 Task: Create a due date automation trigger when advanced on, on the monday of the week a card is due add fields with custom field "Resume" set to a number lower than 1 and lower or equal to 10 at 11:00 AM.
Action: Mouse moved to (1017, 302)
Screenshot: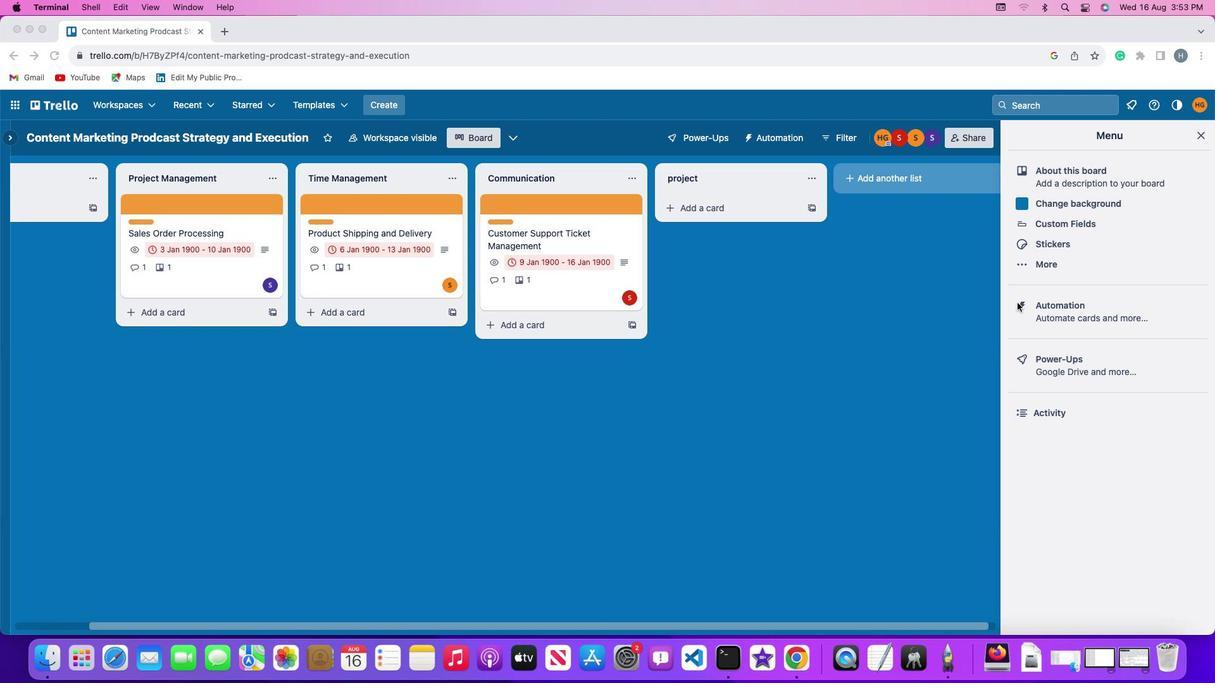 
Action: Mouse pressed left at (1017, 302)
Screenshot: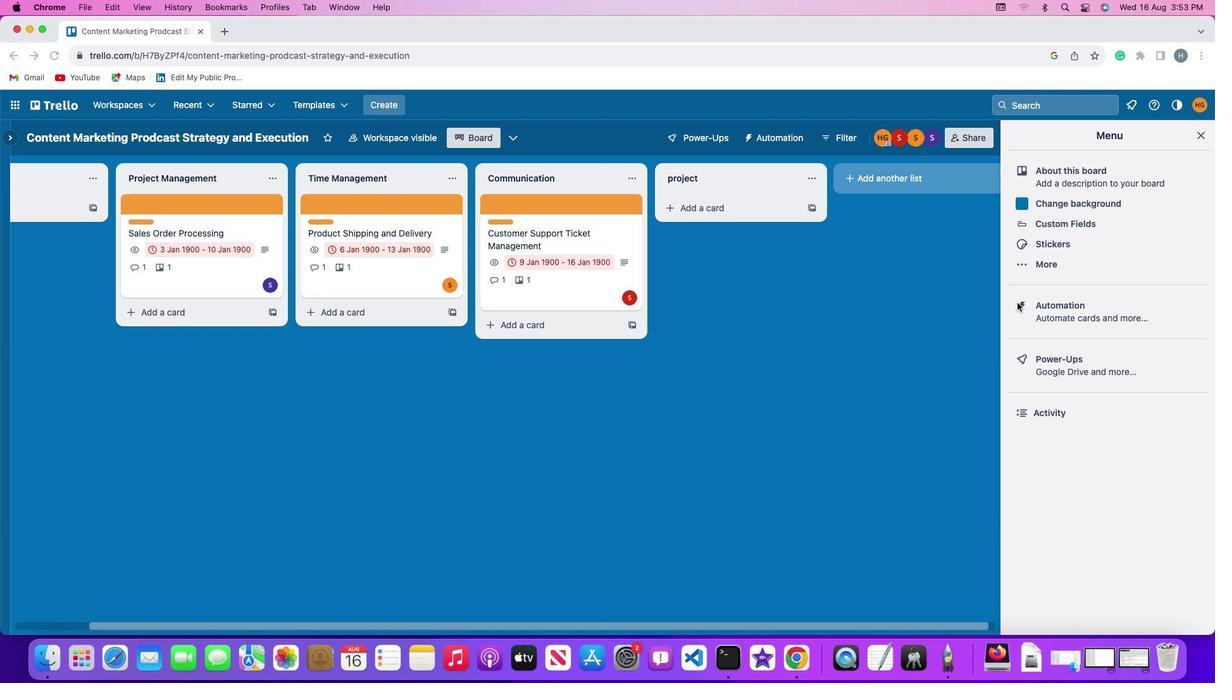 
Action: Mouse pressed left at (1017, 302)
Screenshot: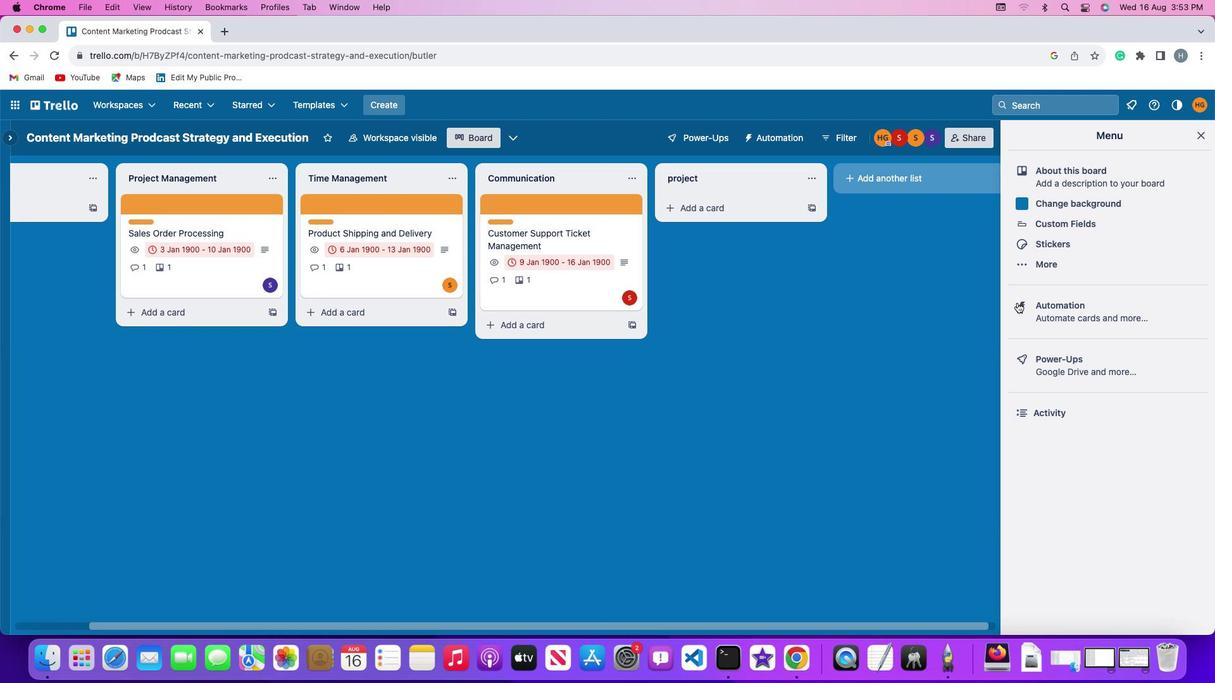
Action: Mouse moved to (81, 297)
Screenshot: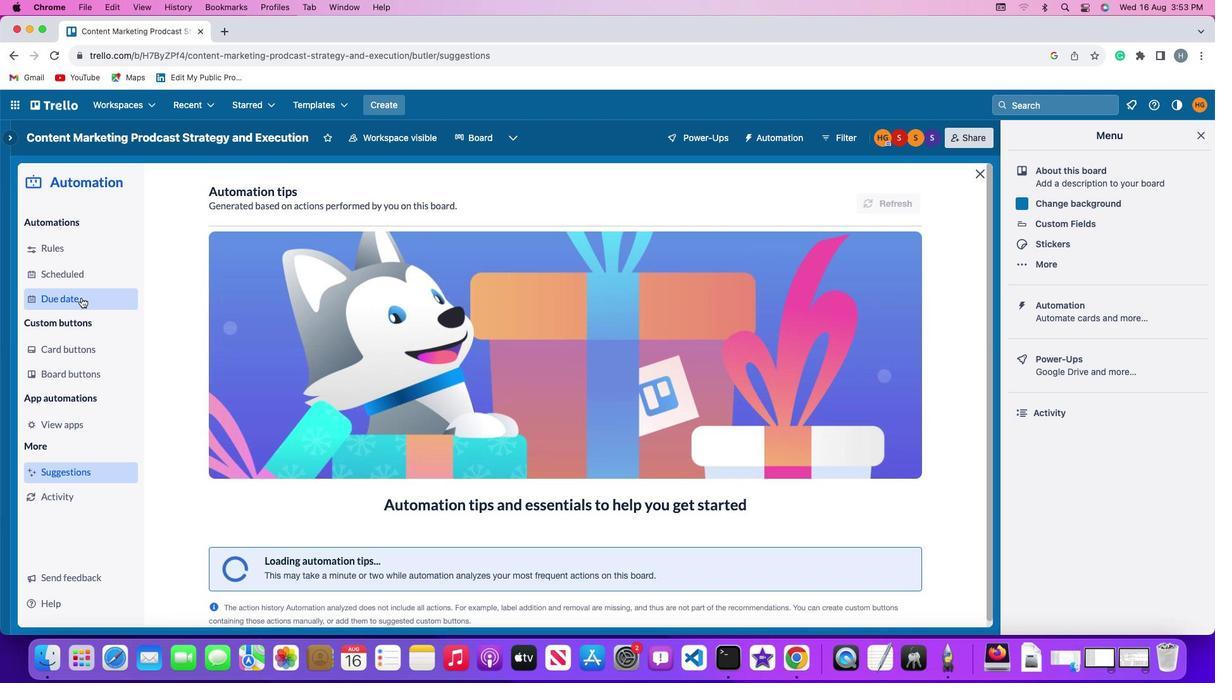 
Action: Mouse pressed left at (81, 297)
Screenshot: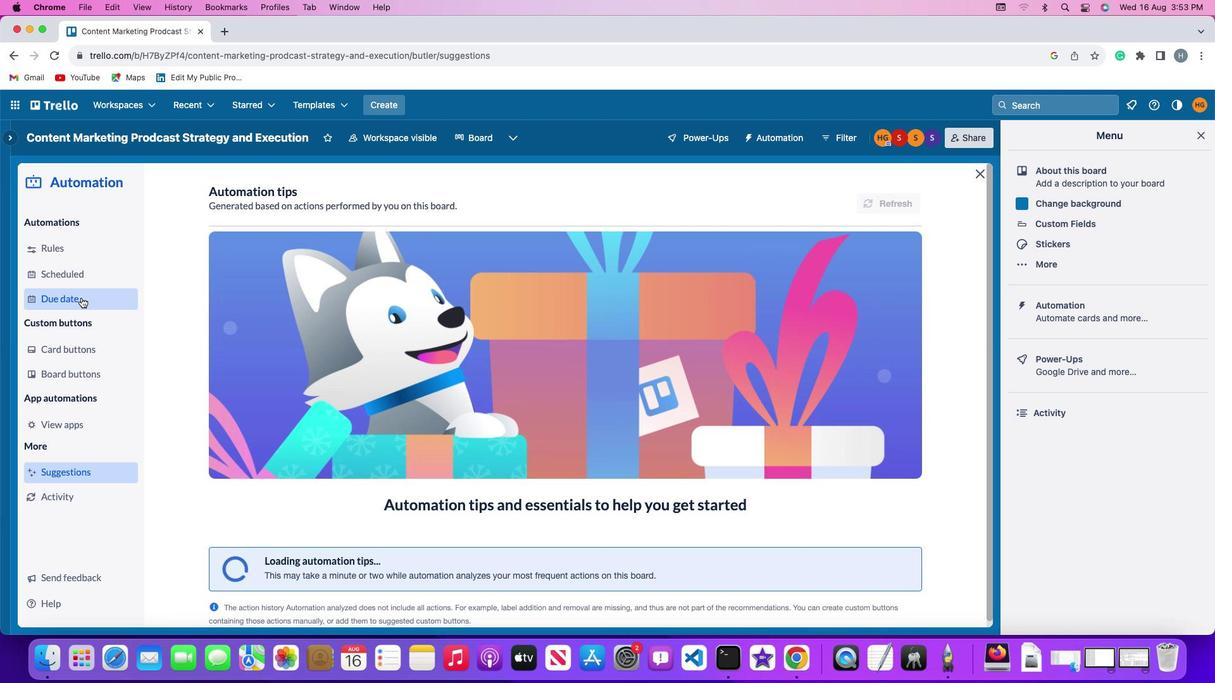 
Action: Mouse moved to (837, 196)
Screenshot: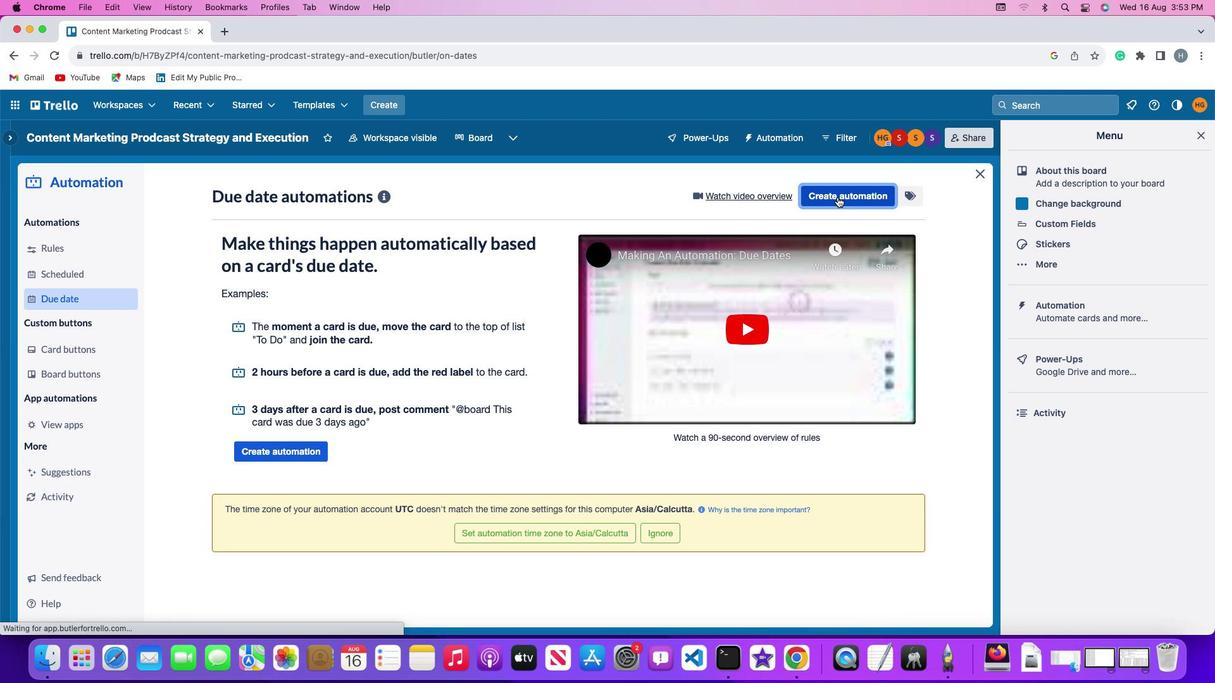 
Action: Mouse pressed left at (837, 196)
Screenshot: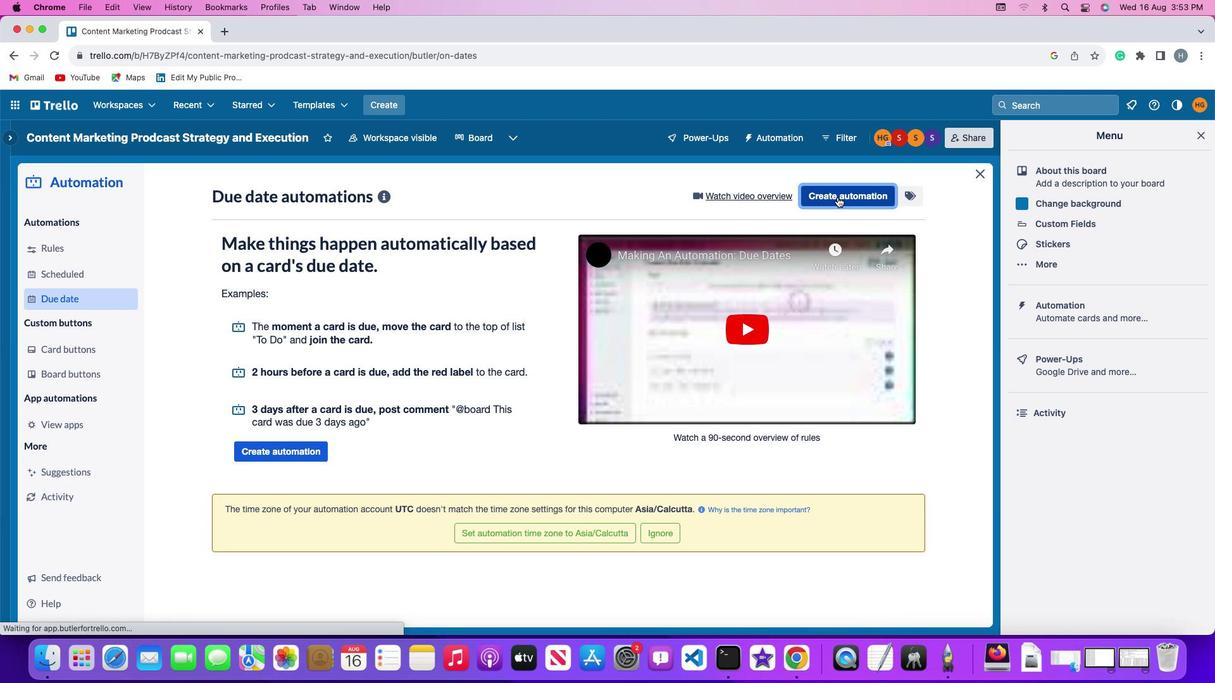 
Action: Mouse moved to (239, 314)
Screenshot: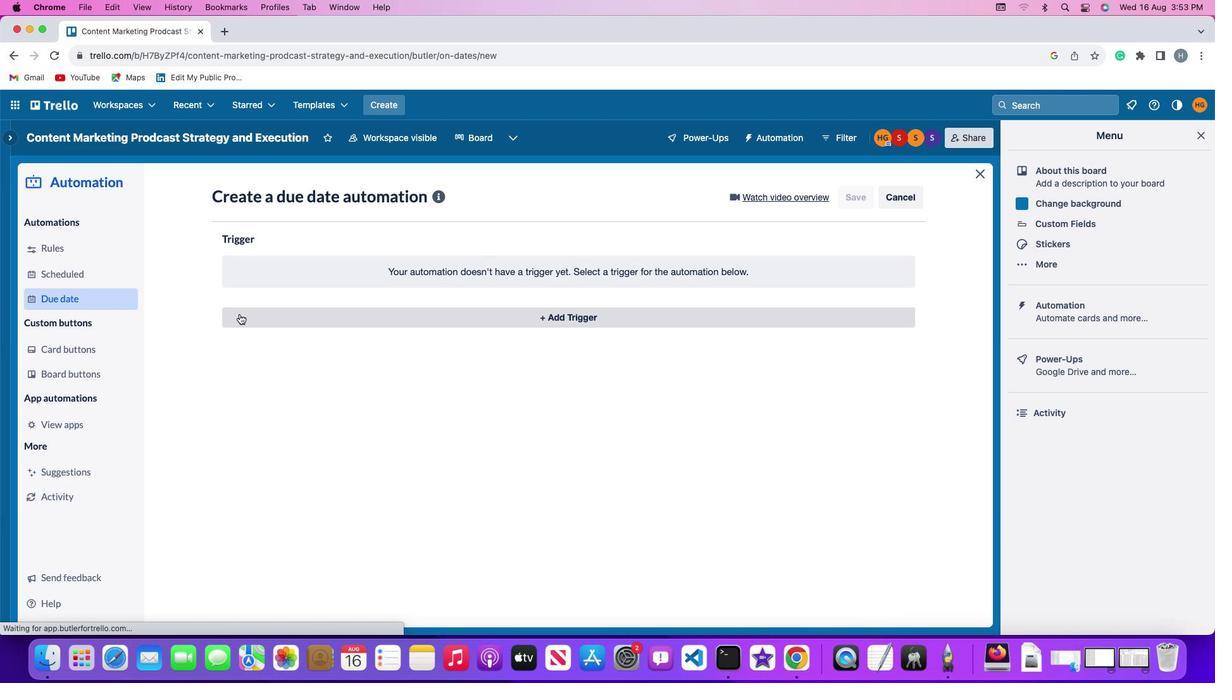 
Action: Mouse pressed left at (239, 314)
Screenshot: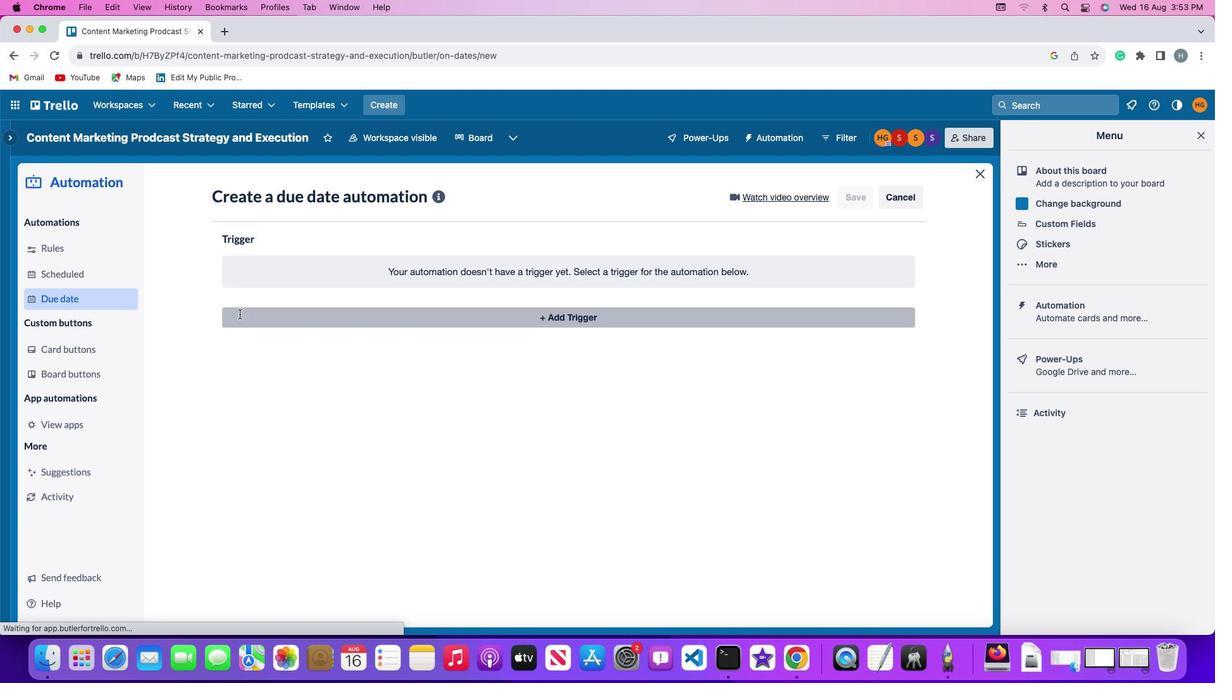 
Action: Mouse moved to (280, 553)
Screenshot: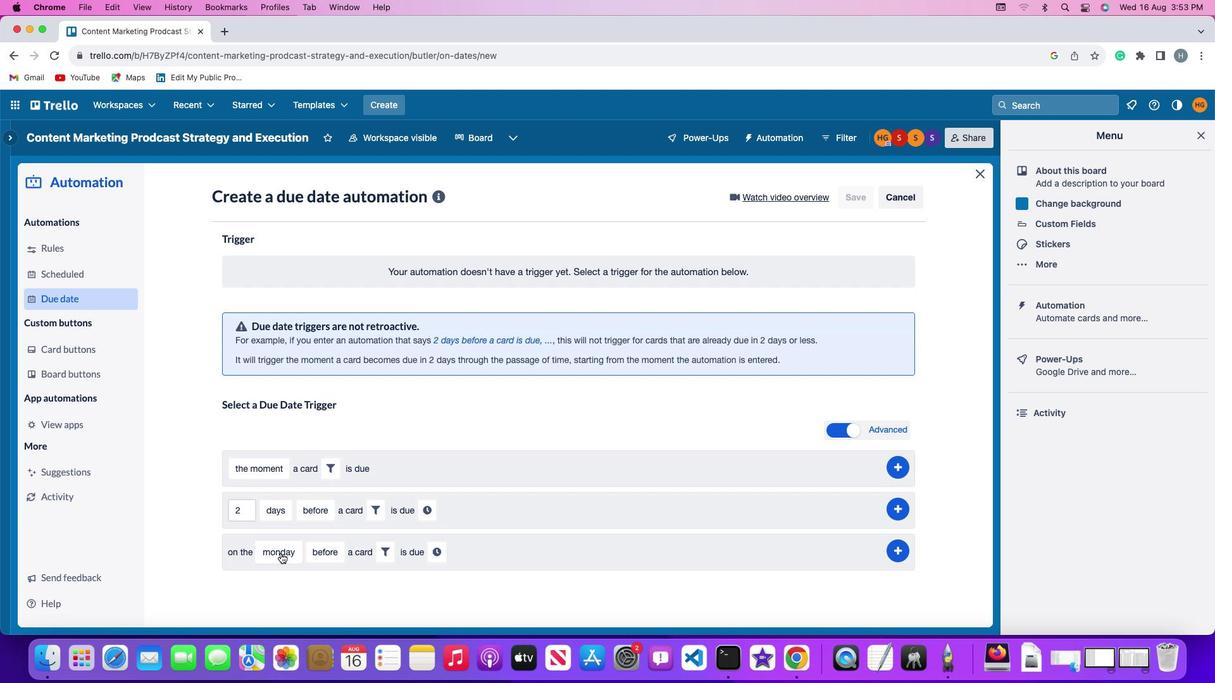 
Action: Mouse pressed left at (280, 553)
Screenshot: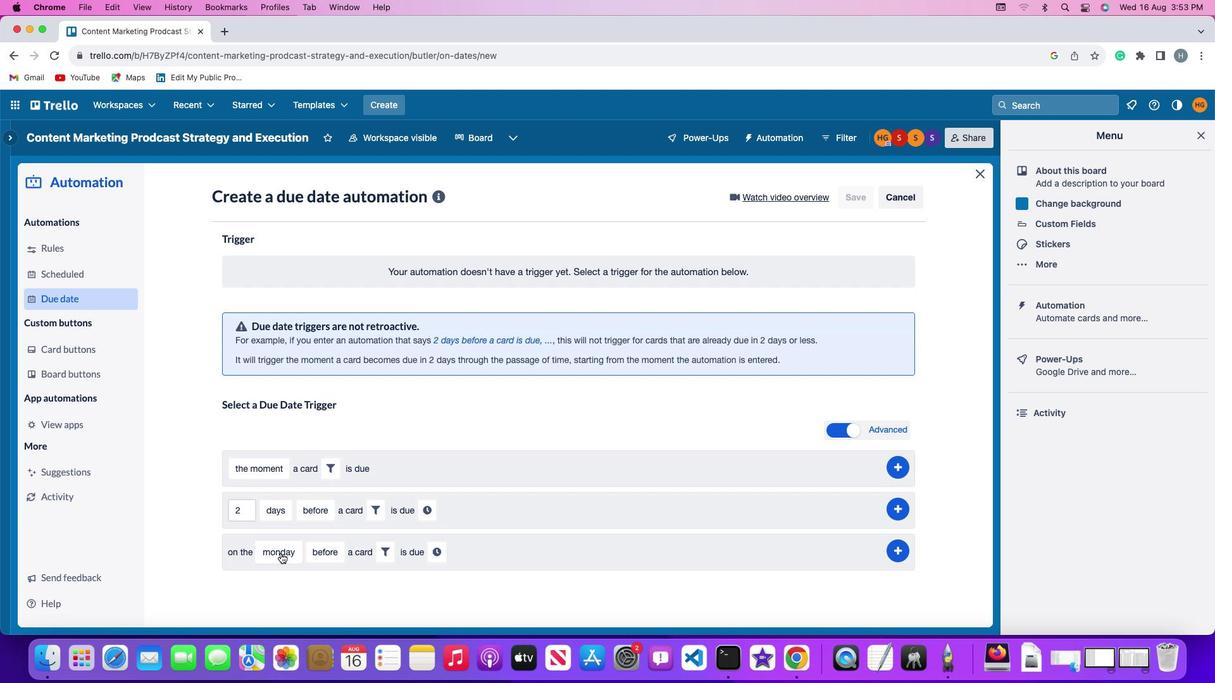 
Action: Mouse moved to (293, 379)
Screenshot: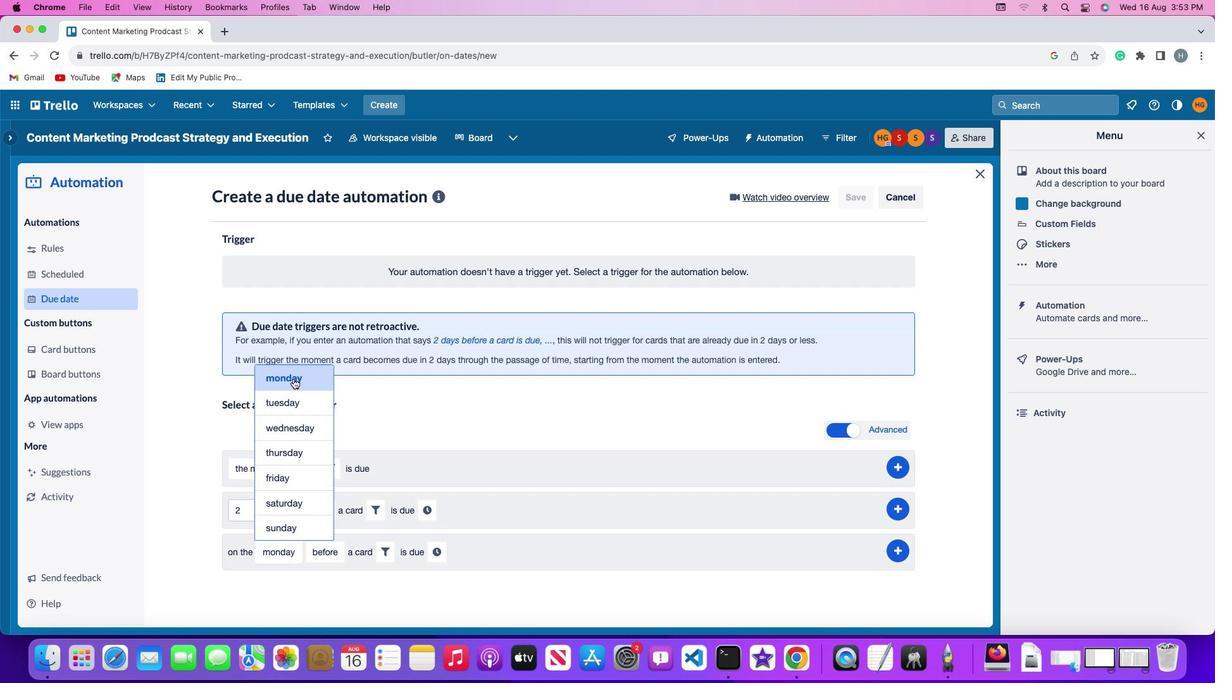 
Action: Mouse pressed left at (293, 379)
Screenshot: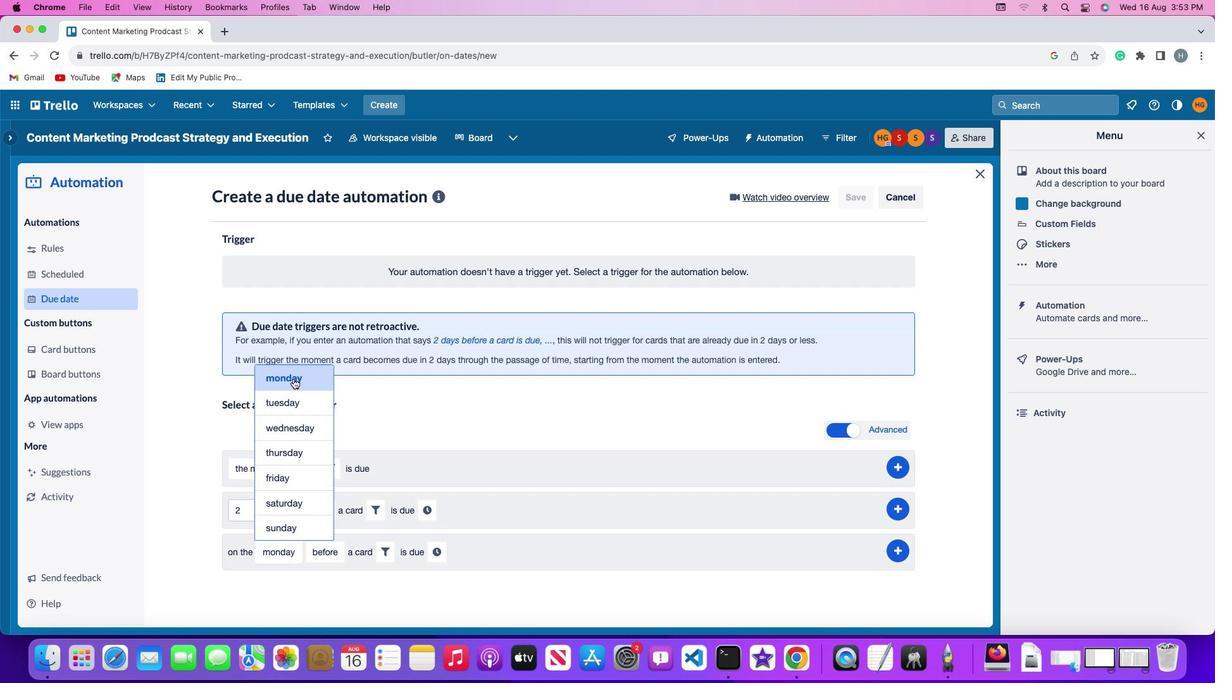 
Action: Mouse moved to (328, 548)
Screenshot: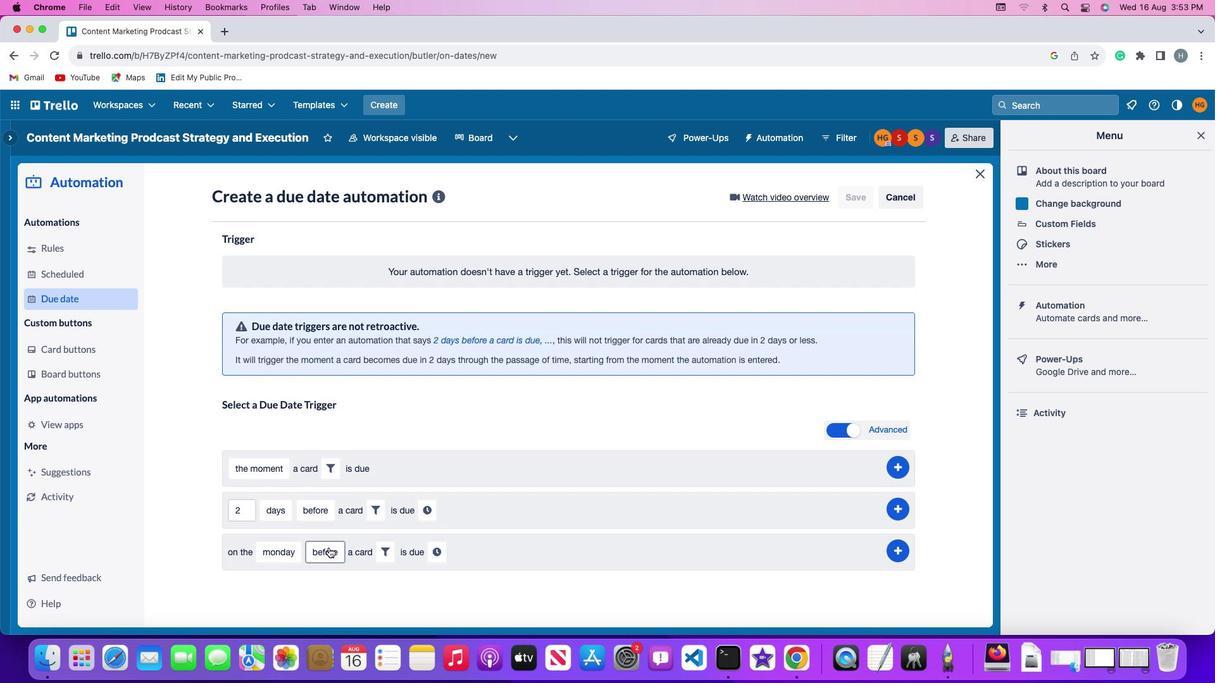 
Action: Mouse pressed left at (328, 548)
Screenshot: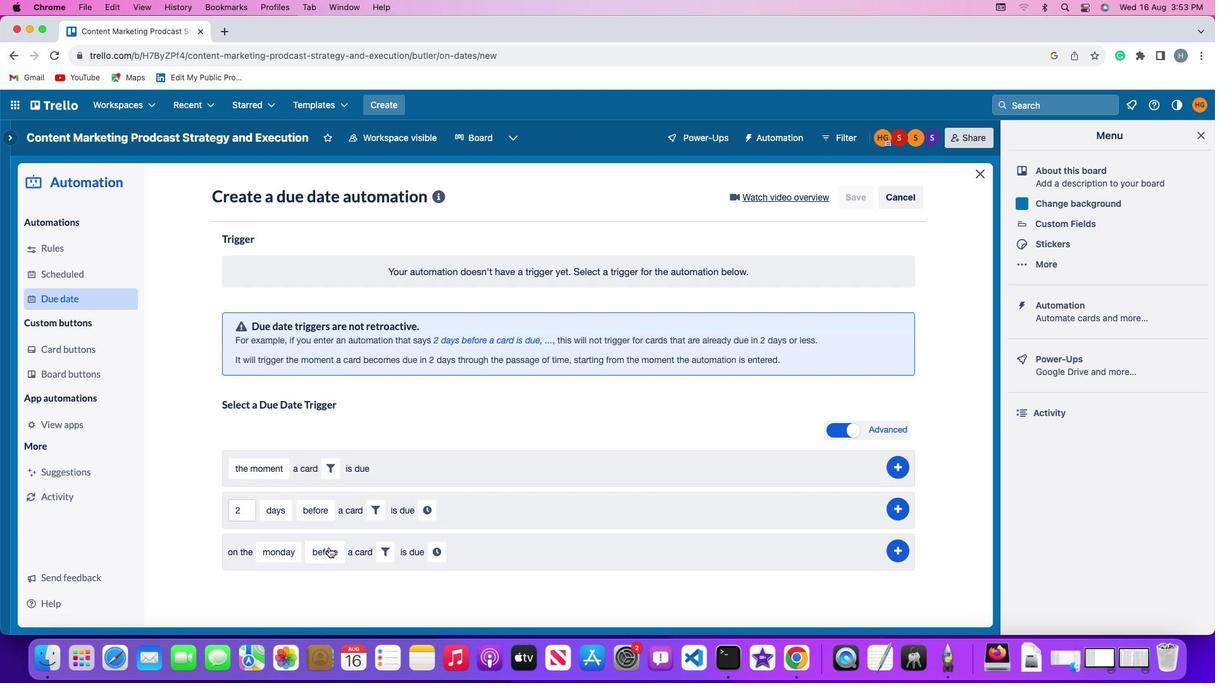 
Action: Mouse moved to (346, 503)
Screenshot: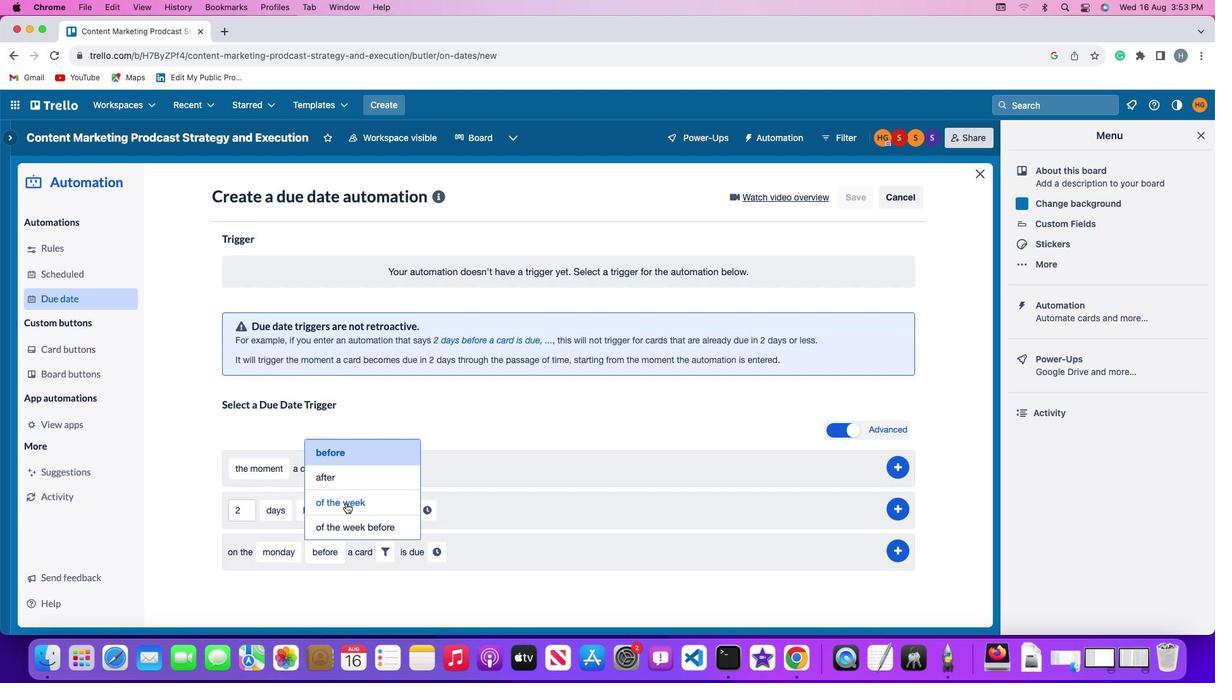 
Action: Mouse pressed left at (346, 503)
Screenshot: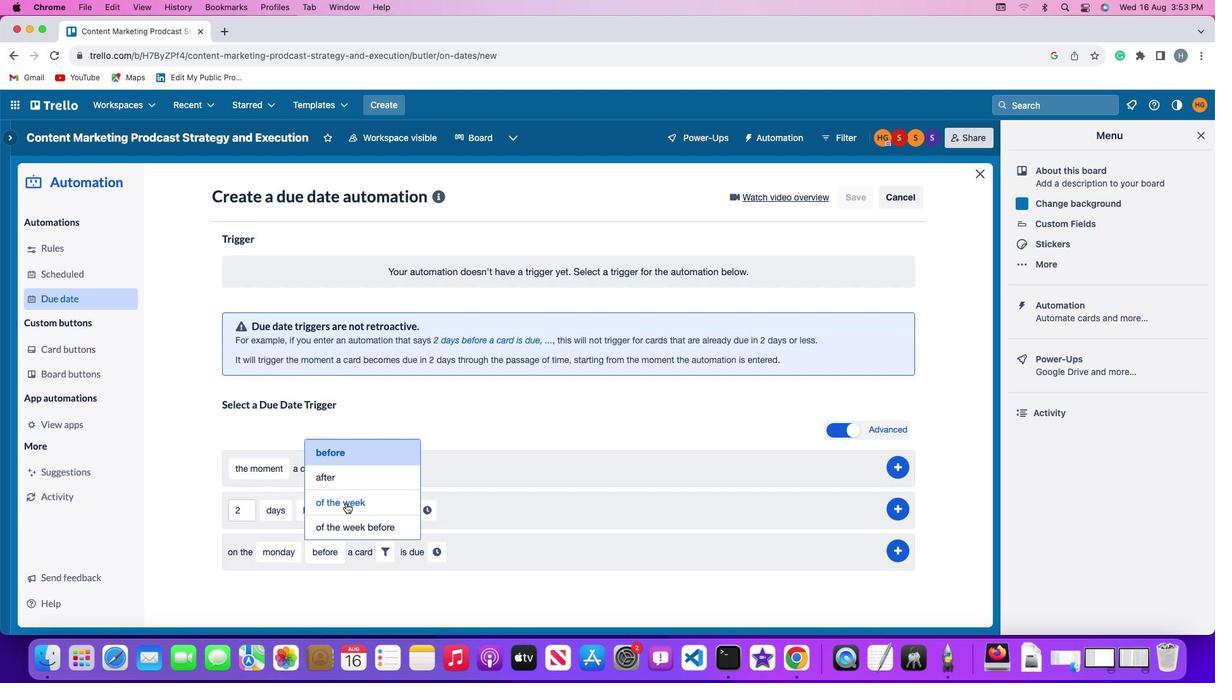 
Action: Mouse moved to (413, 549)
Screenshot: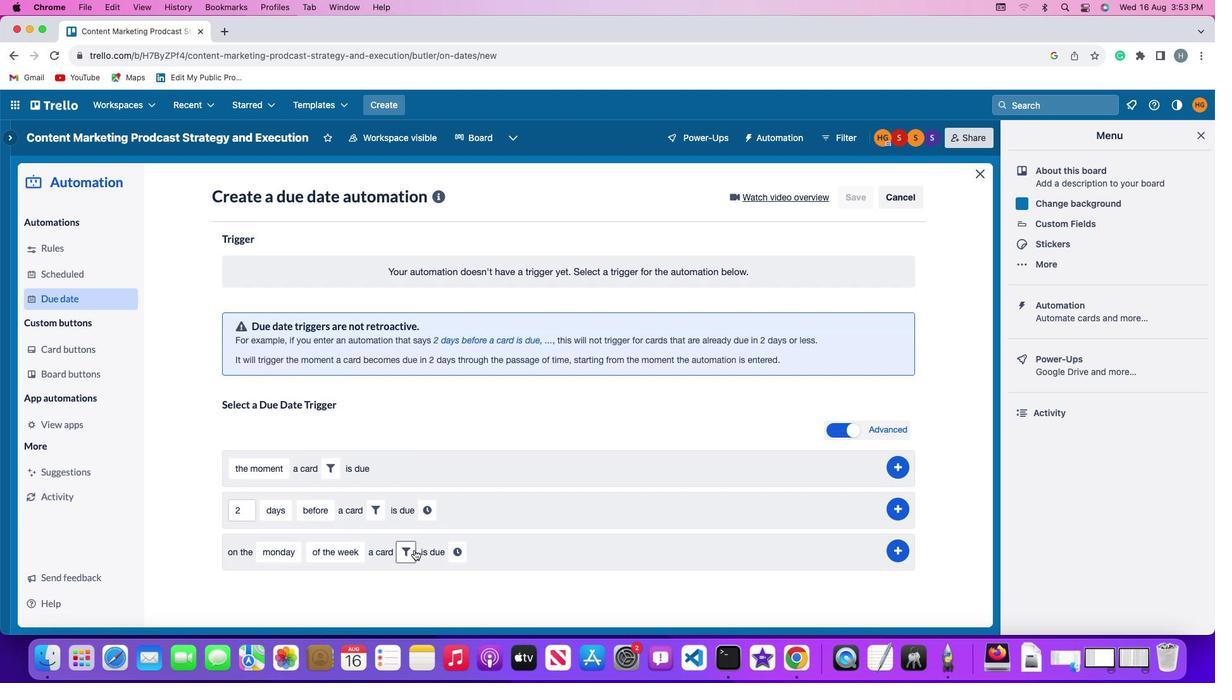 
Action: Mouse pressed left at (413, 549)
Screenshot: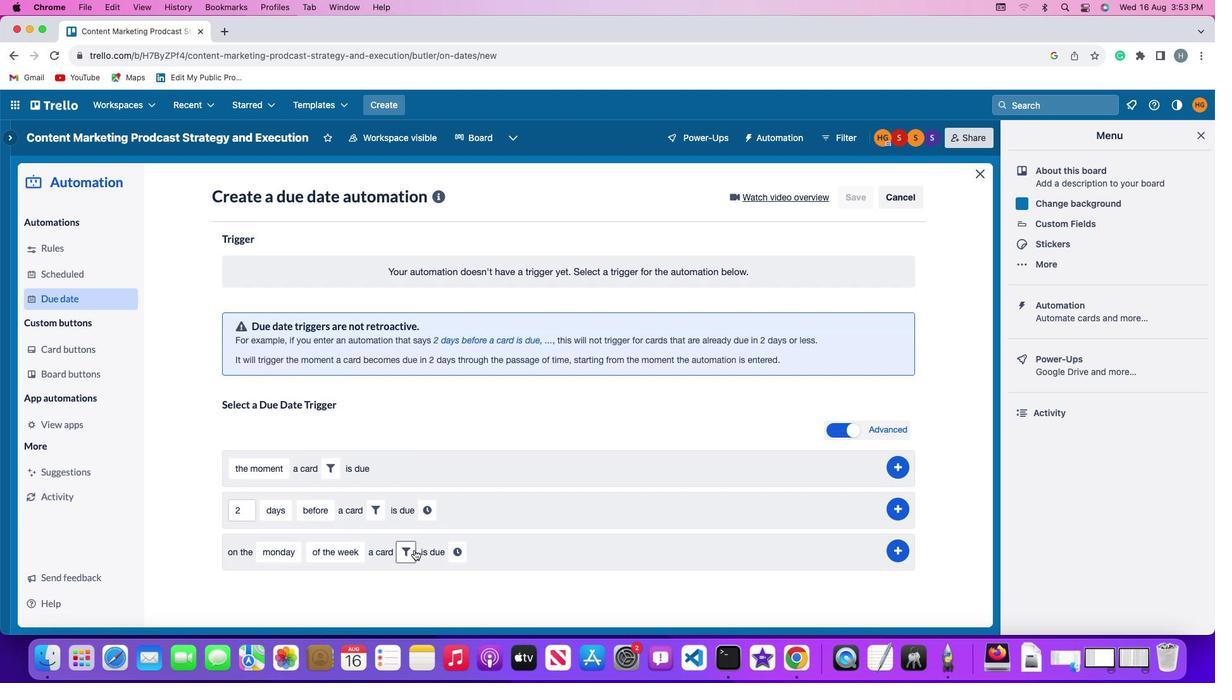
Action: Mouse moved to (615, 589)
Screenshot: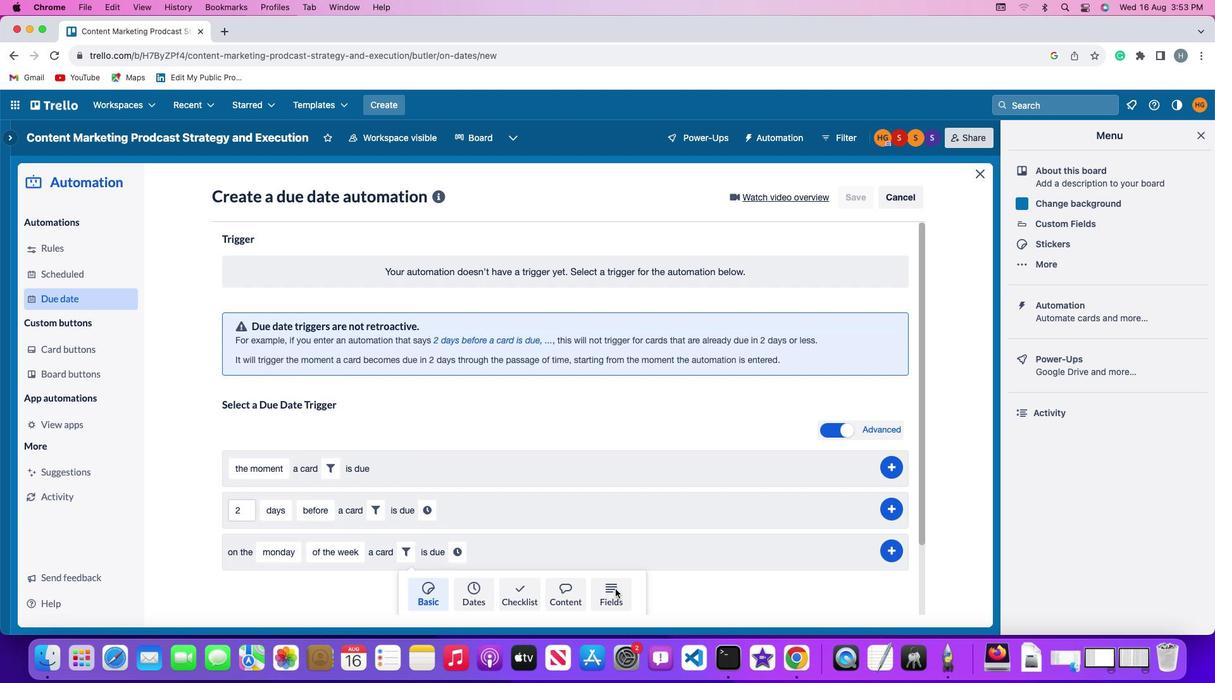 
Action: Mouse pressed left at (615, 589)
Screenshot: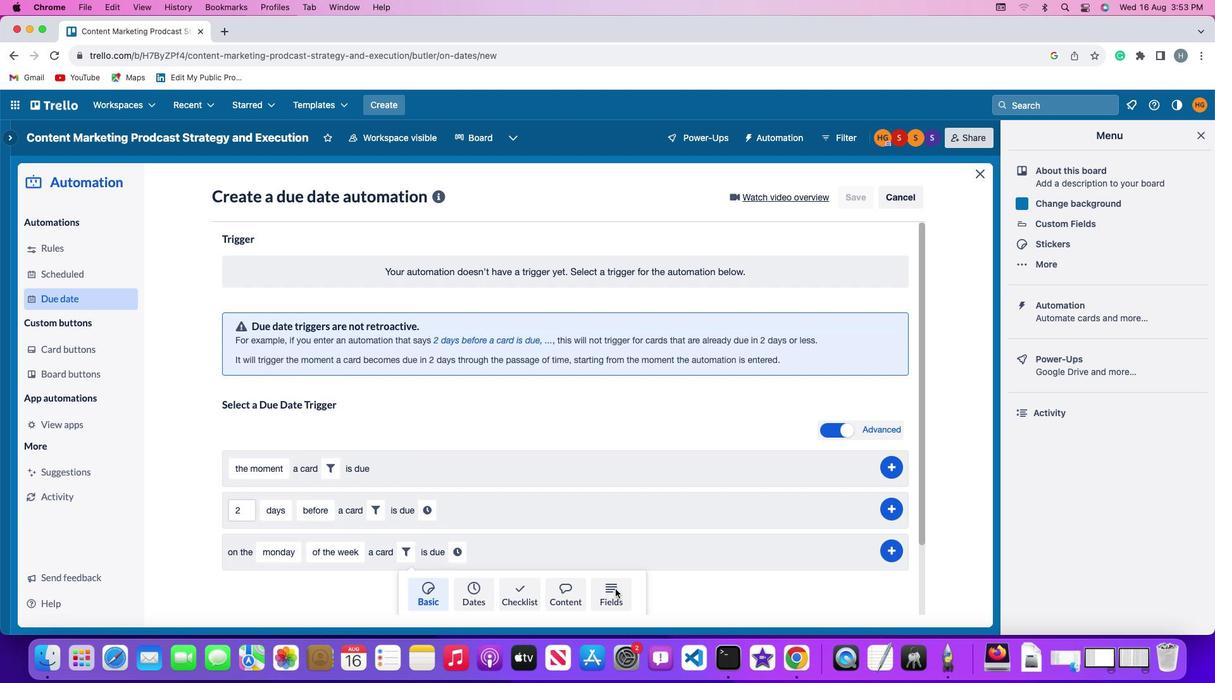 
Action: Mouse moved to (322, 577)
Screenshot: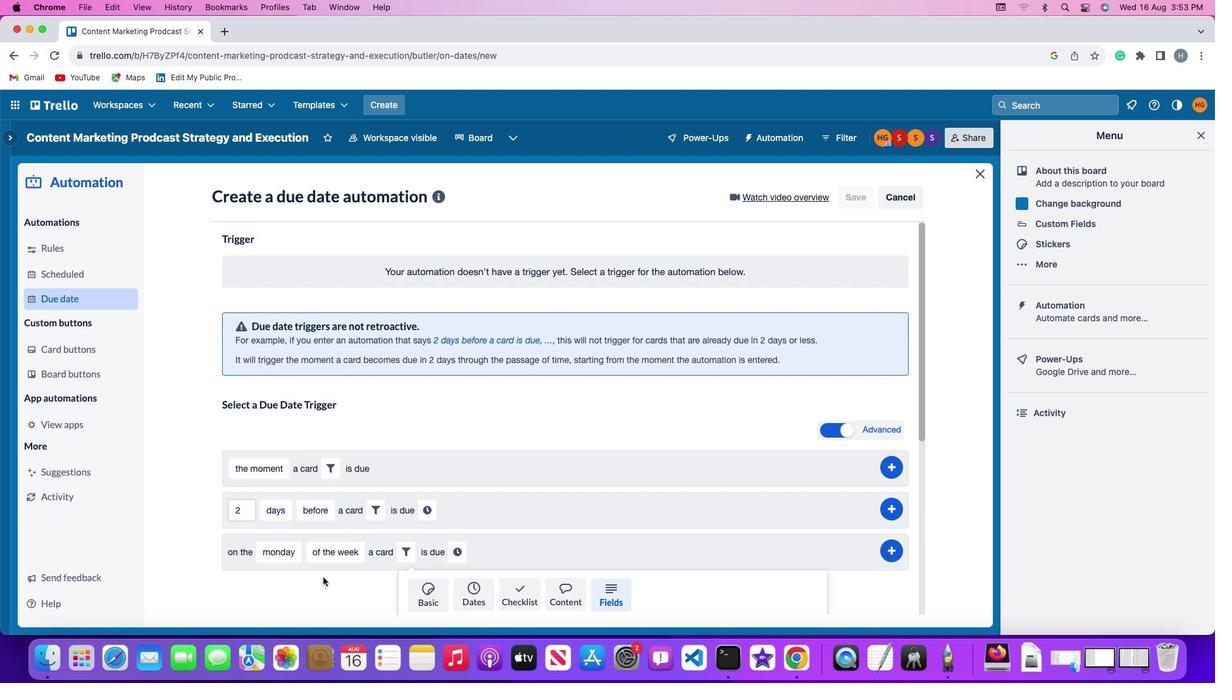 
Action: Mouse scrolled (322, 577) with delta (0, 0)
Screenshot: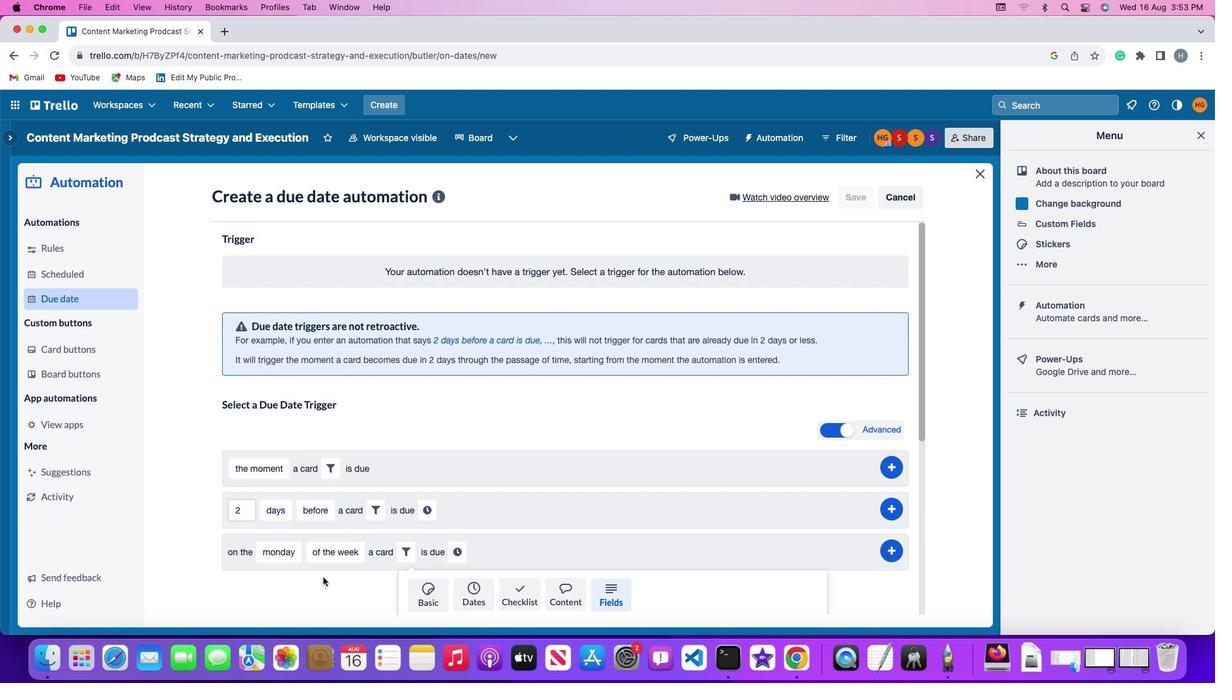 
Action: Mouse moved to (322, 577)
Screenshot: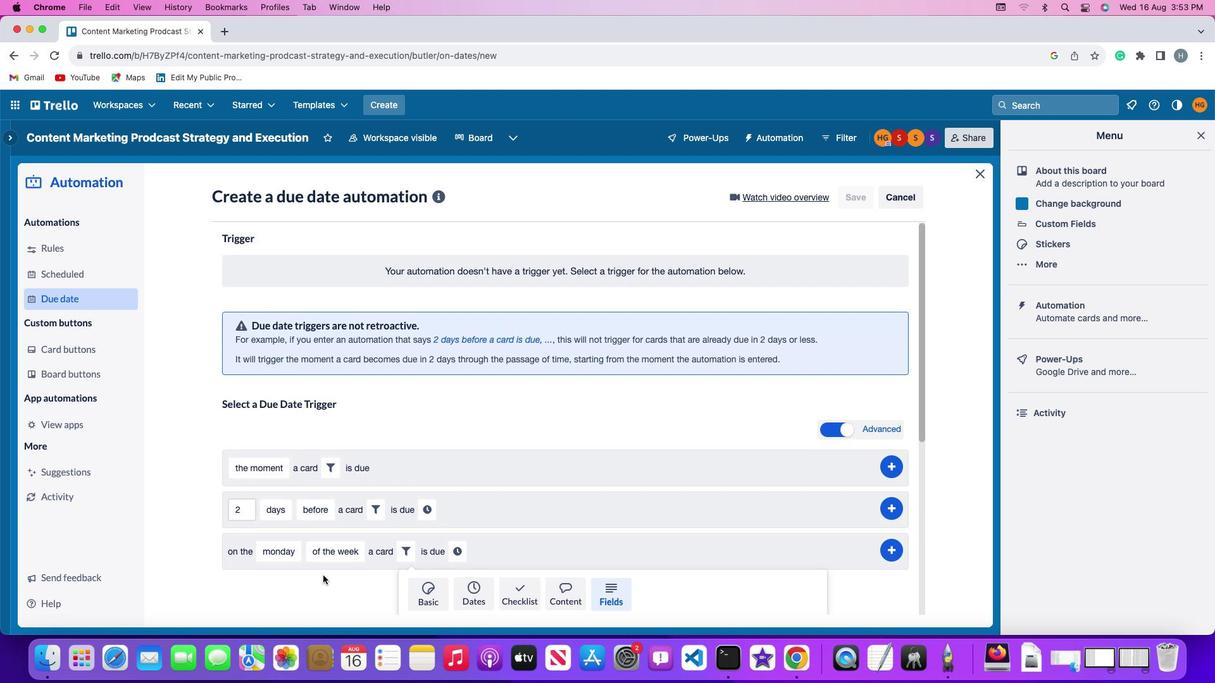 
Action: Mouse scrolled (322, 577) with delta (0, 0)
Screenshot: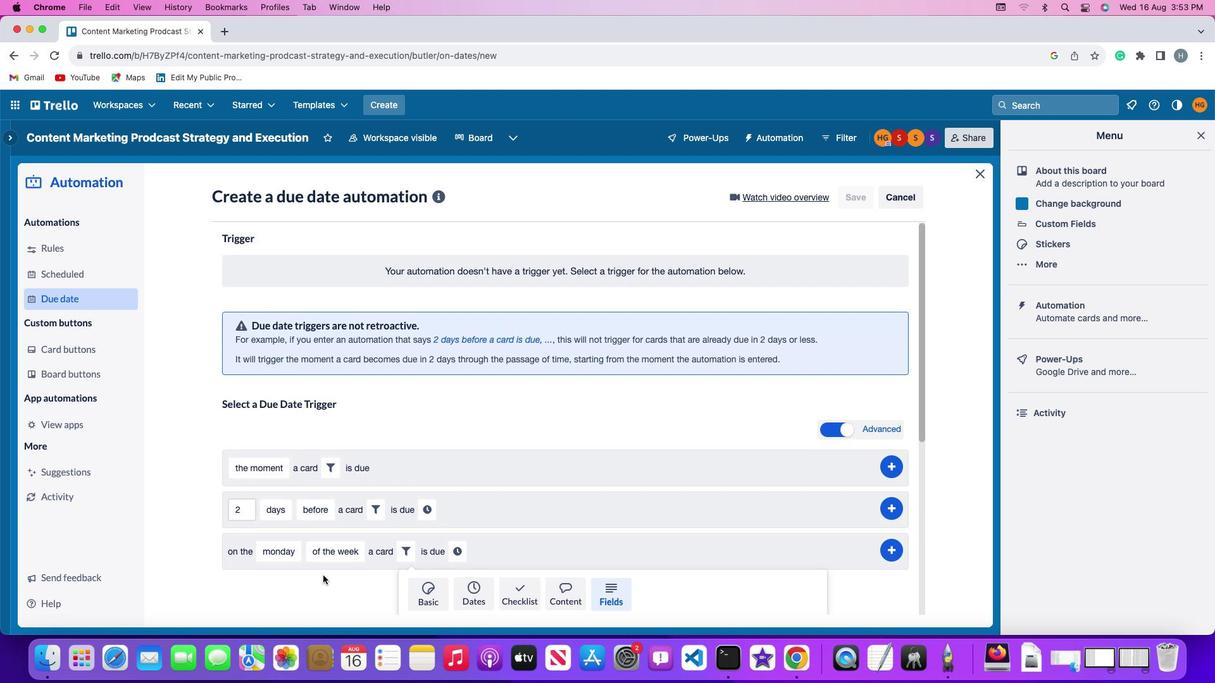 
Action: Mouse moved to (322, 576)
Screenshot: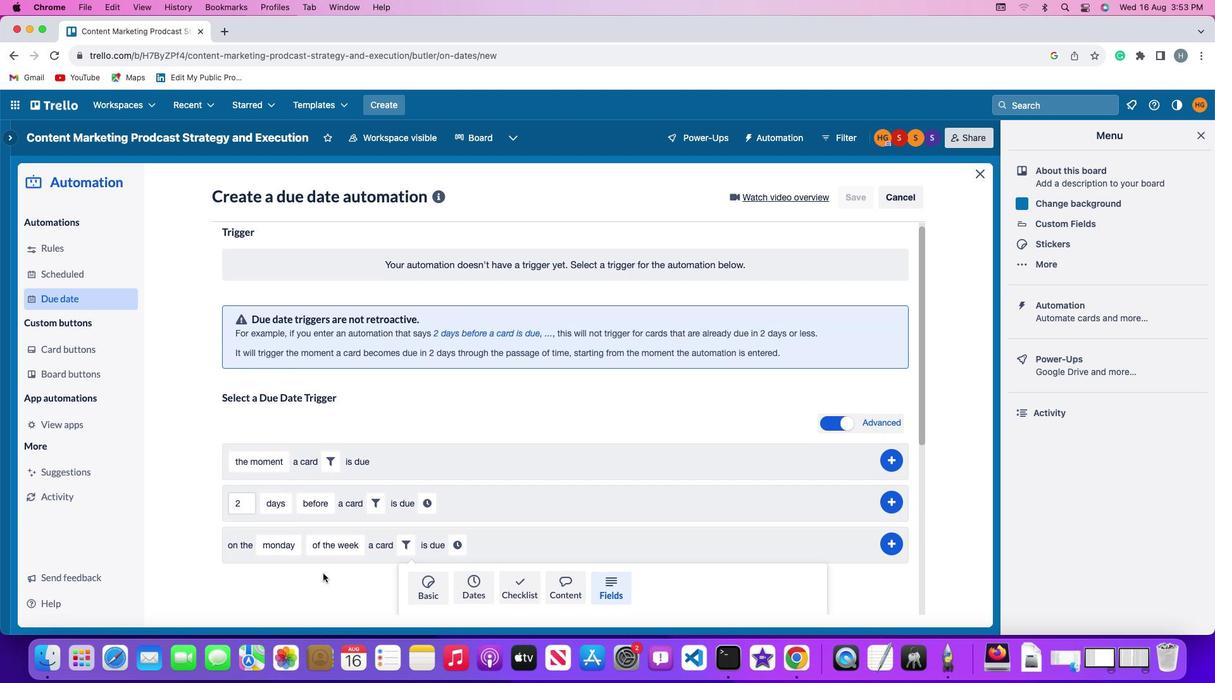 
Action: Mouse scrolled (322, 576) with delta (0, -1)
Screenshot: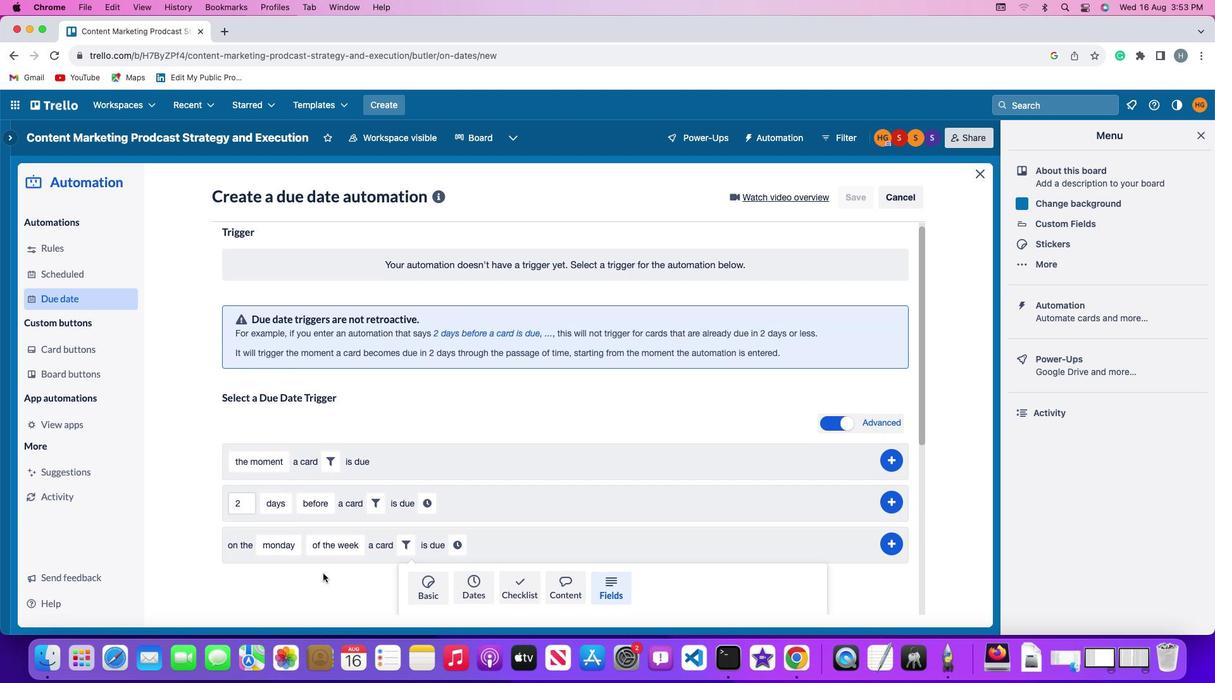 
Action: Mouse moved to (322, 574)
Screenshot: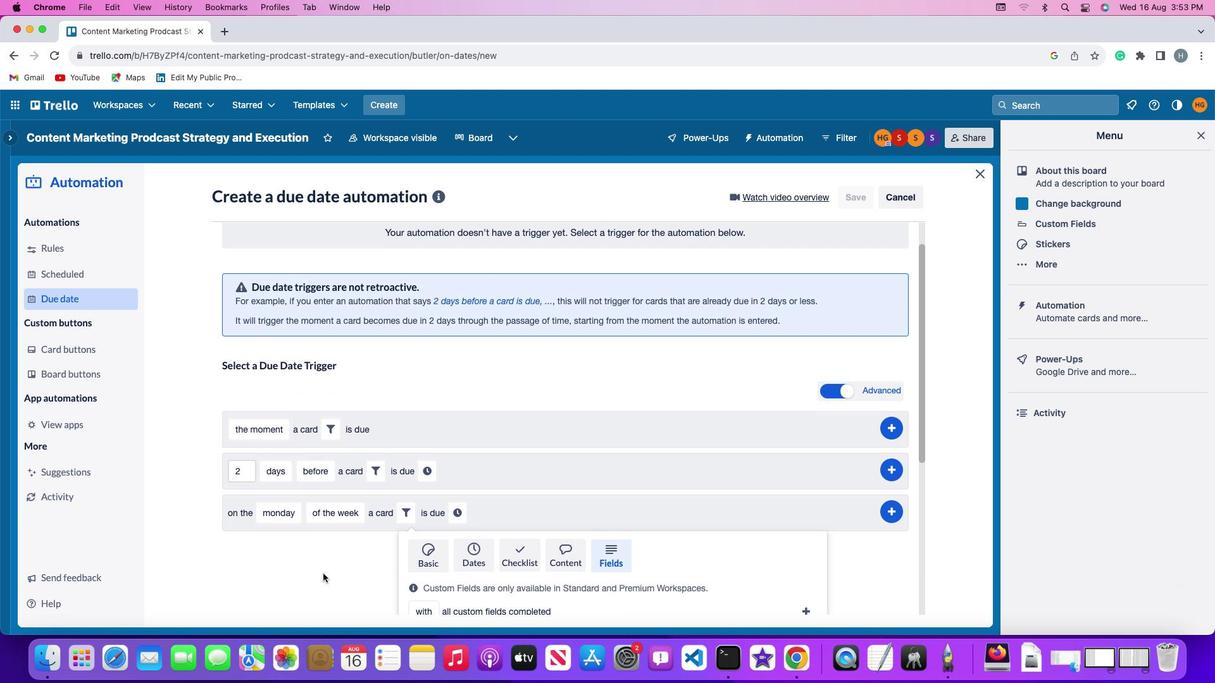 
Action: Mouse scrolled (322, 574) with delta (0, -3)
Screenshot: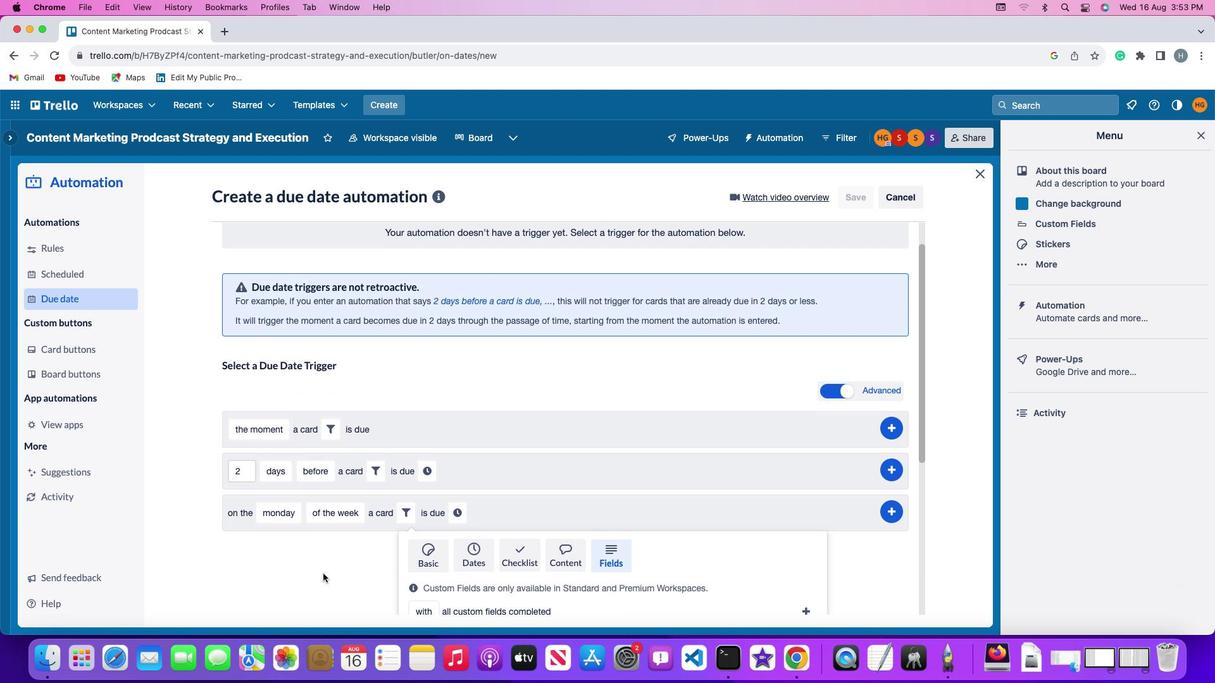
Action: Mouse moved to (322, 570)
Screenshot: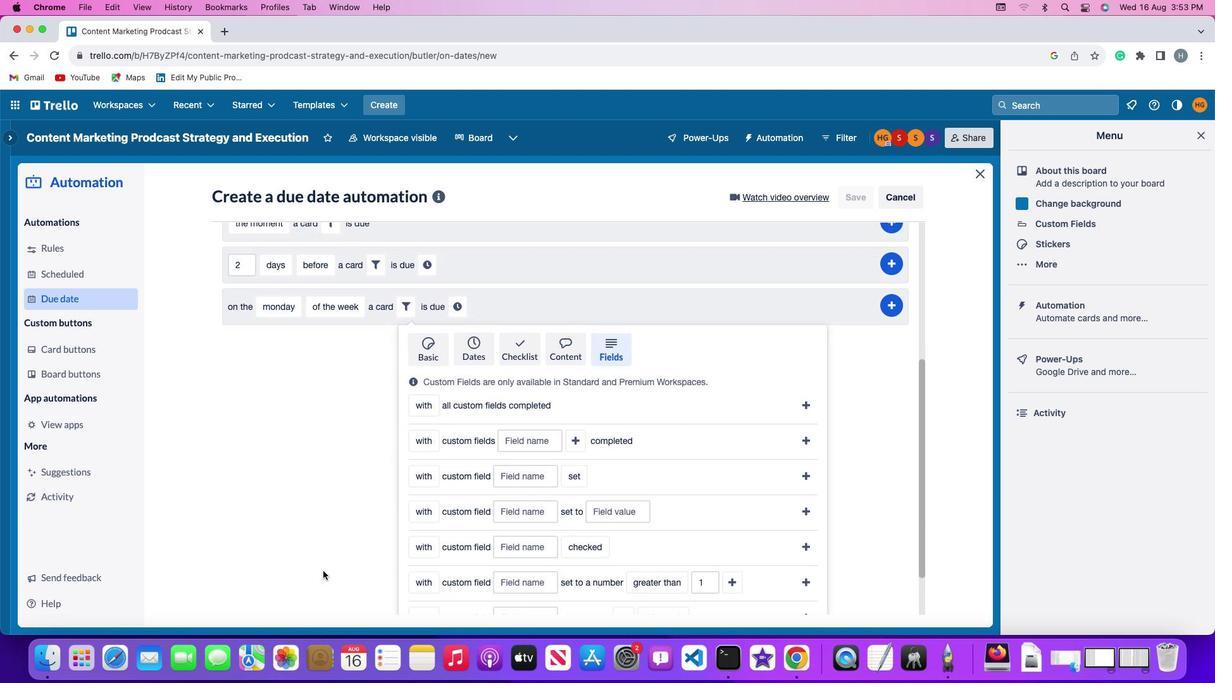 
Action: Mouse scrolled (322, 570) with delta (0, 0)
Screenshot: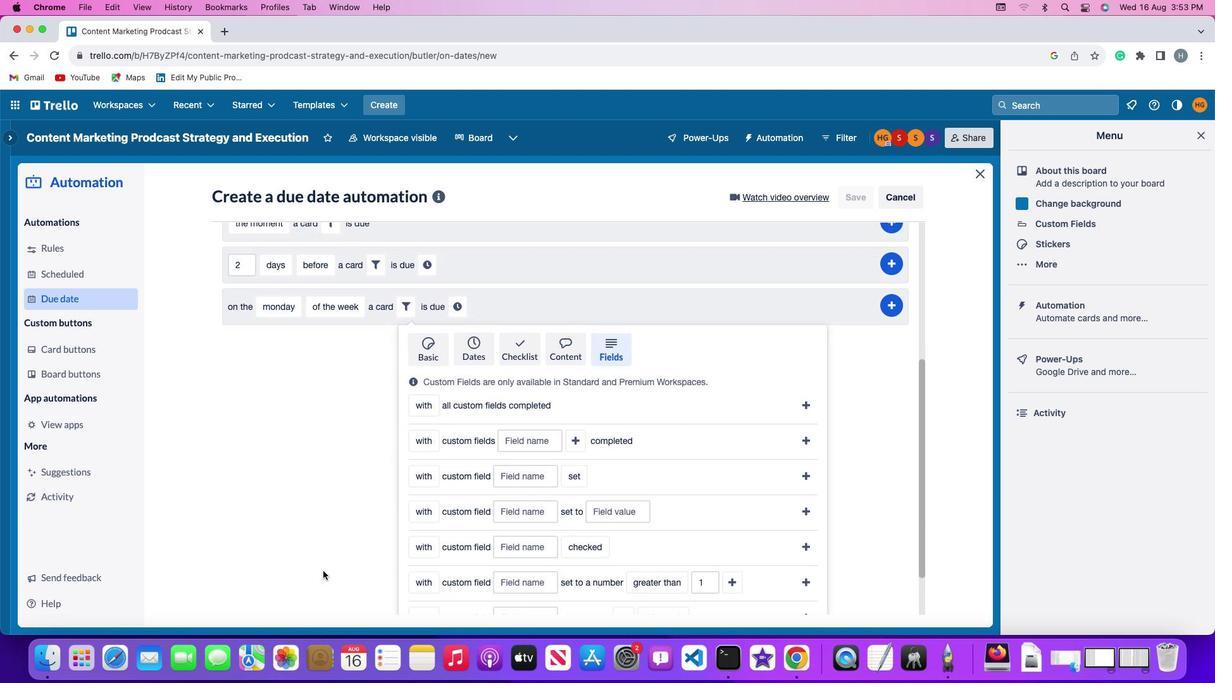 
Action: Mouse scrolled (322, 570) with delta (0, 0)
Screenshot: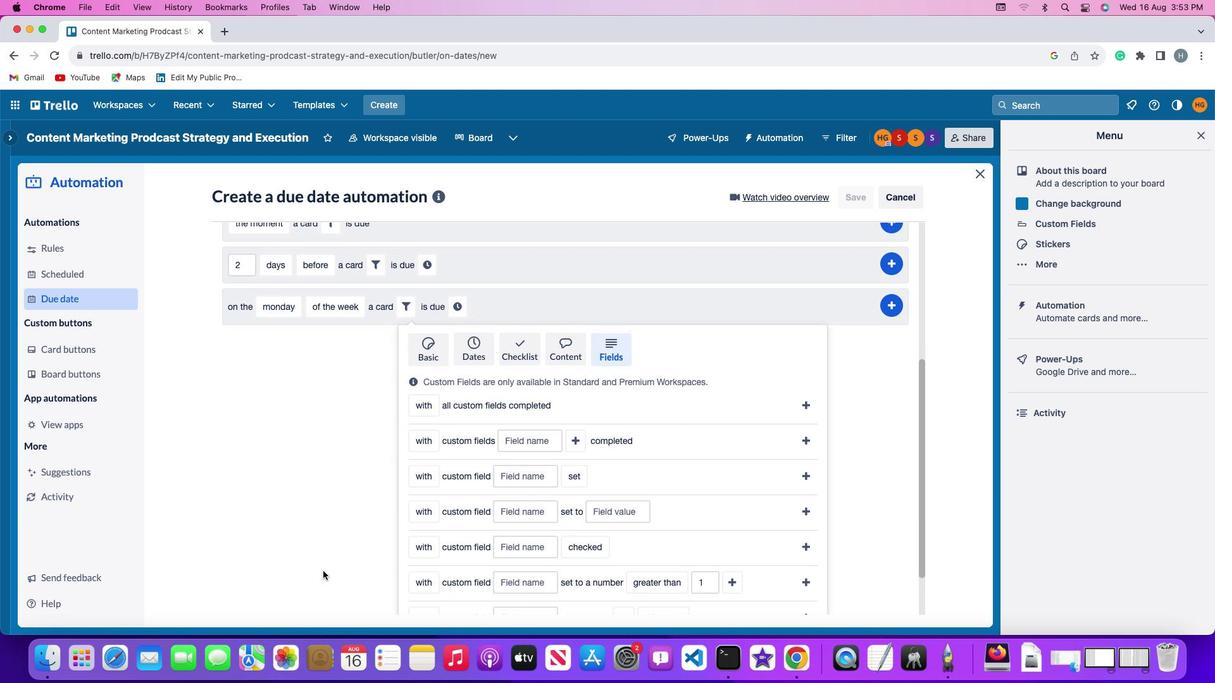
Action: Mouse scrolled (322, 570) with delta (0, -1)
Screenshot: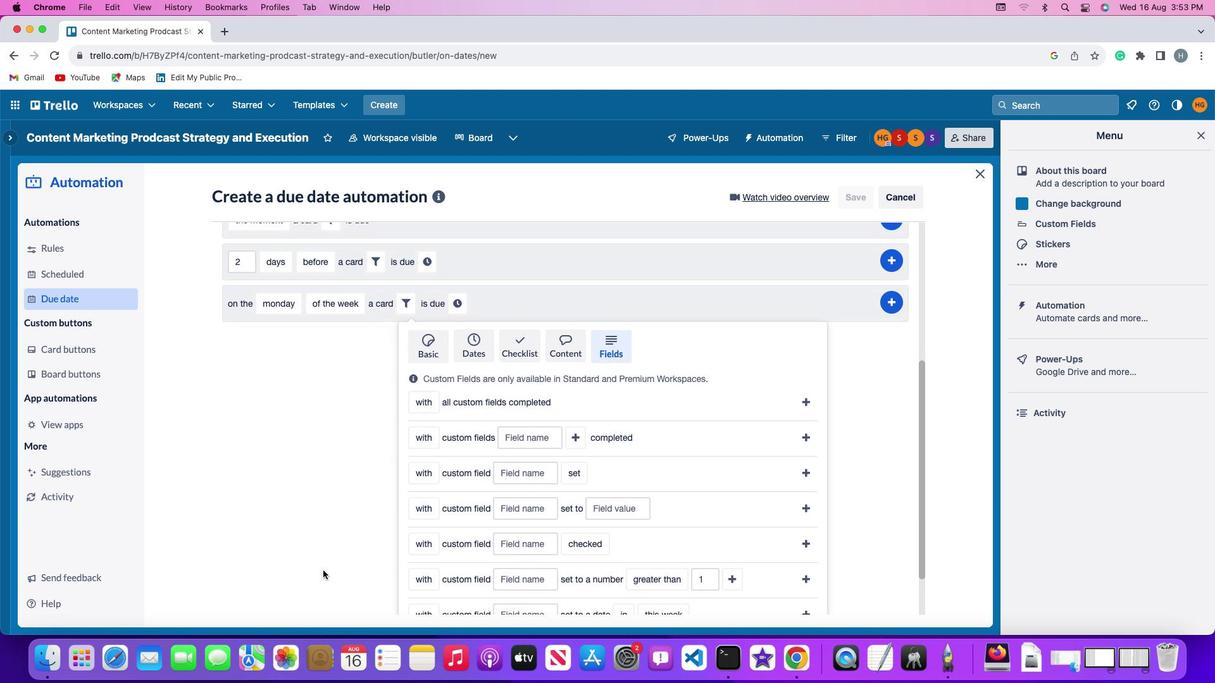
Action: Mouse moved to (323, 570)
Screenshot: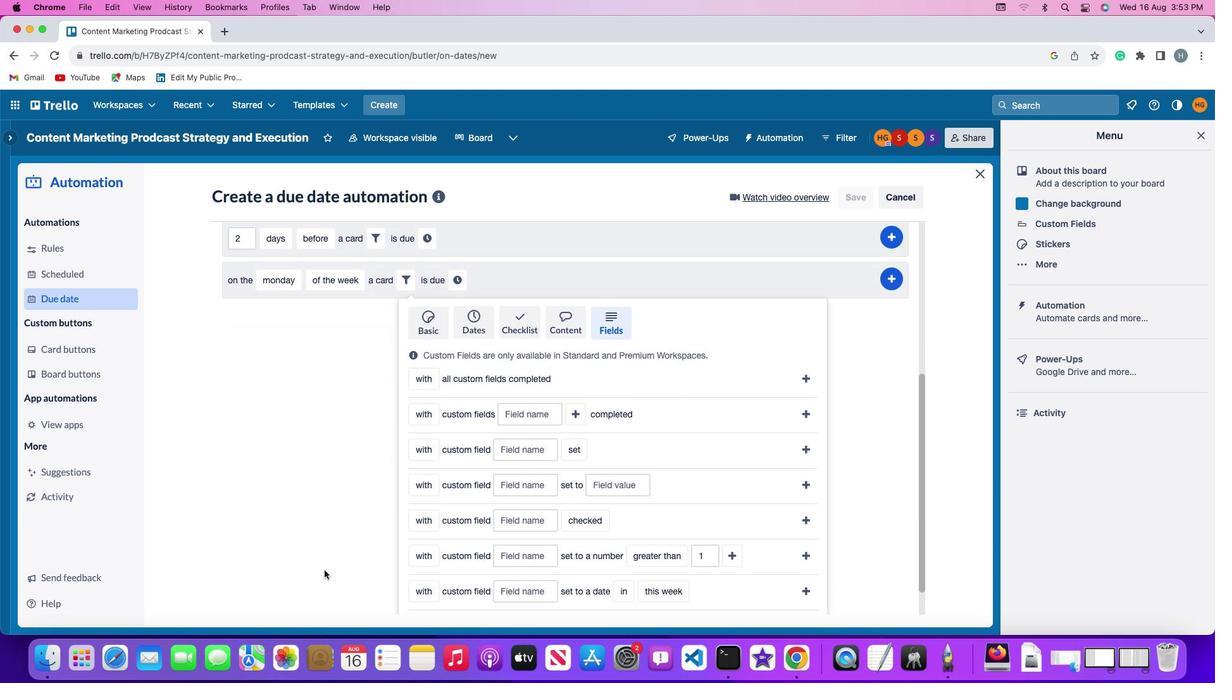 
Action: Mouse scrolled (323, 570) with delta (0, -2)
Screenshot: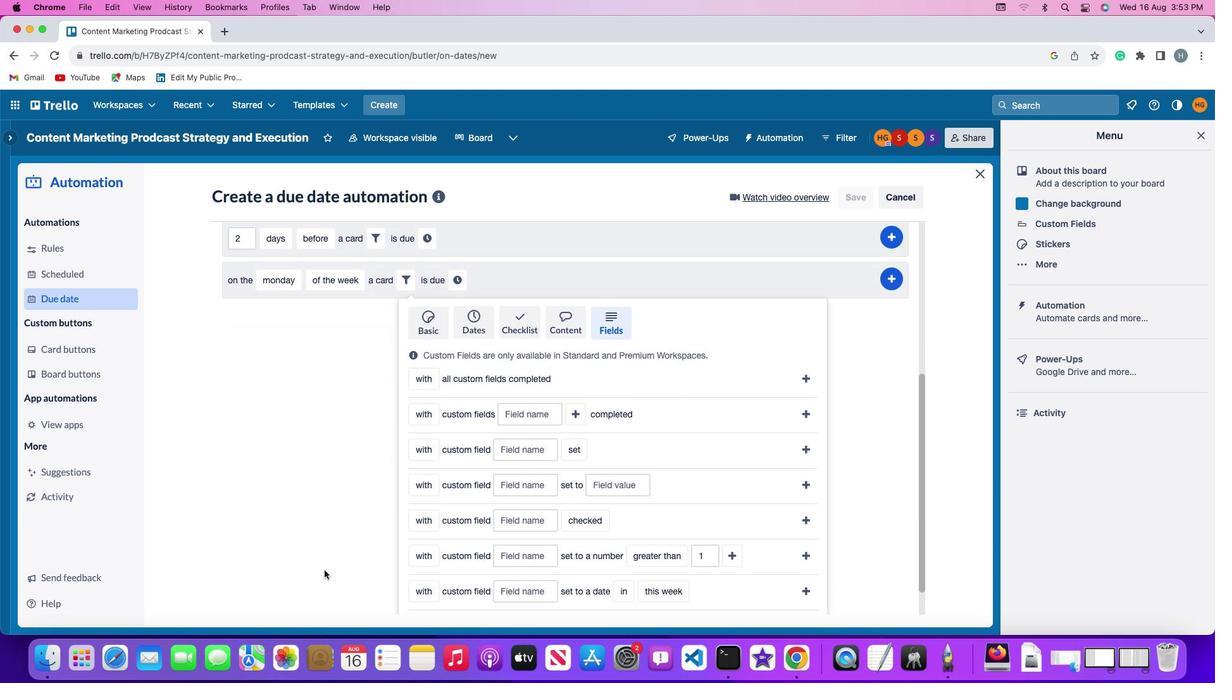 
Action: Mouse moved to (329, 566)
Screenshot: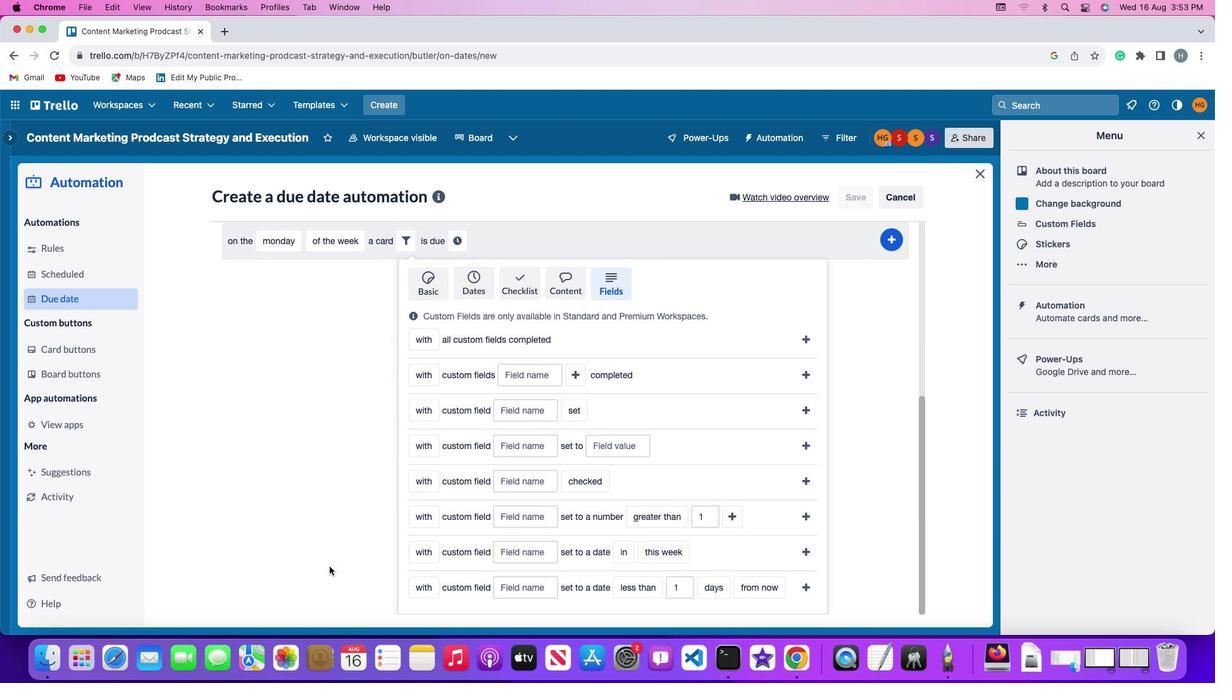 
Action: Mouse scrolled (329, 566) with delta (0, 0)
Screenshot: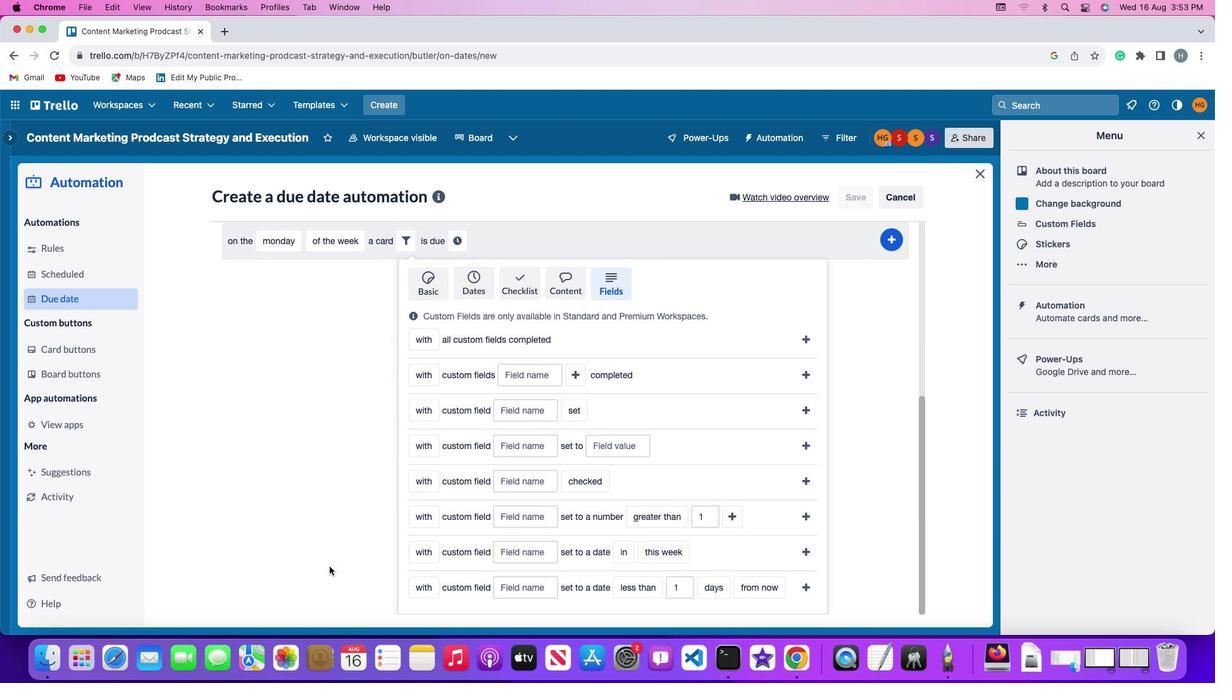 
Action: Mouse scrolled (329, 566) with delta (0, 0)
Screenshot: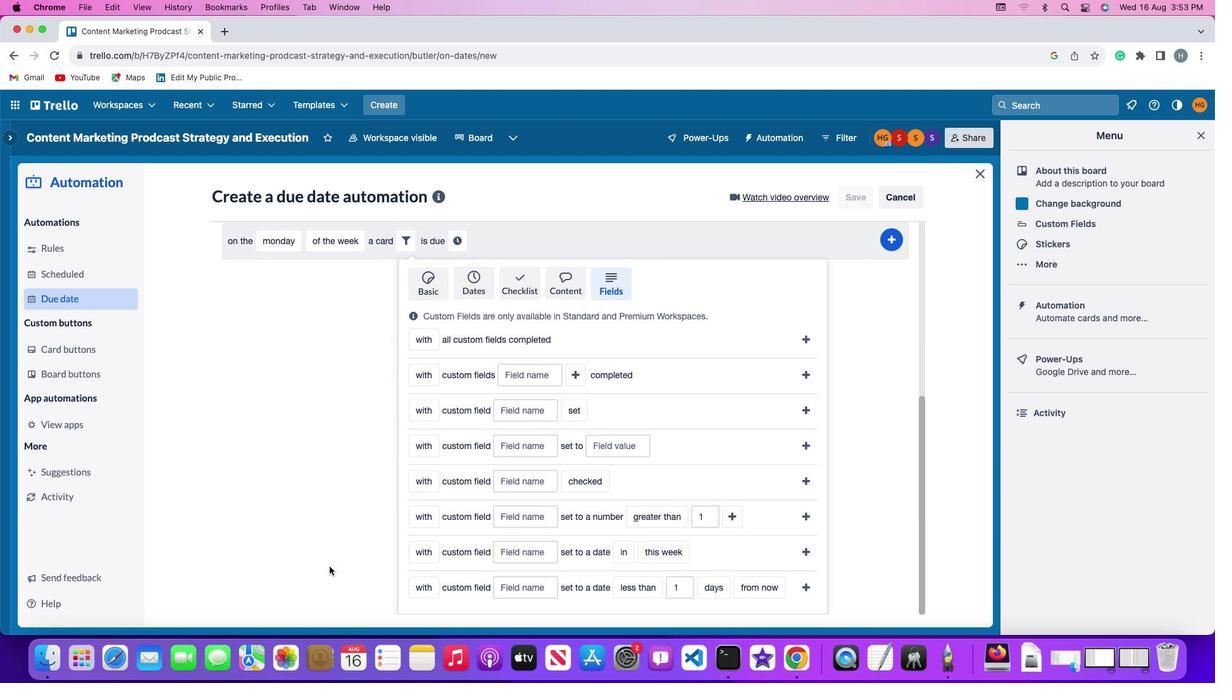 
Action: Mouse scrolled (329, 566) with delta (0, -1)
Screenshot: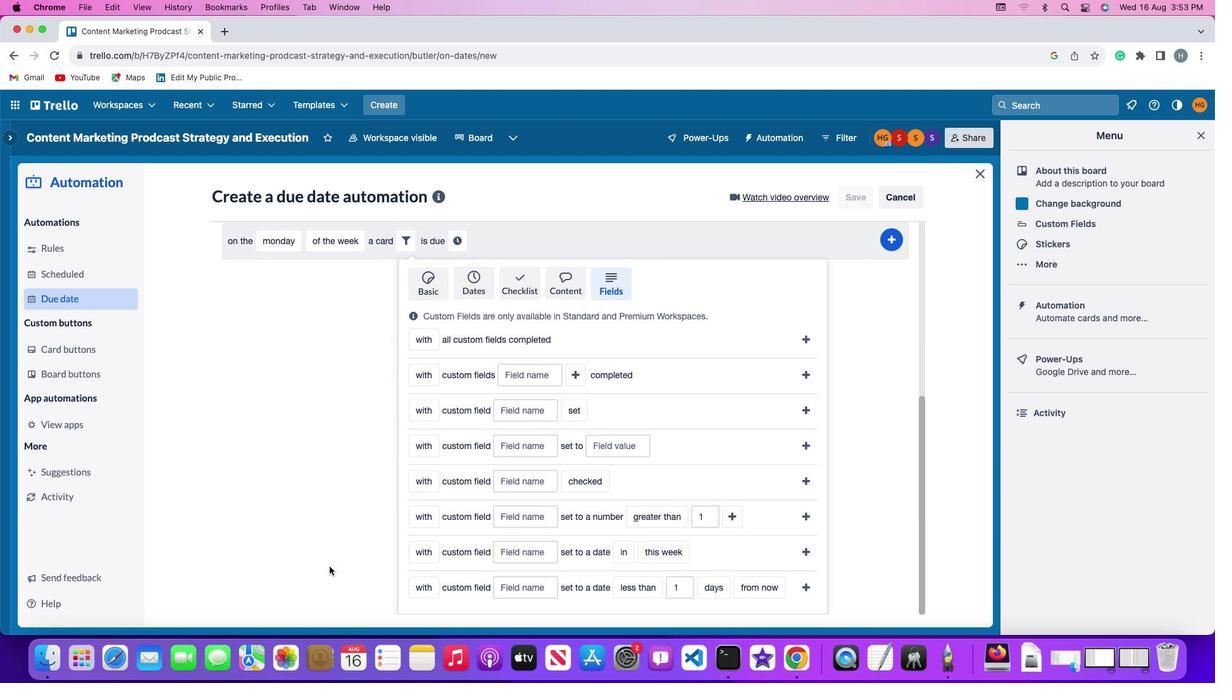 
Action: Mouse moved to (415, 519)
Screenshot: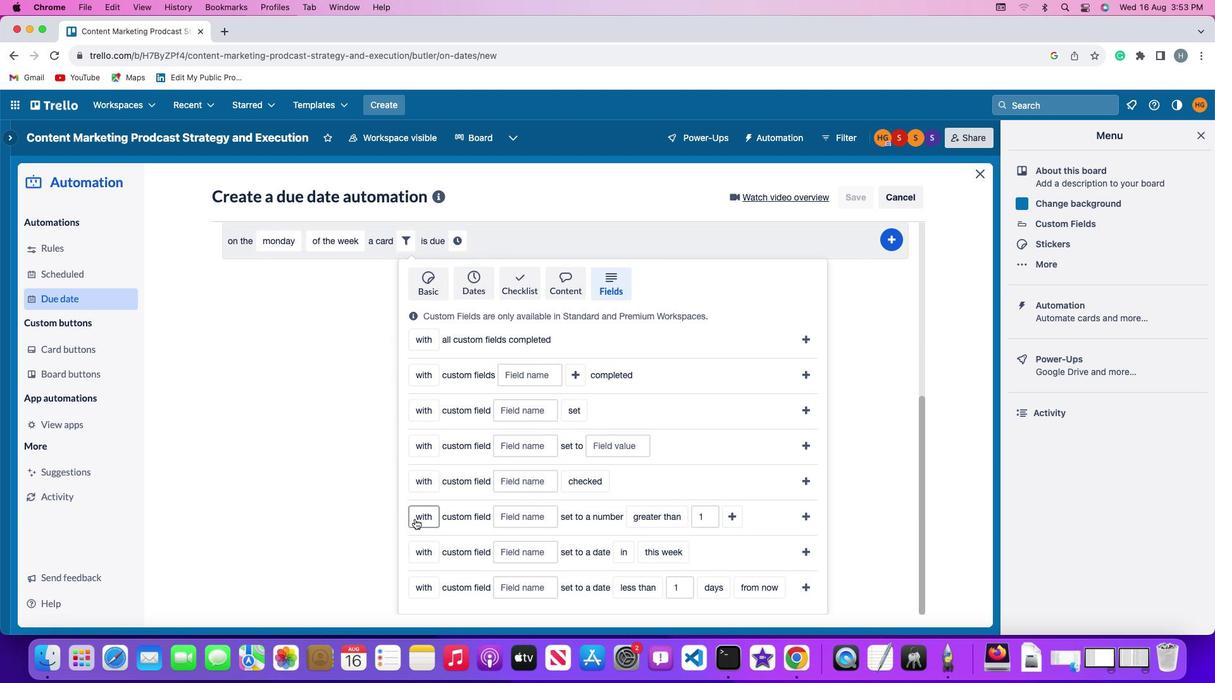
Action: Mouse pressed left at (415, 519)
Screenshot: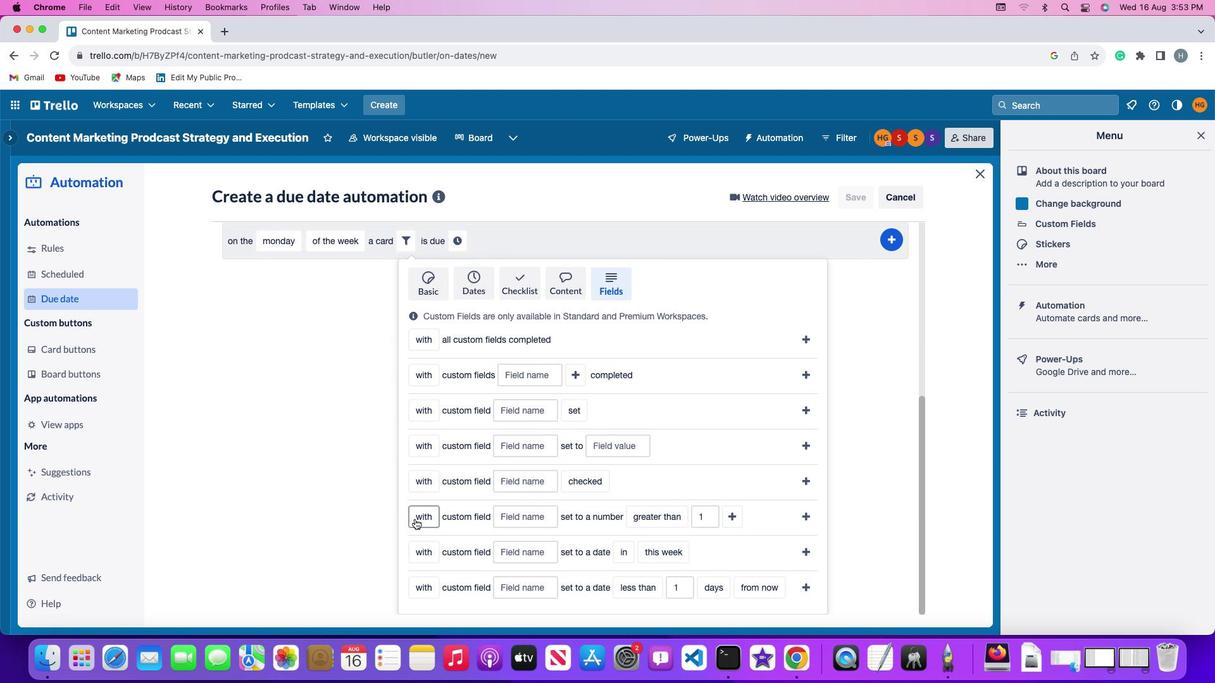 
Action: Mouse moved to (432, 534)
Screenshot: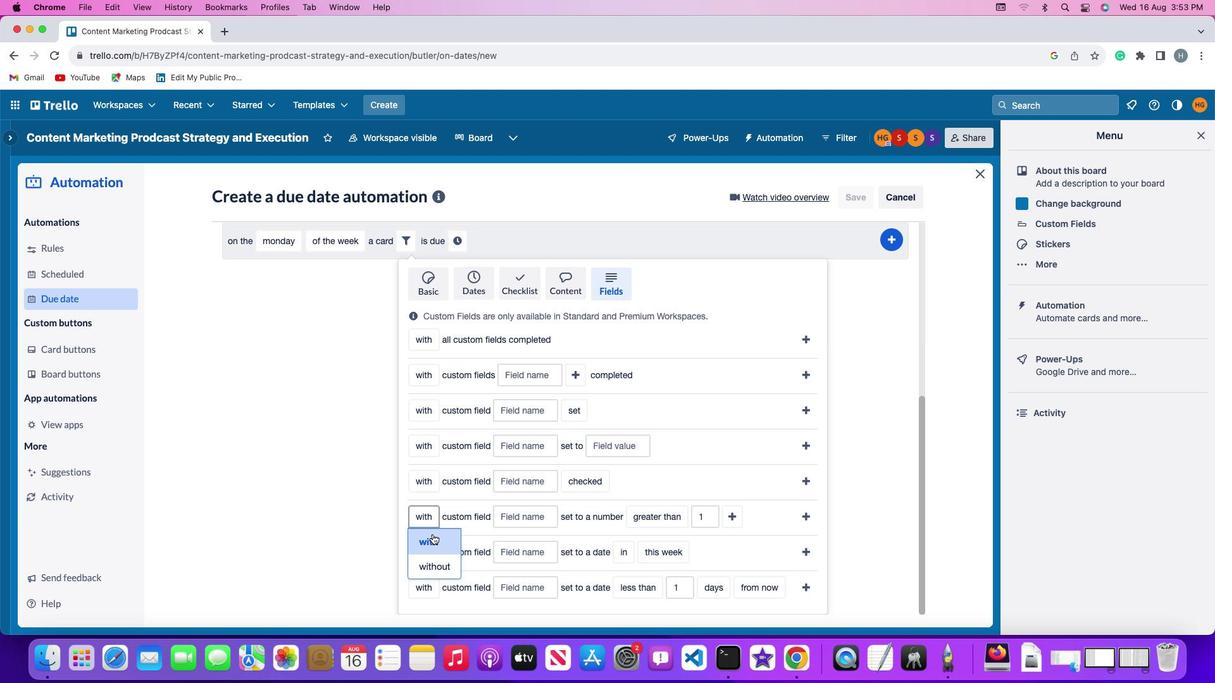 
Action: Mouse pressed left at (432, 534)
Screenshot: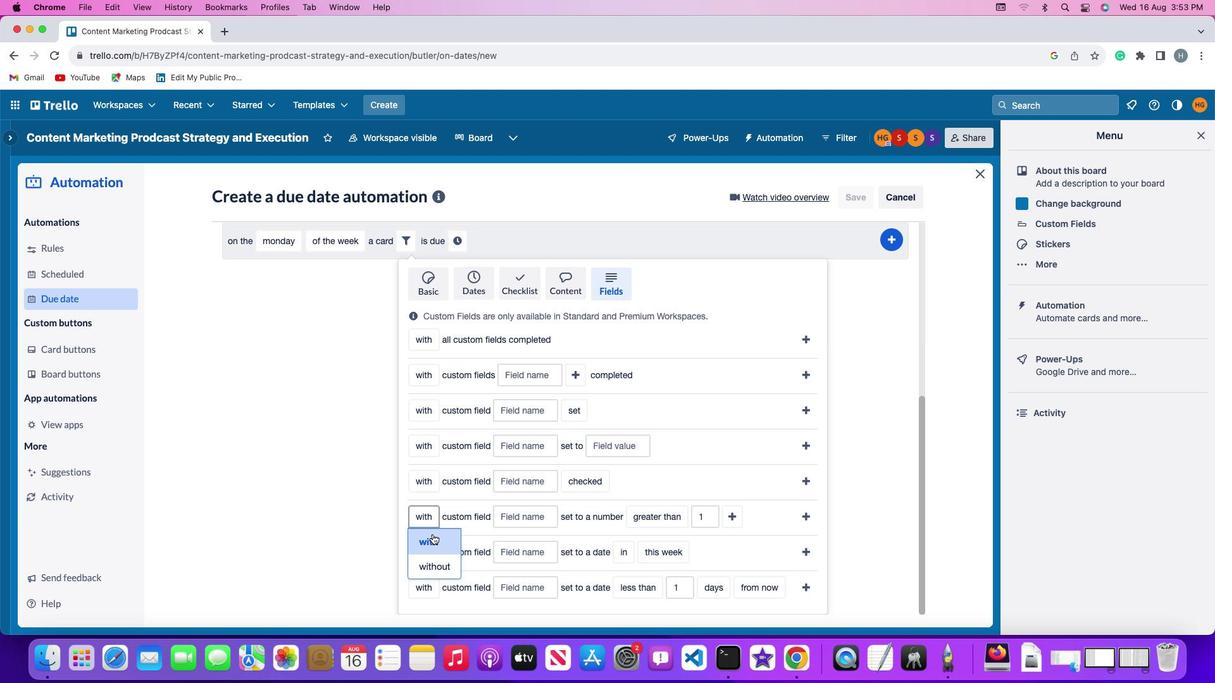 
Action: Mouse moved to (534, 515)
Screenshot: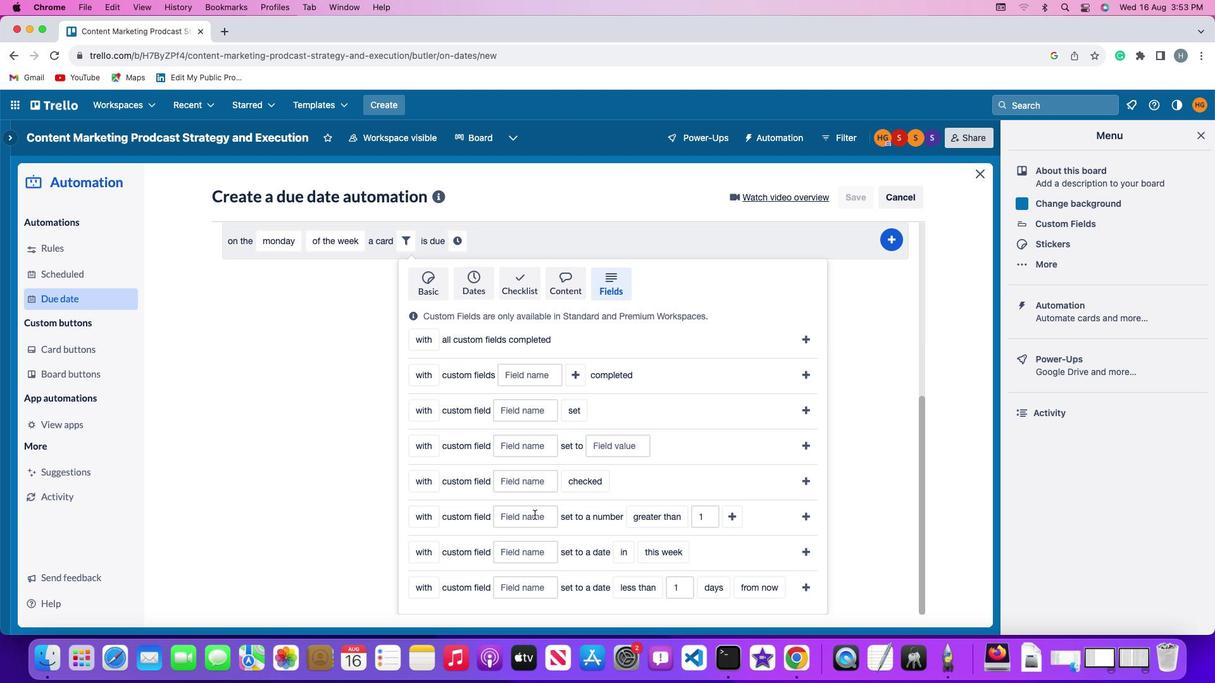 
Action: Mouse pressed left at (534, 515)
Screenshot: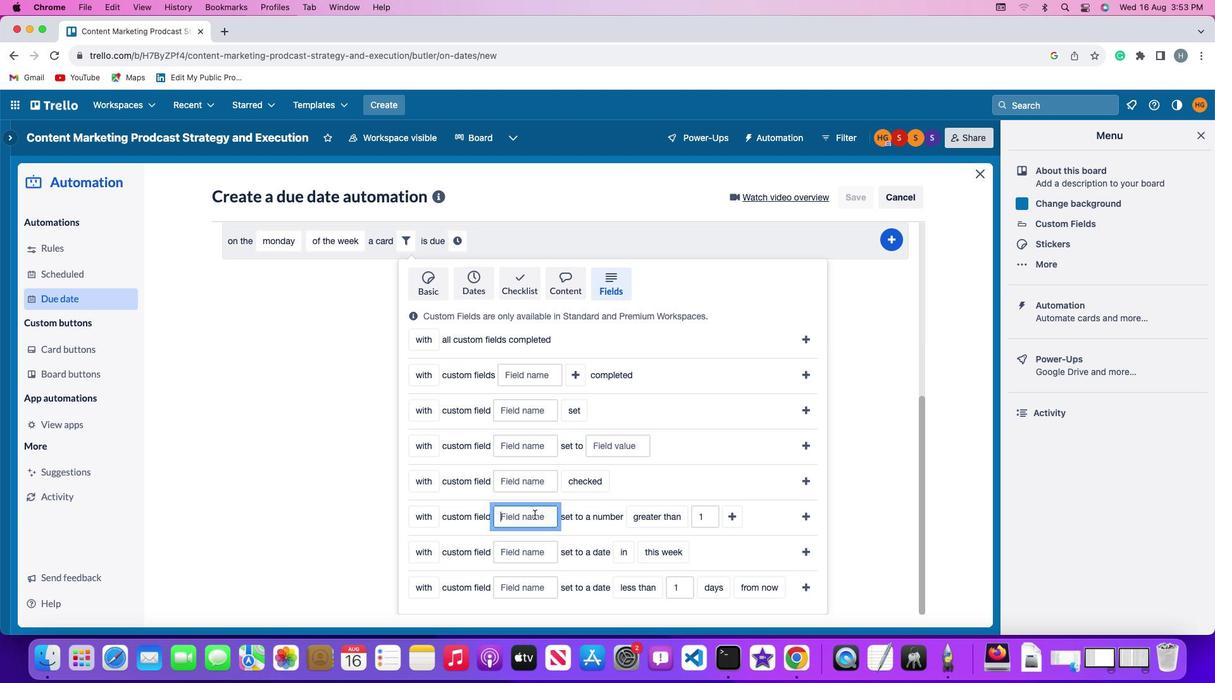 
Action: Key pressed Key.shift'R''e''s''u''m''e'
Screenshot: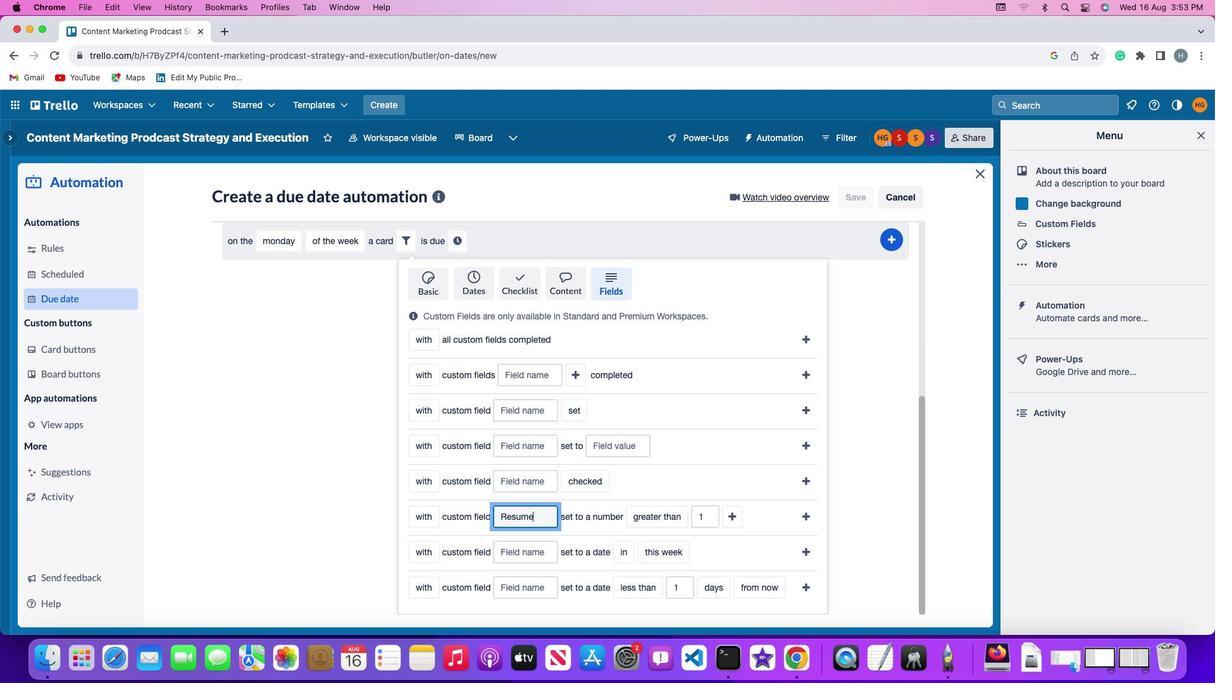 
Action: Mouse moved to (655, 517)
Screenshot: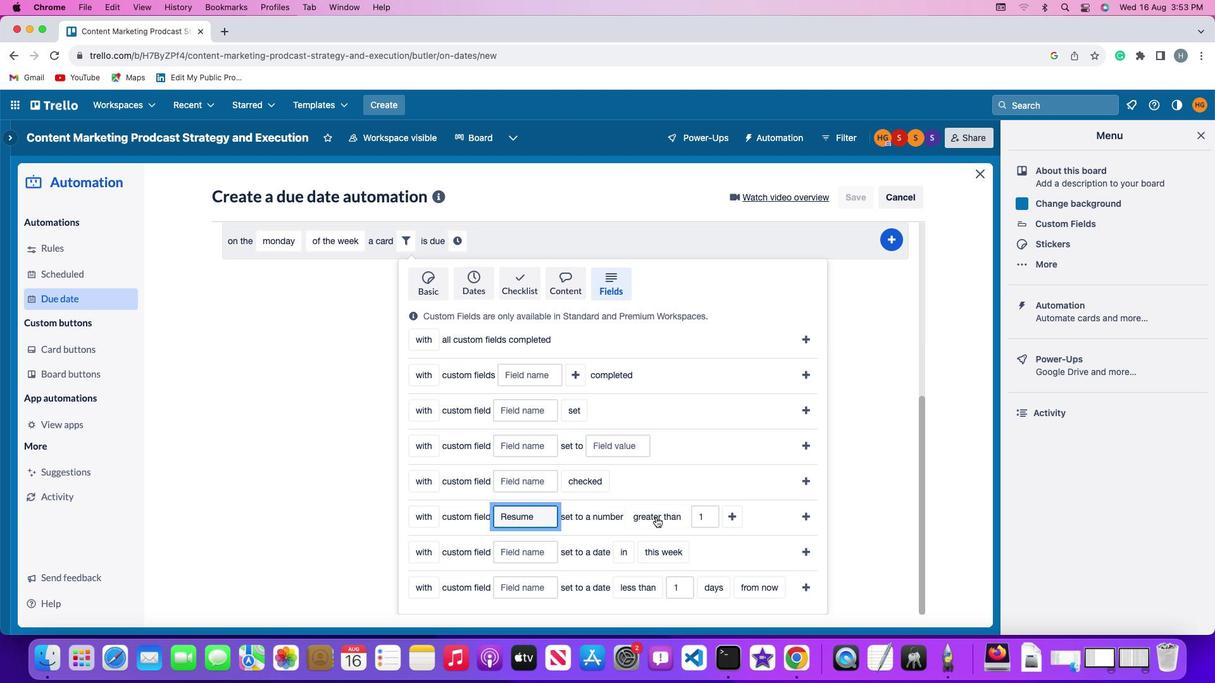 
Action: Mouse pressed left at (655, 517)
Screenshot: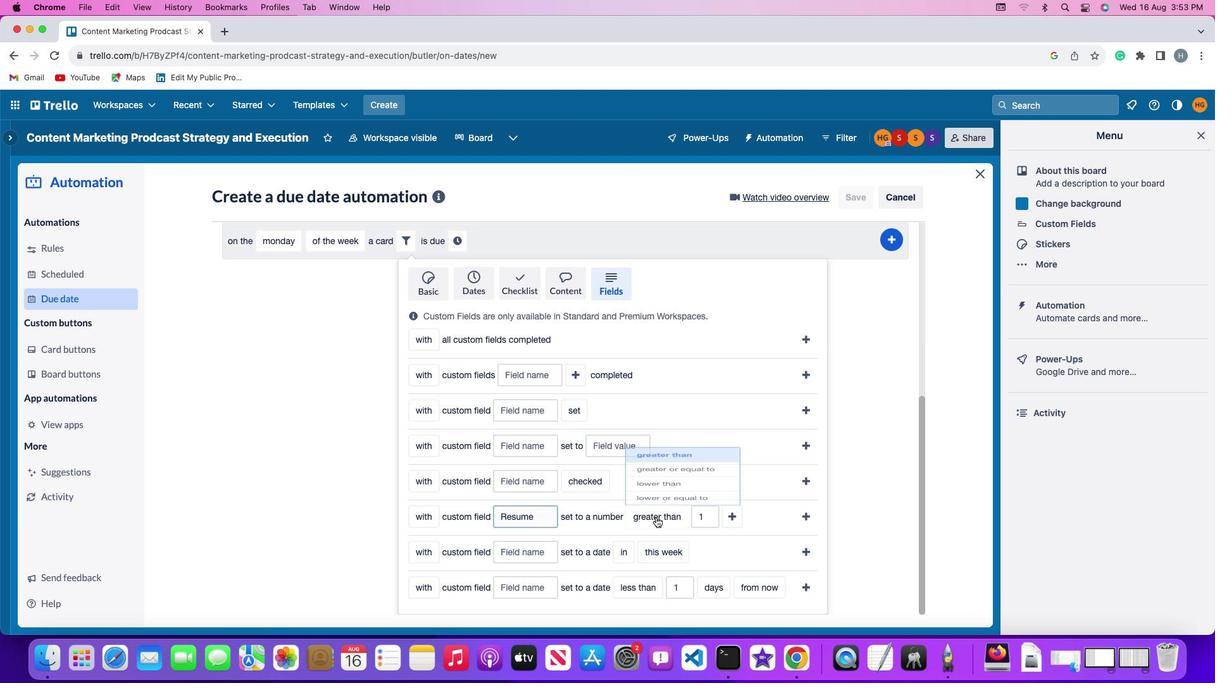 
Action: Mouse moved to (658, 468)
Screenshot: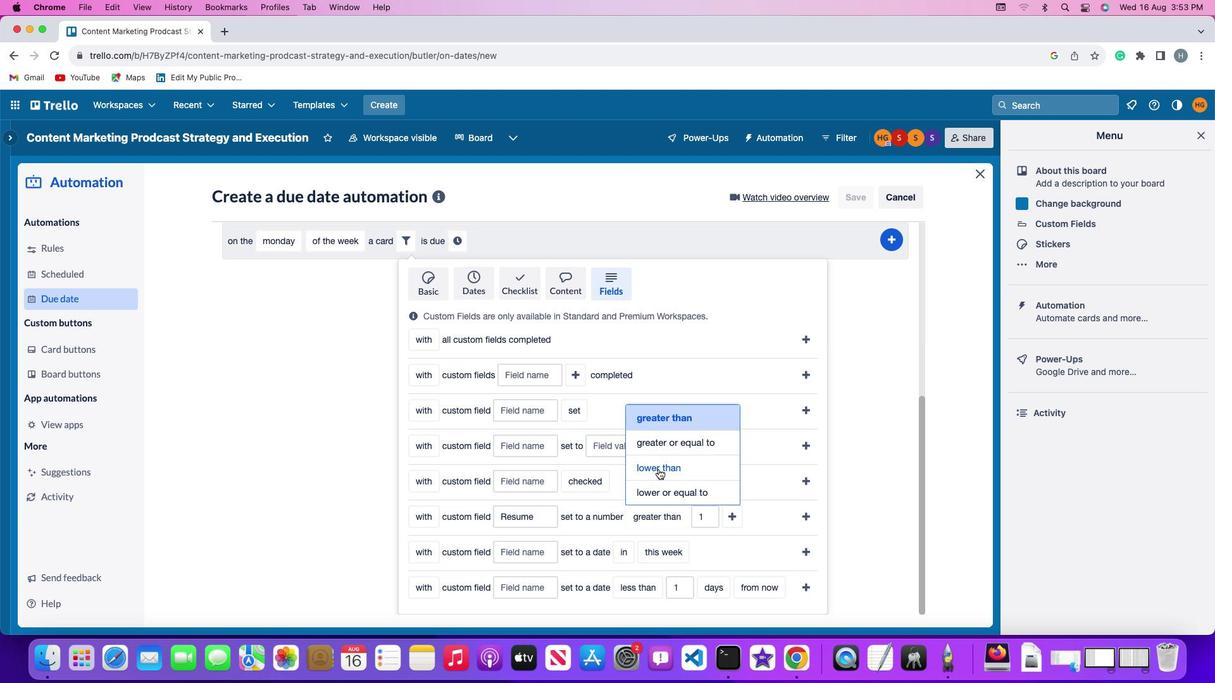 
Action: Mouse pressed left at (658, 468)
Screenshot: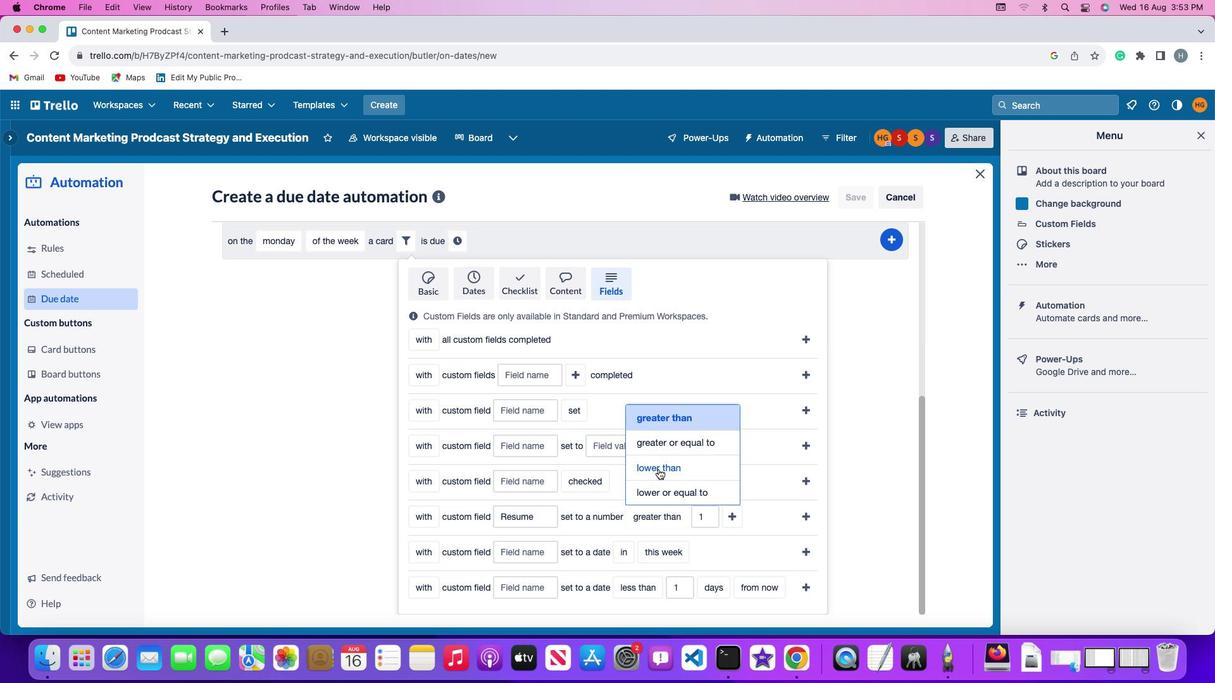 
Action: Mouse moved to (703, 518)
Screenshot: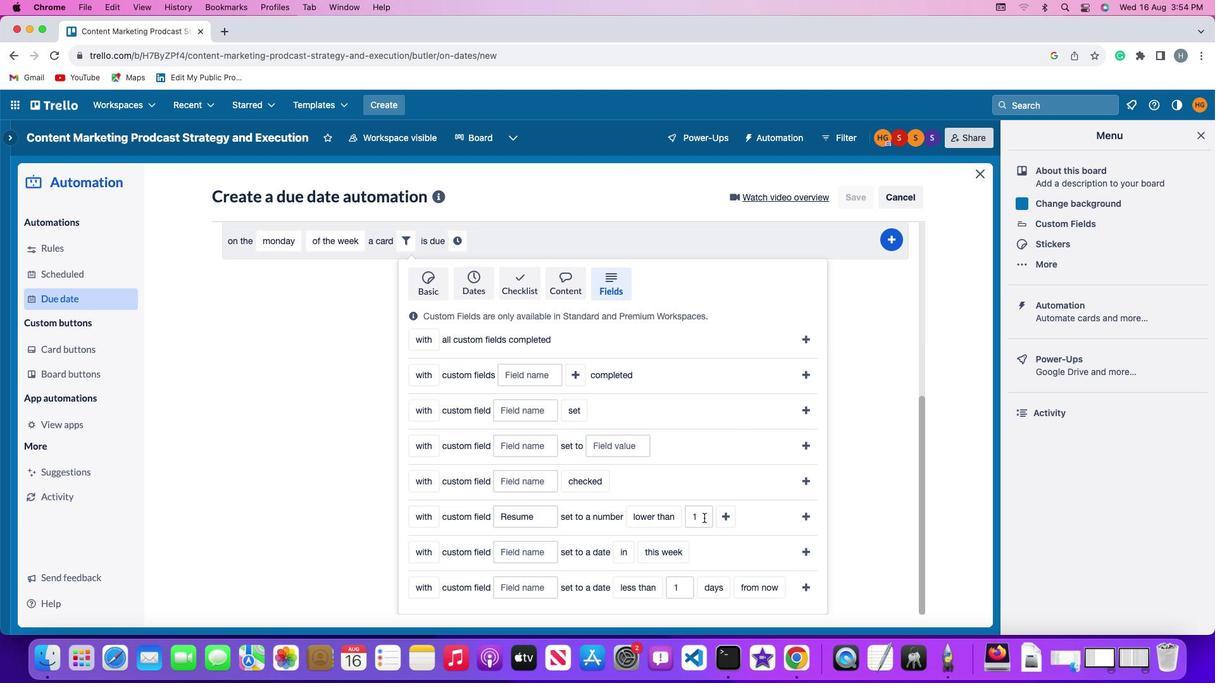 
Action: Mouse pressed left at (703, 518)
Screenshot: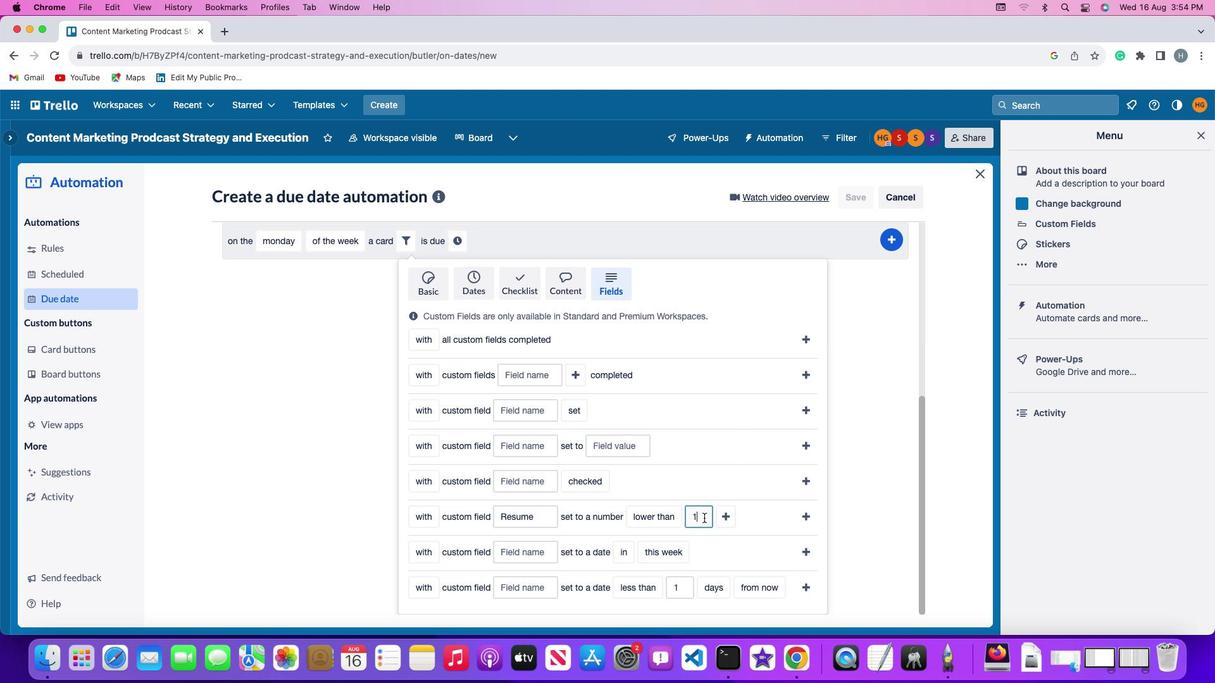 
Action: Key pressed Key.backspace'1'
Screenshot: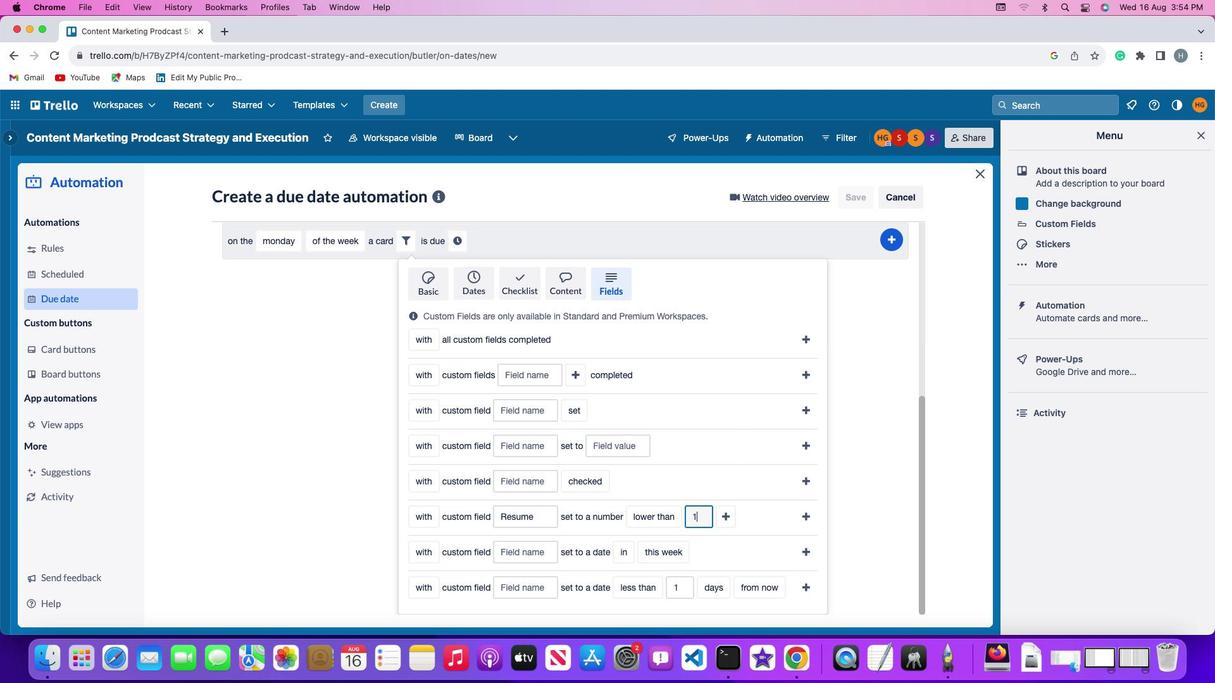 
Action: Mouse moved to (717, 516)
Screenshot: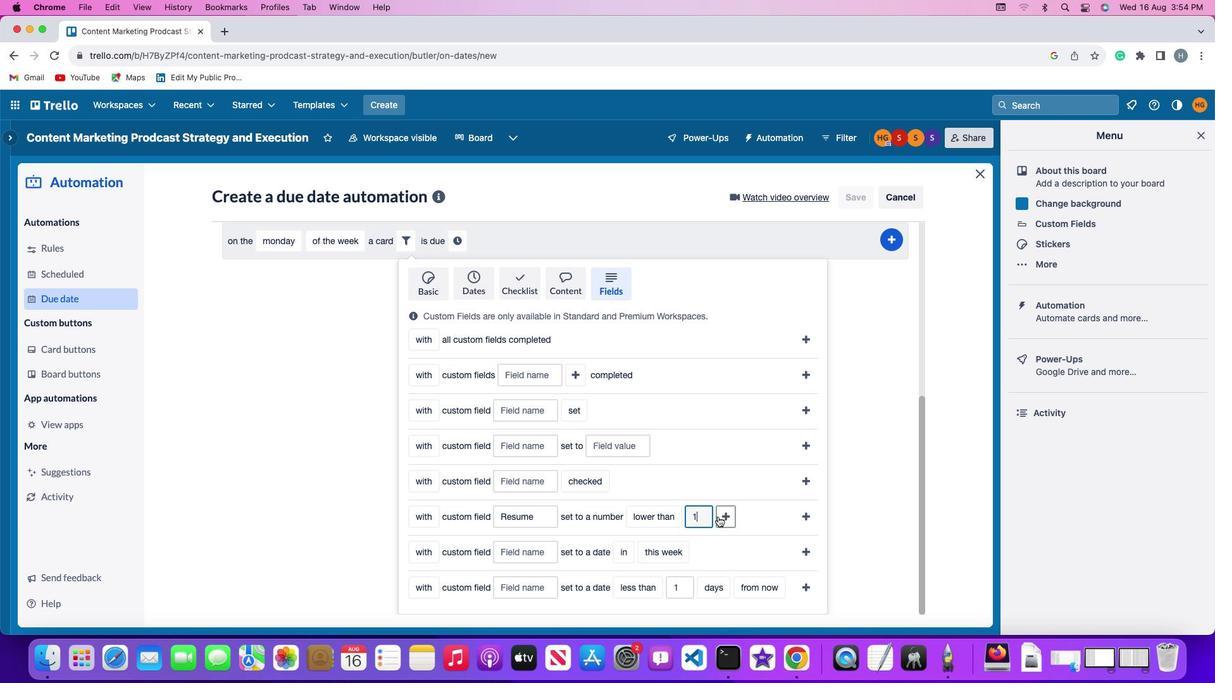 
Action: Mouse pressed left at (717, 516)
Screenshot: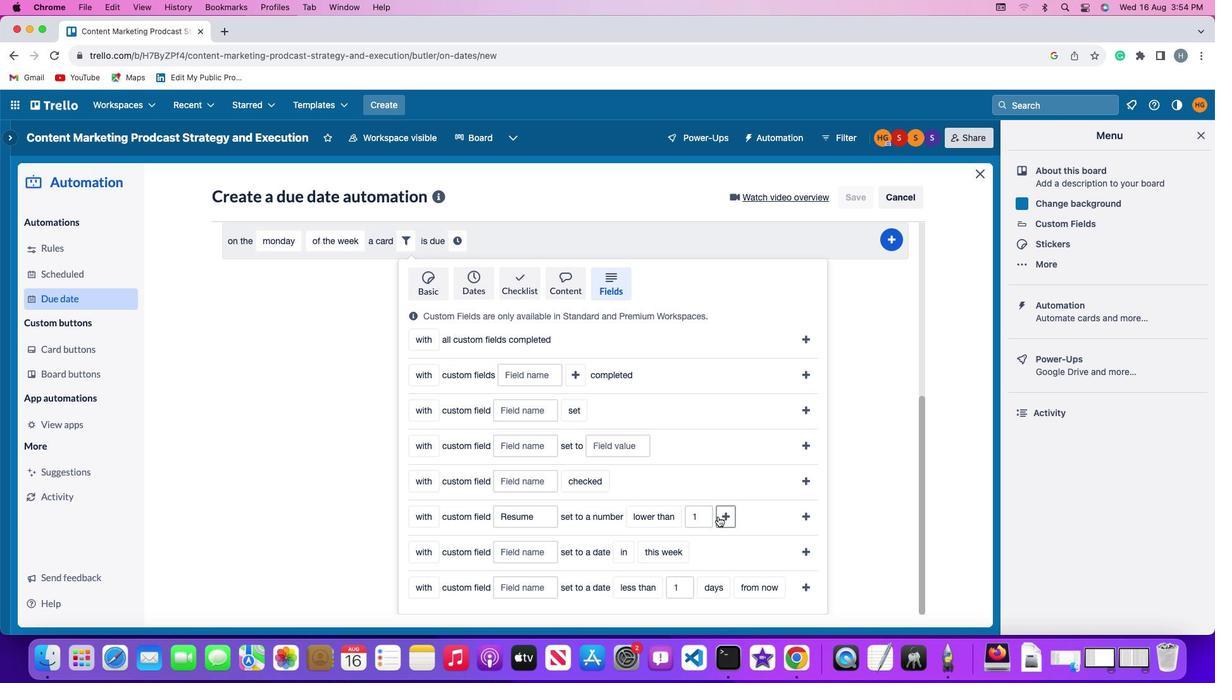 
Action: Mouse moved to (768, 522)
Screenshot: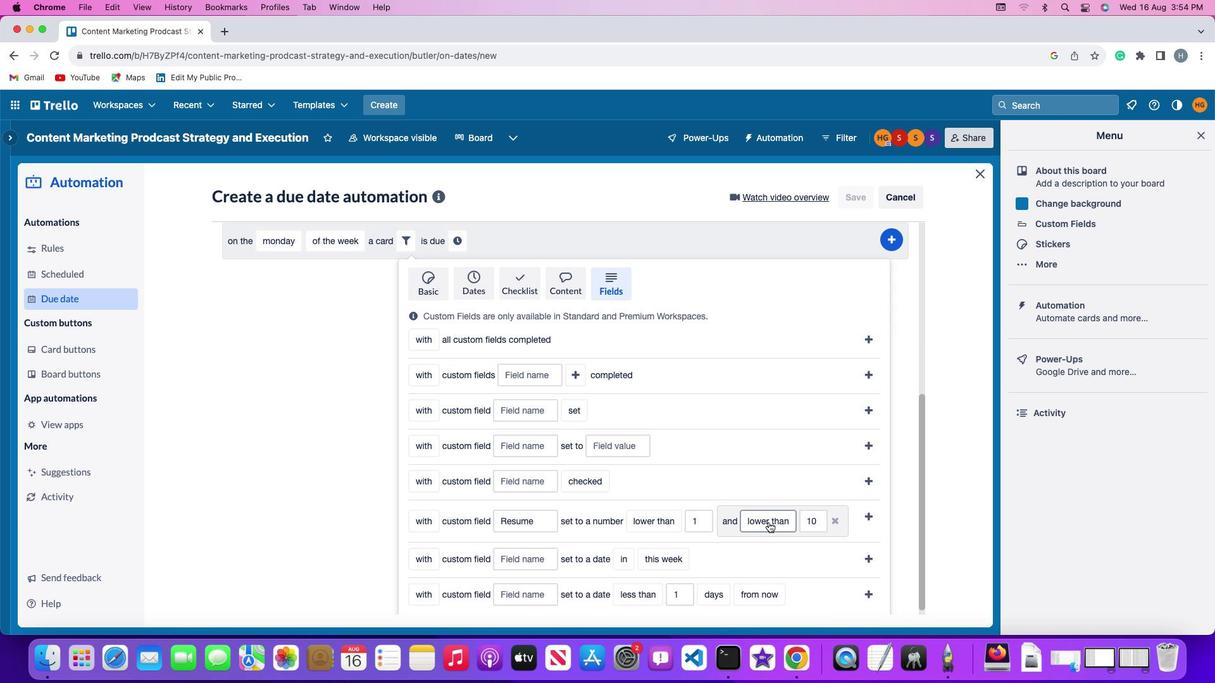 
Action: Mouse pressed left at (768, 522)
Screenshot: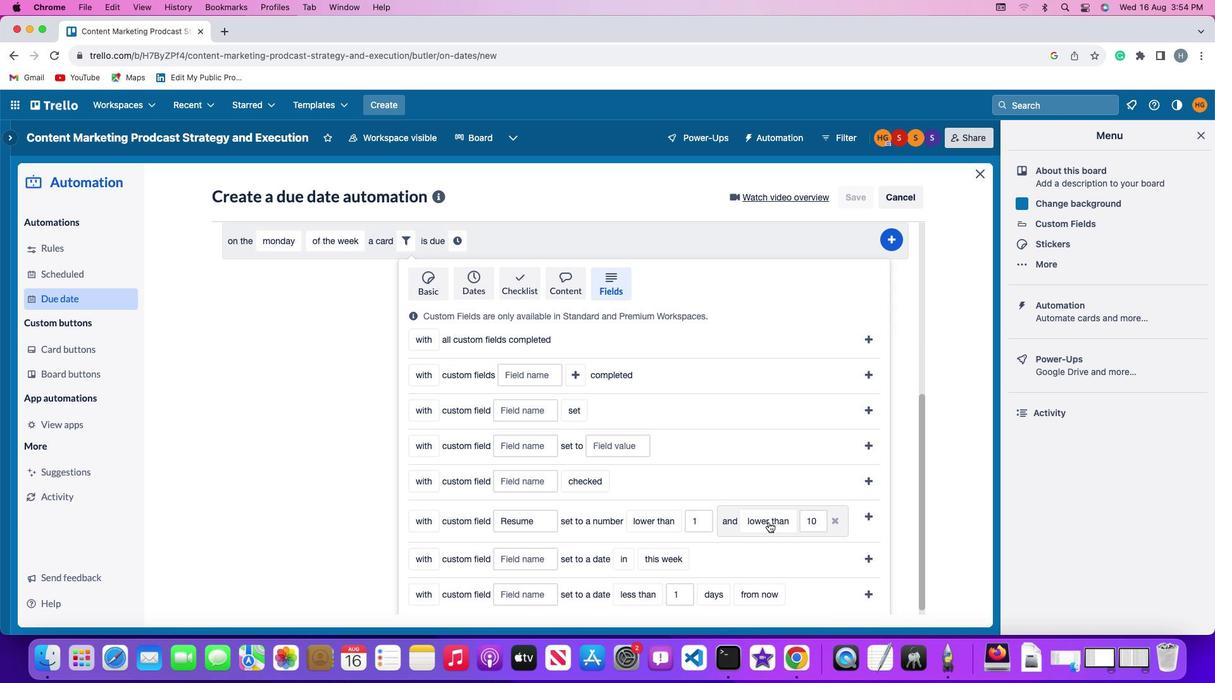 
Action: Mouse moved to (786, 449)
Screenshot: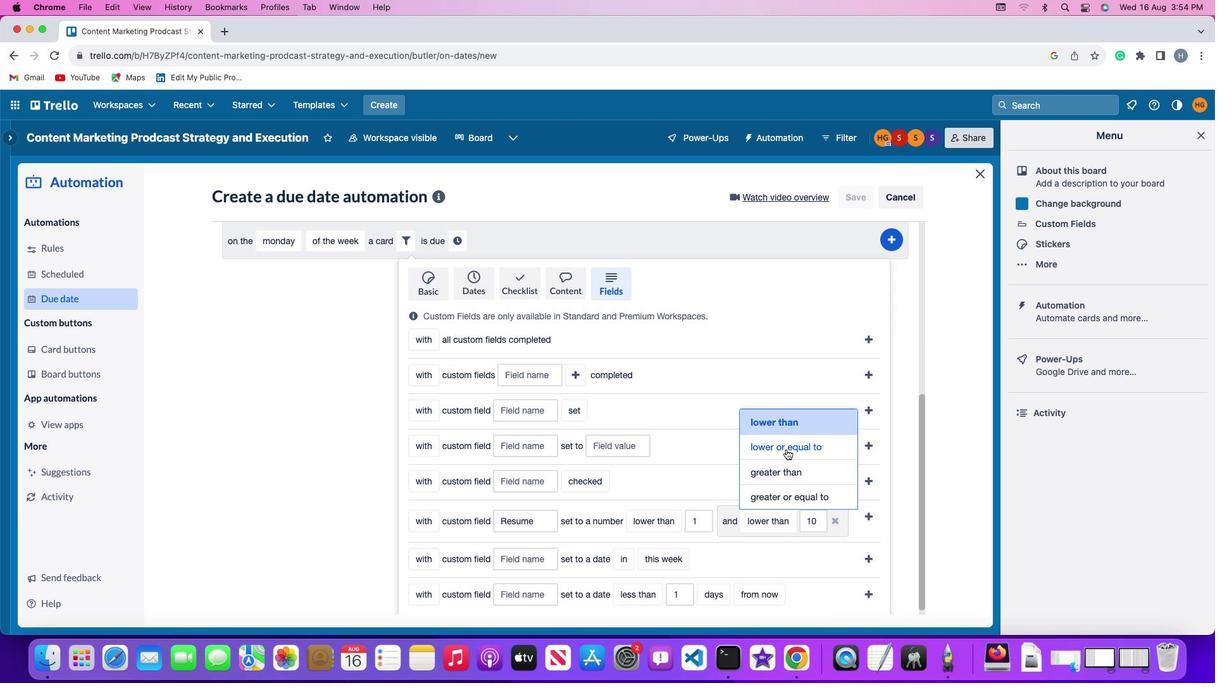
Action: Mouse pressed left at (786, 449)
Screenshot: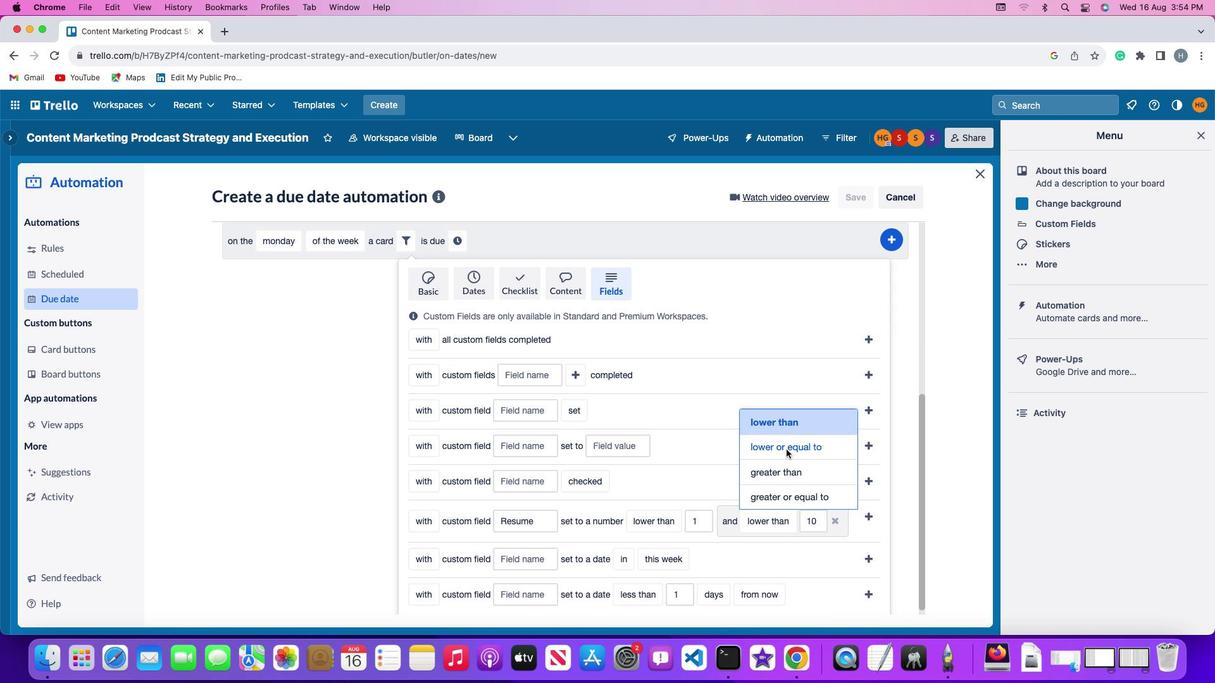 
Action: Mouse moved to (538, 544)
Screenshot: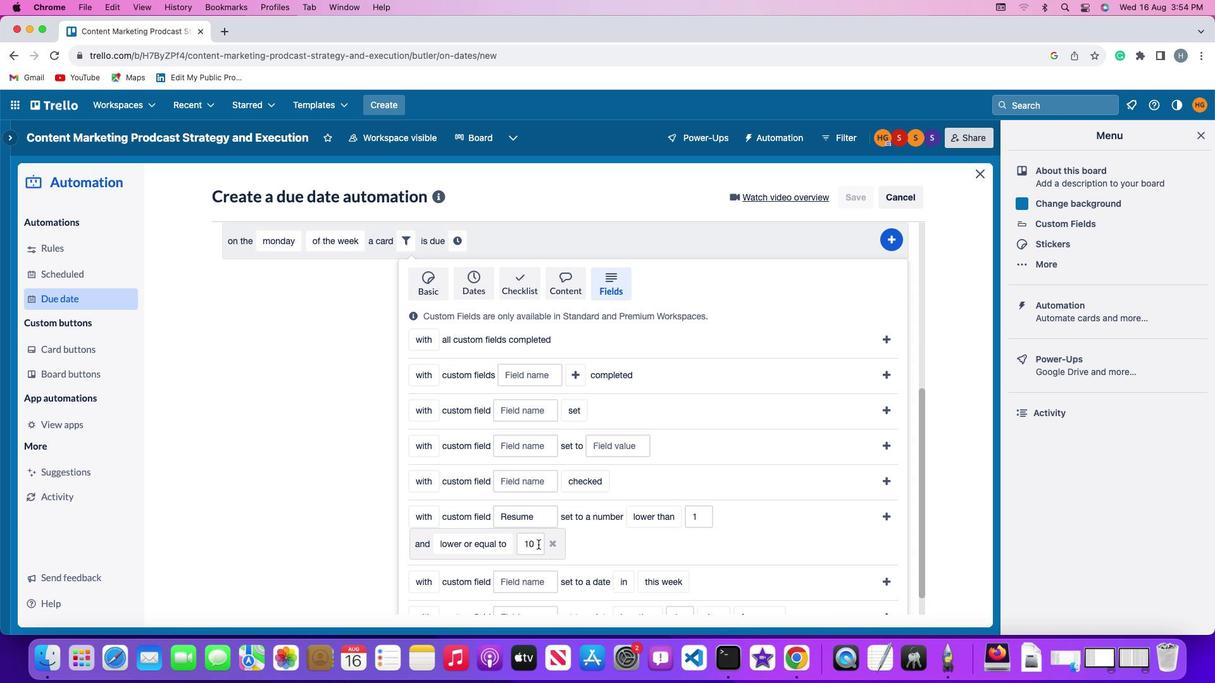 
Action: Mouse pressed left at (538, 544)
Screenshot: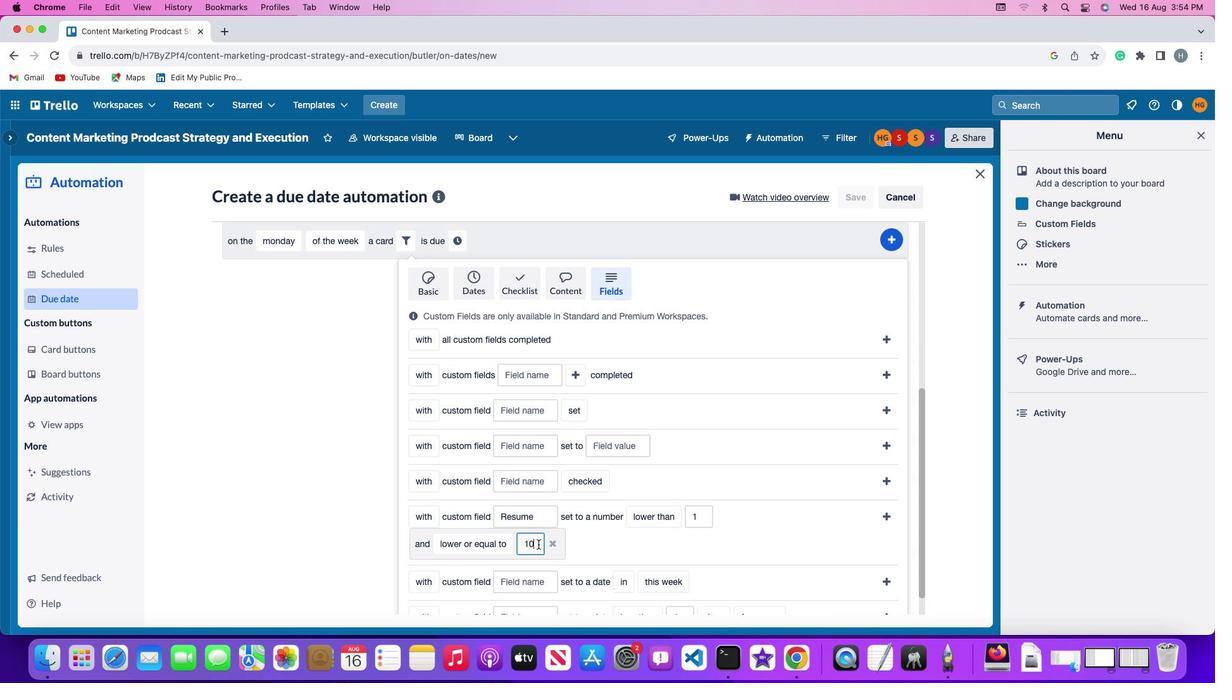 
Action: Key pressed Key.backspaceKey.backspace'1'
Screenshot: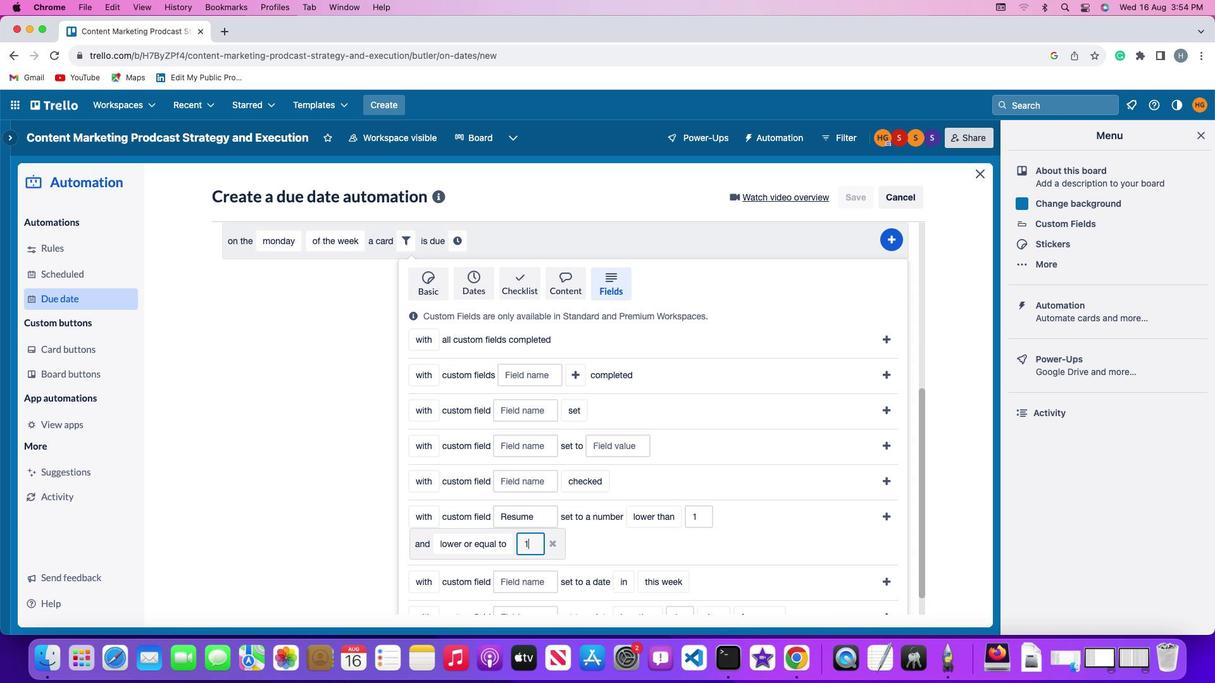 
Action: Mouse moved to (537, 544)
Screenshot: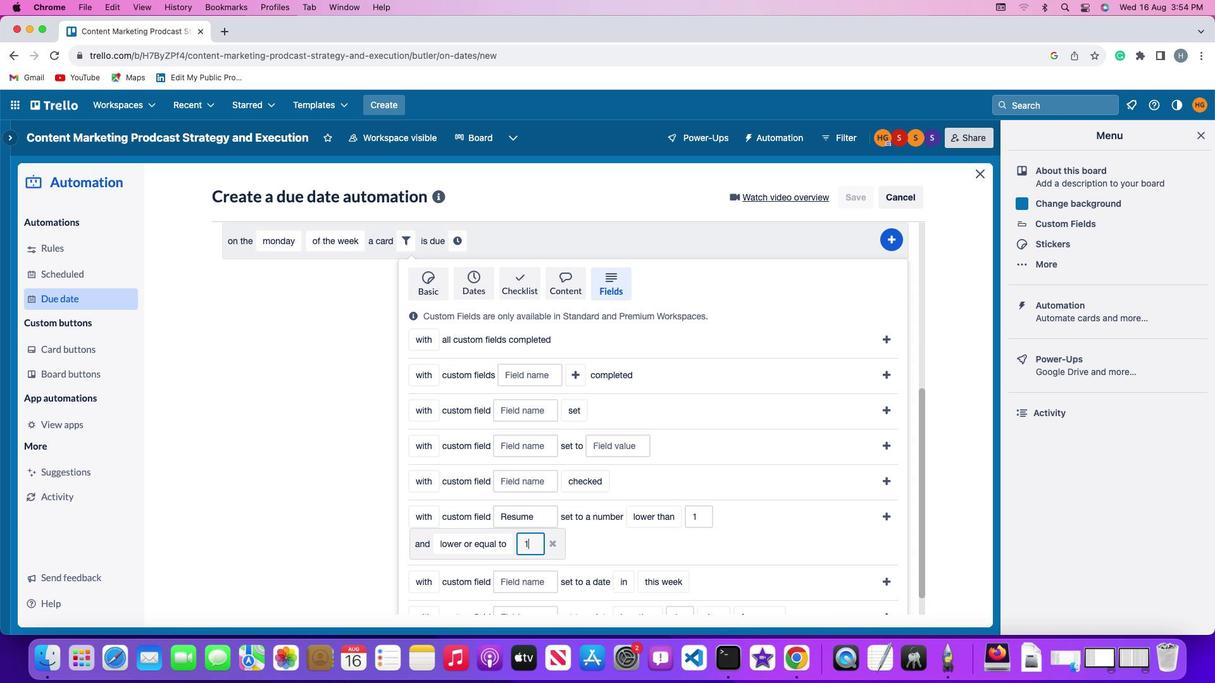 
Action: Key pressed '0'
Screenshot: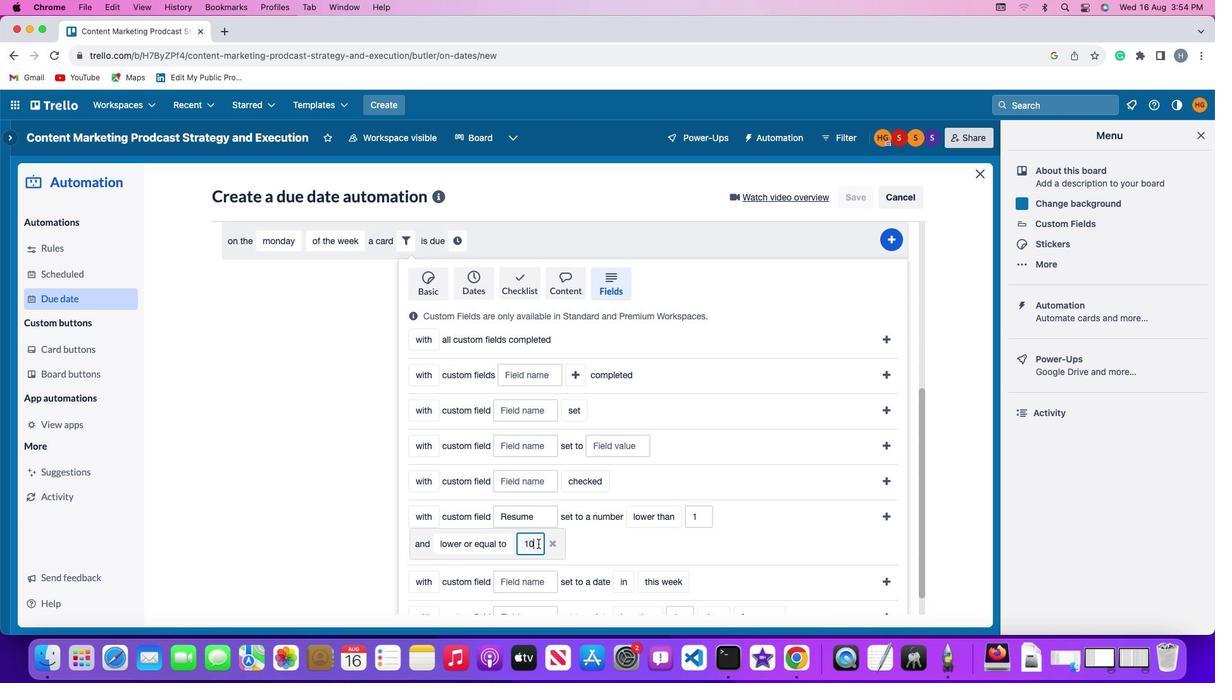 
Action: Mouse moved to (887, 510)
Screenshot: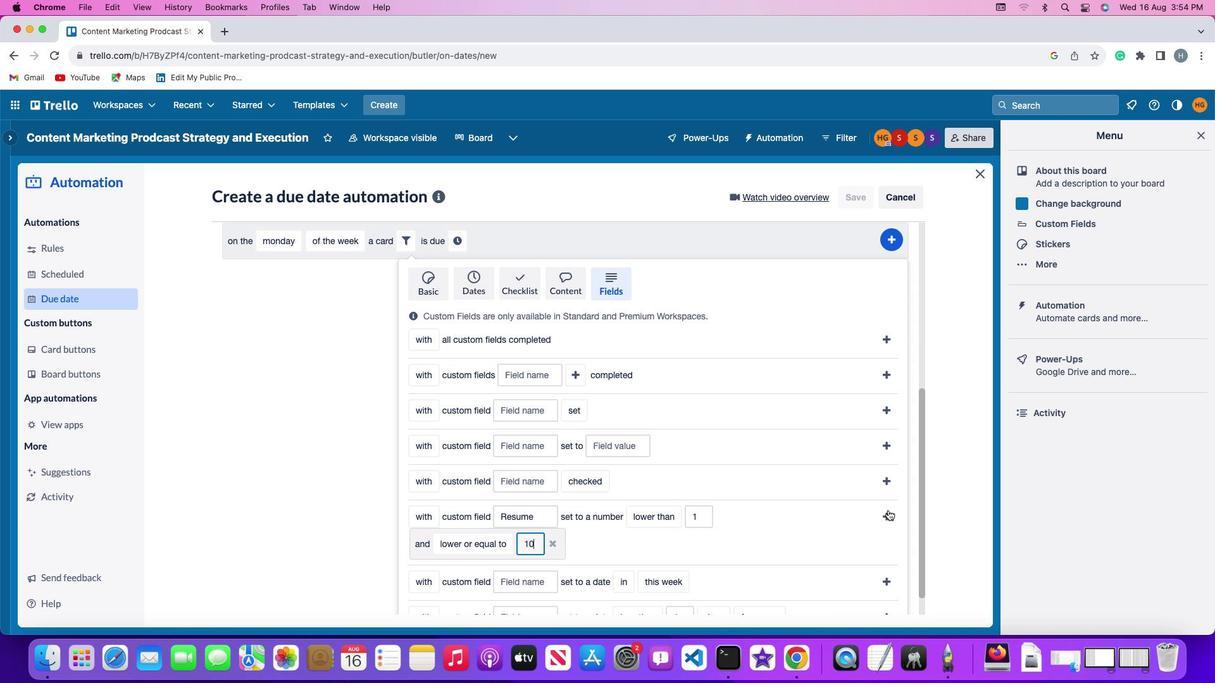 
Action: Mouse pressed left at (887, 510)
Screenshot: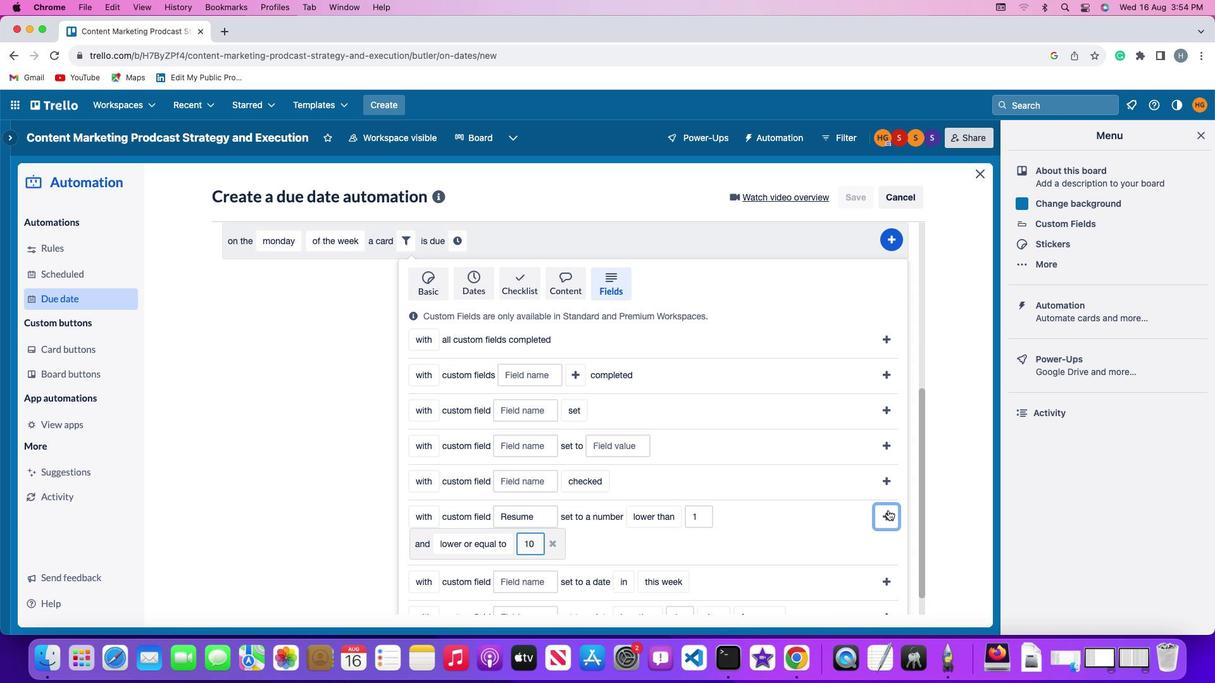 
Action: Mouse moved to (811, 552)
Screenshot: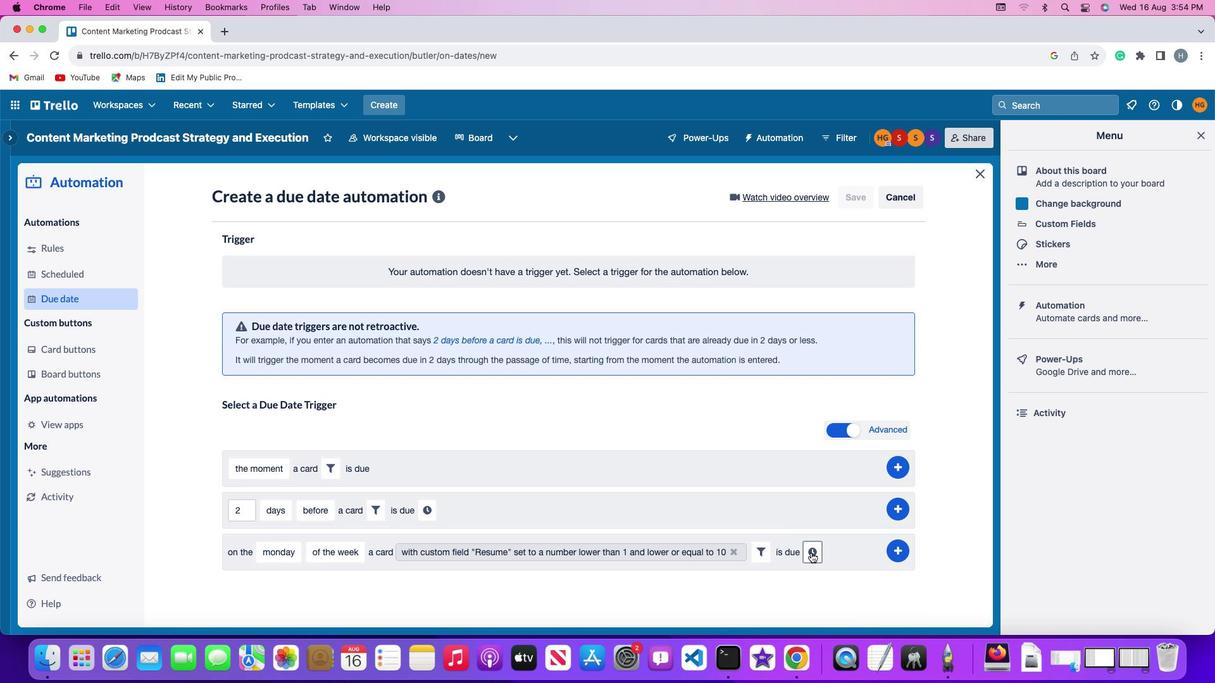 
Action: Mouse pressed left at (811, 552)
Screenshot: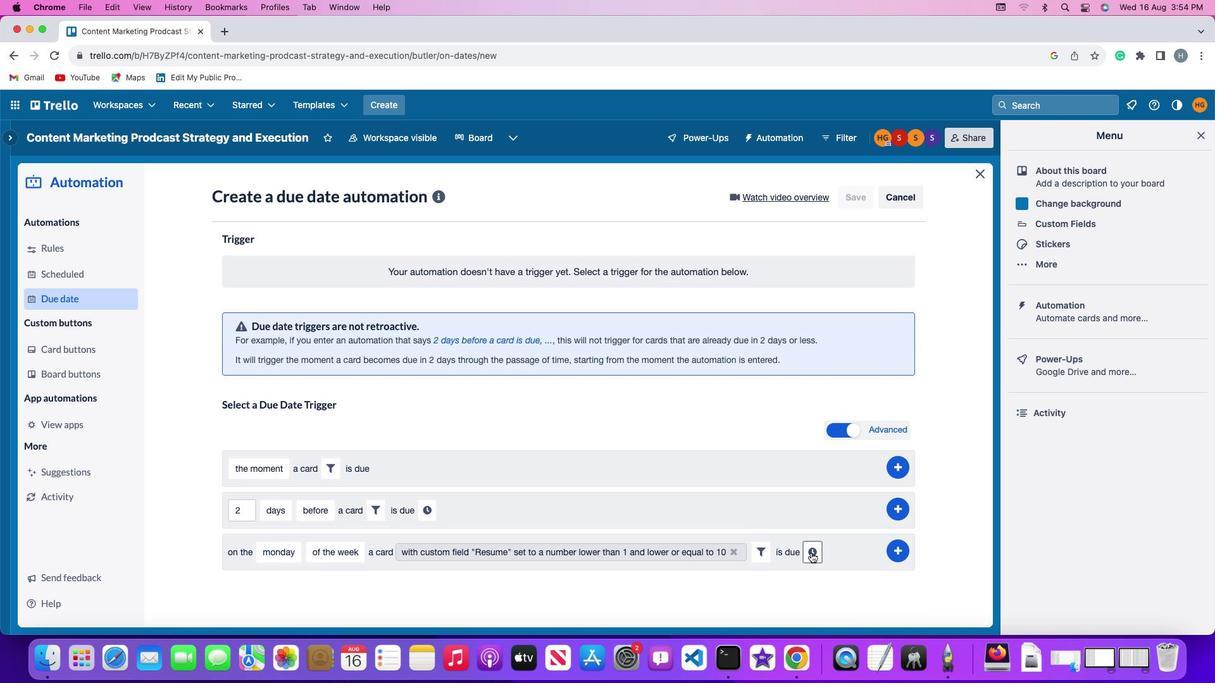 
Action: Mouse moved to (258, 582)
Screenshot: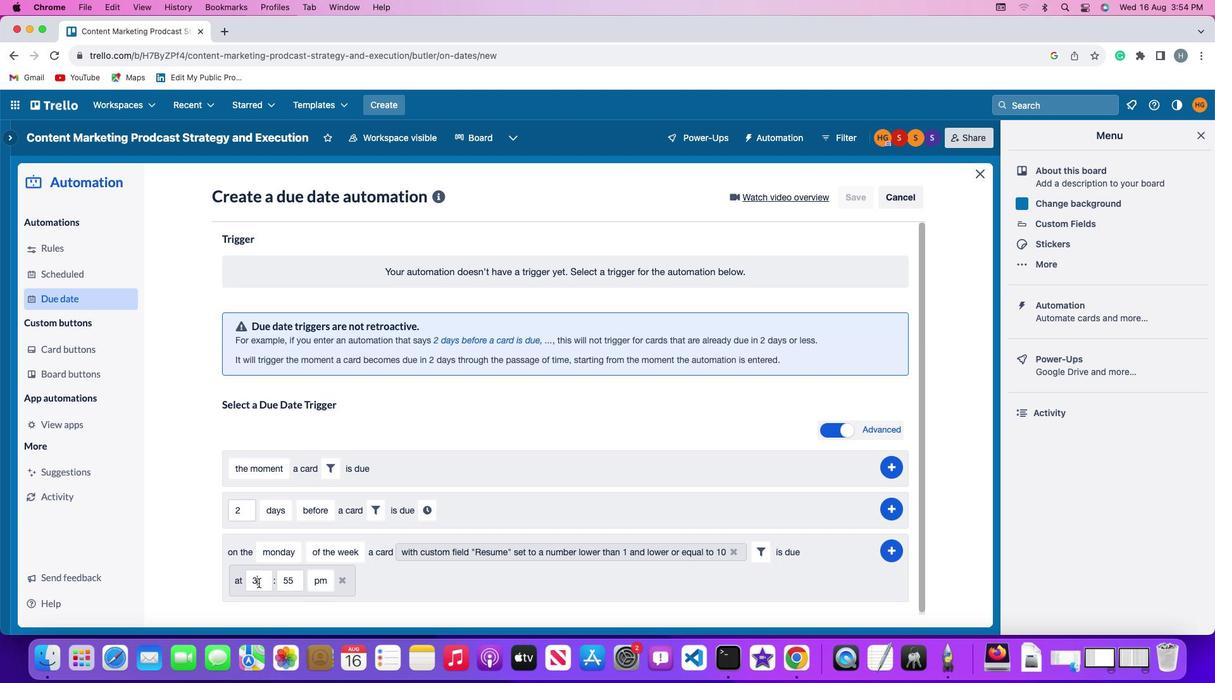 
Action: Mouse pressed left at (258, 582)
Screenshot: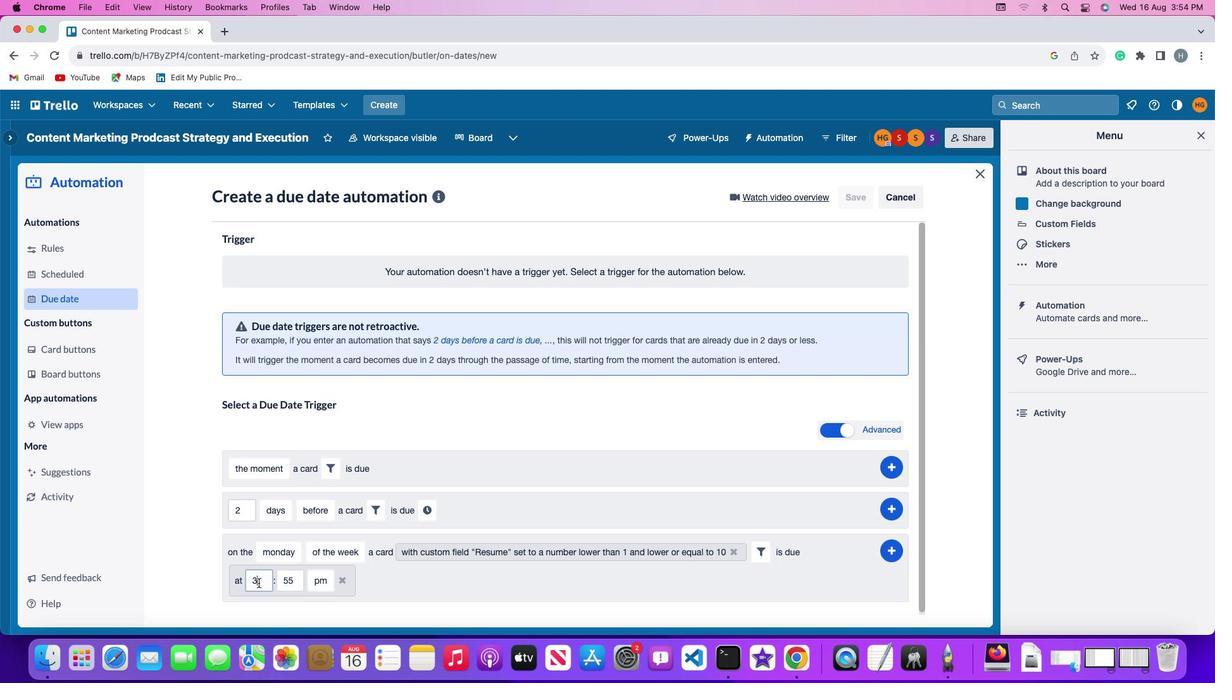 
Action: Mouse moved to (258, 582)
Screenshot: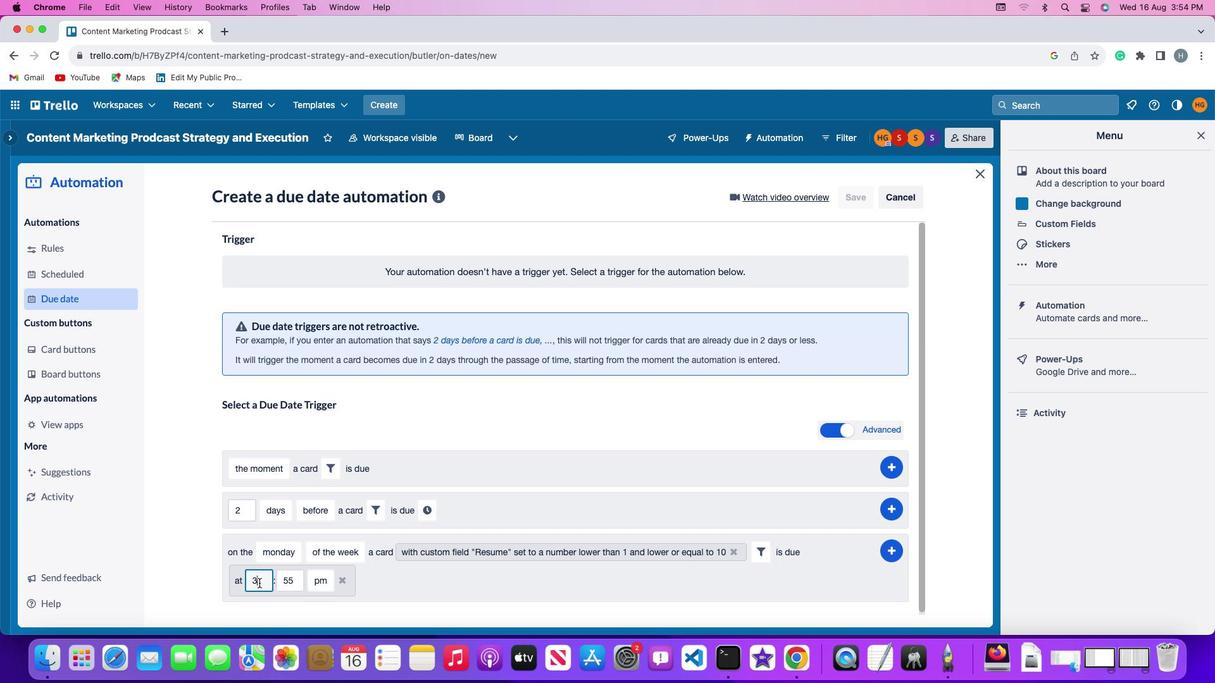 
Action: Key pressed Key.backspace
Screenshot: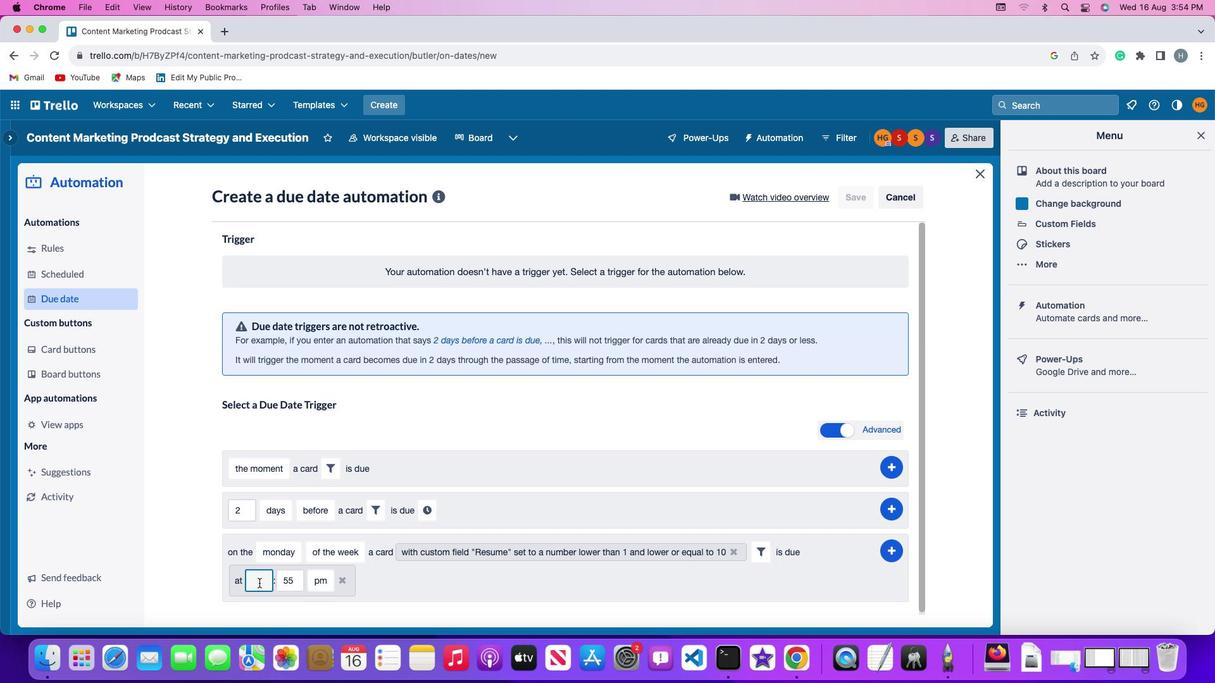 
Action: Mouse moved to (259, 582)
Screenshot: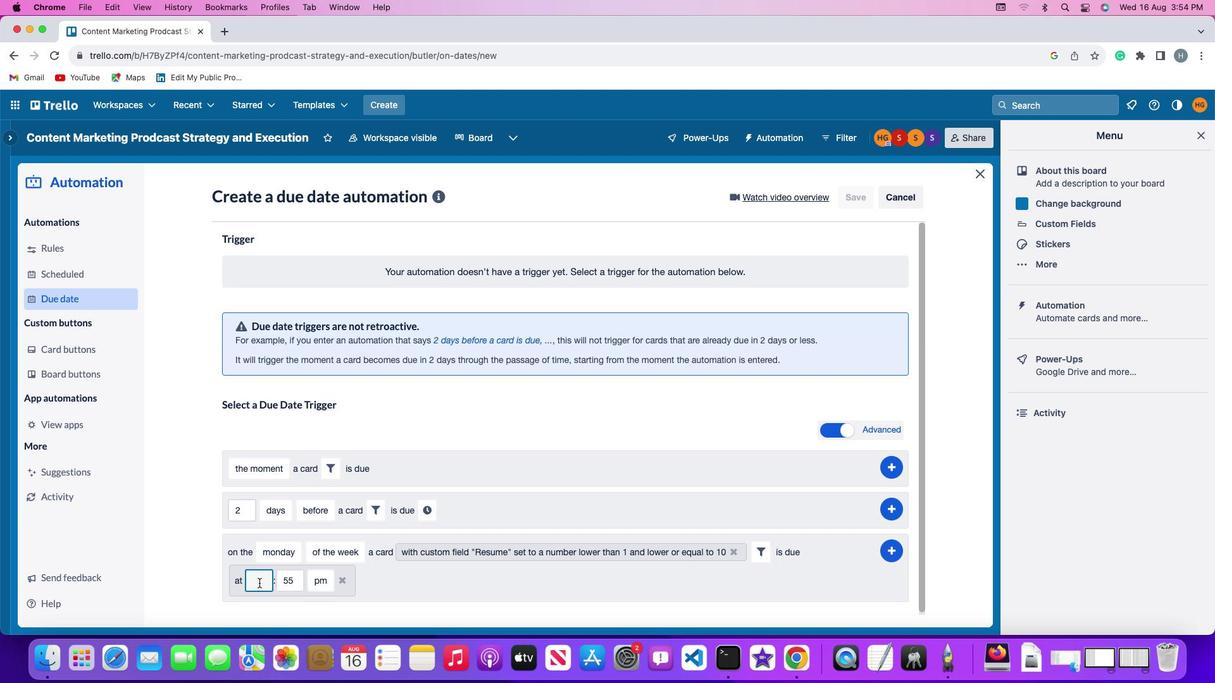 
Action: Key pressed '1''1'
Screenshot: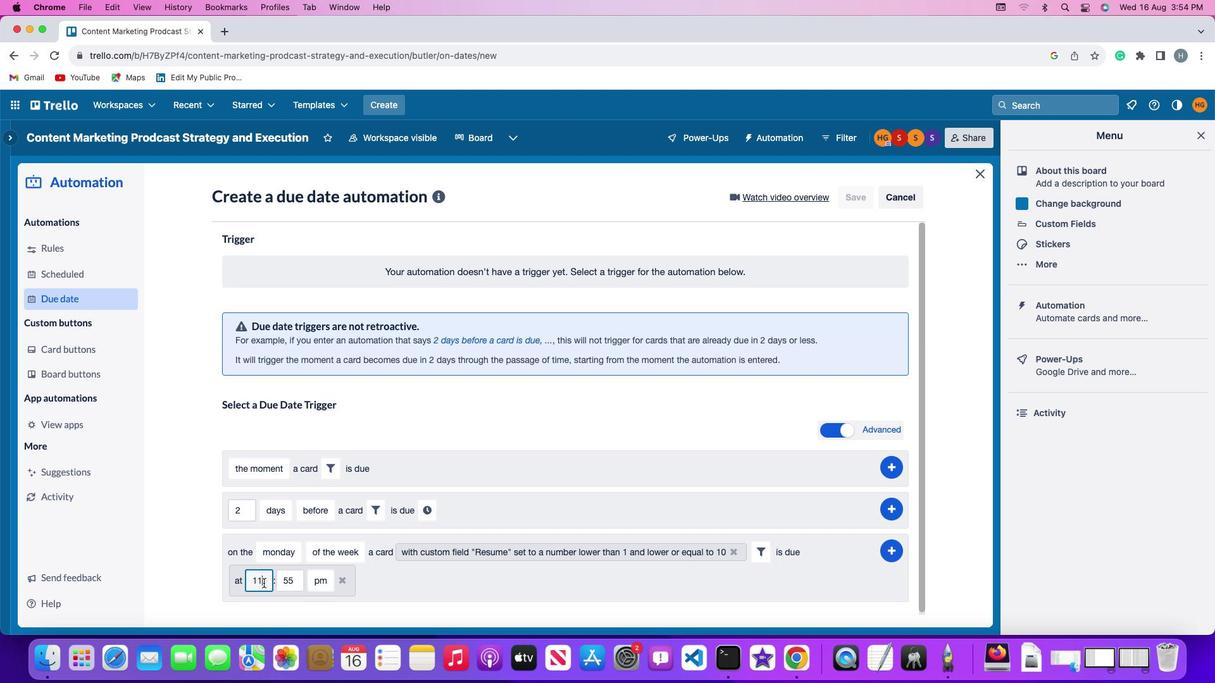 
Action: Mouse moved to (296, 582)
Screenshot: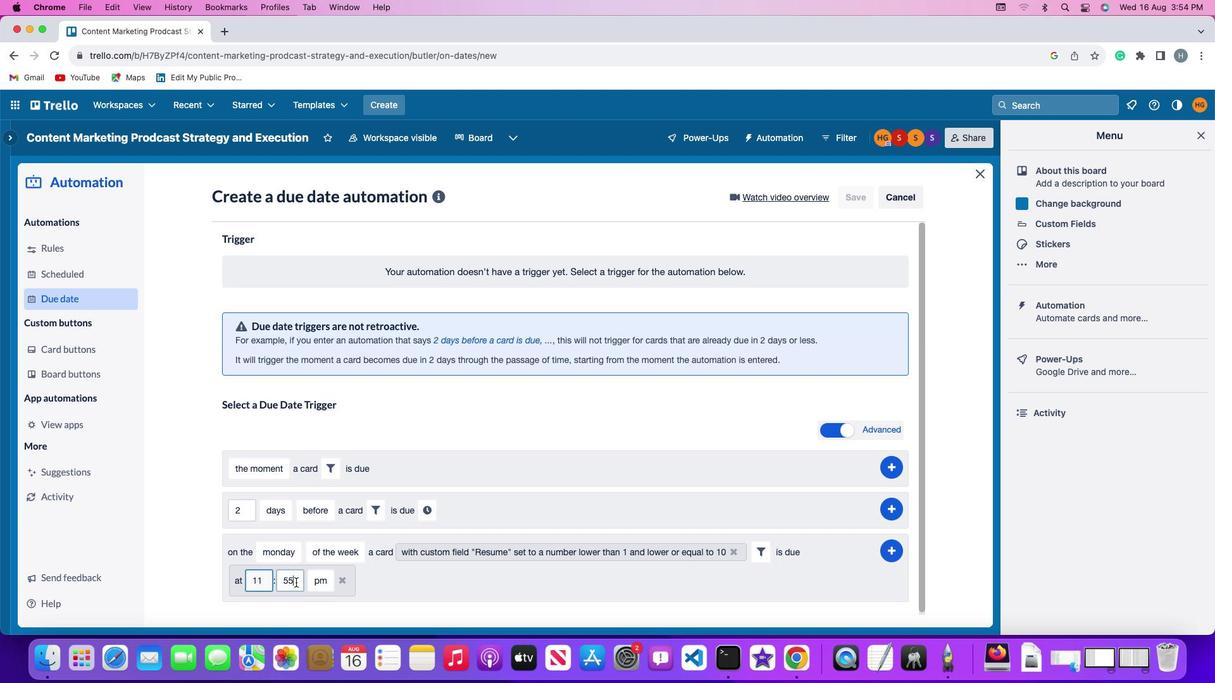 
Action: Mouse pressed left at (296, 582)
Screenshot: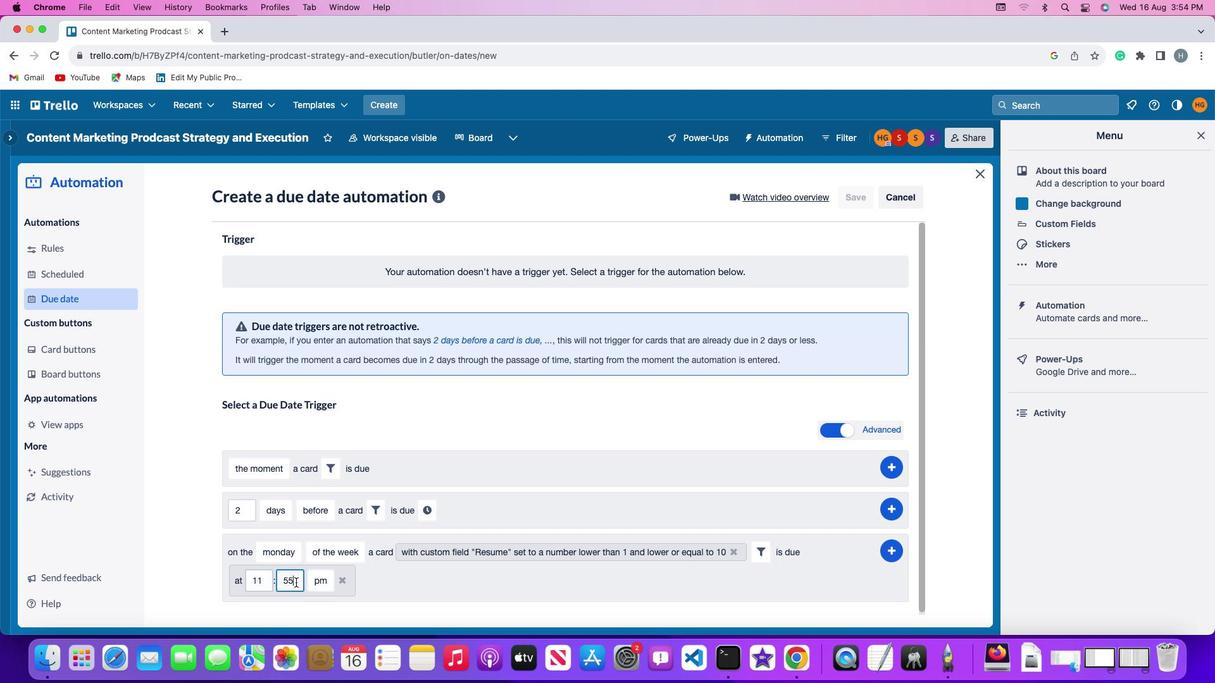 
Action: Key pressed Key.backspace
Screenshot: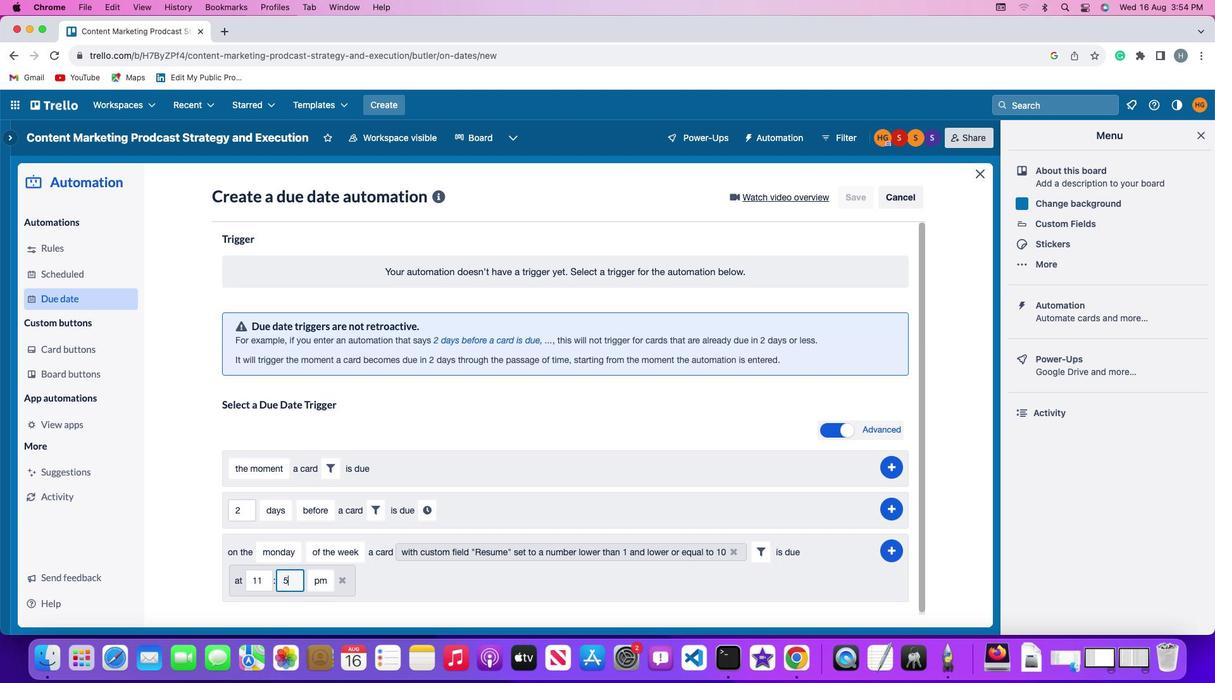 
Action: Mouse moved to (295, 582)
Screenshot: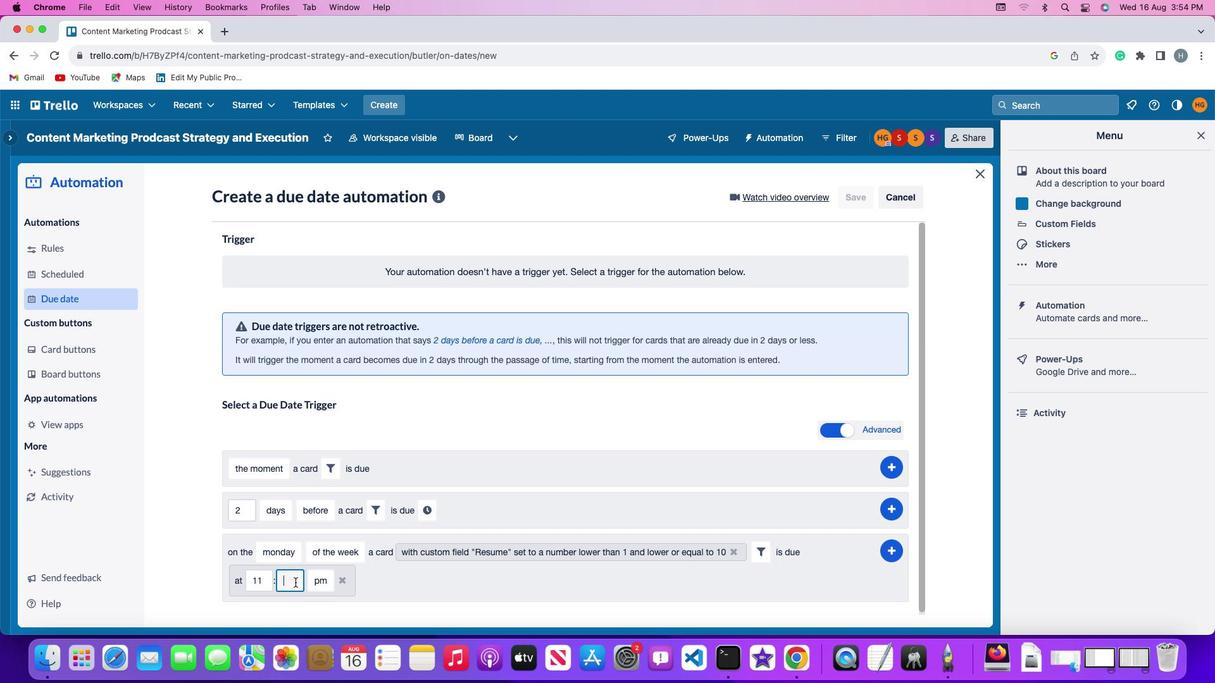 
Action: Key pressed Key.backspace
Screenshot: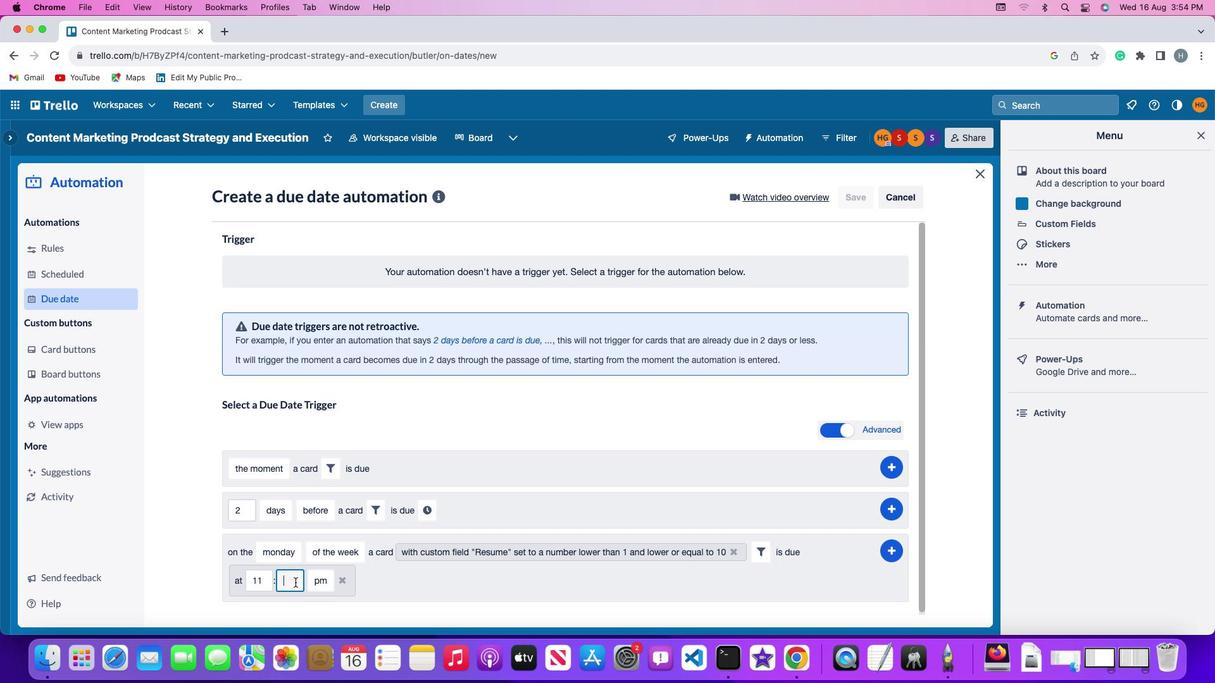 
Action: Mouse moved to (295, 582)
Screenshot: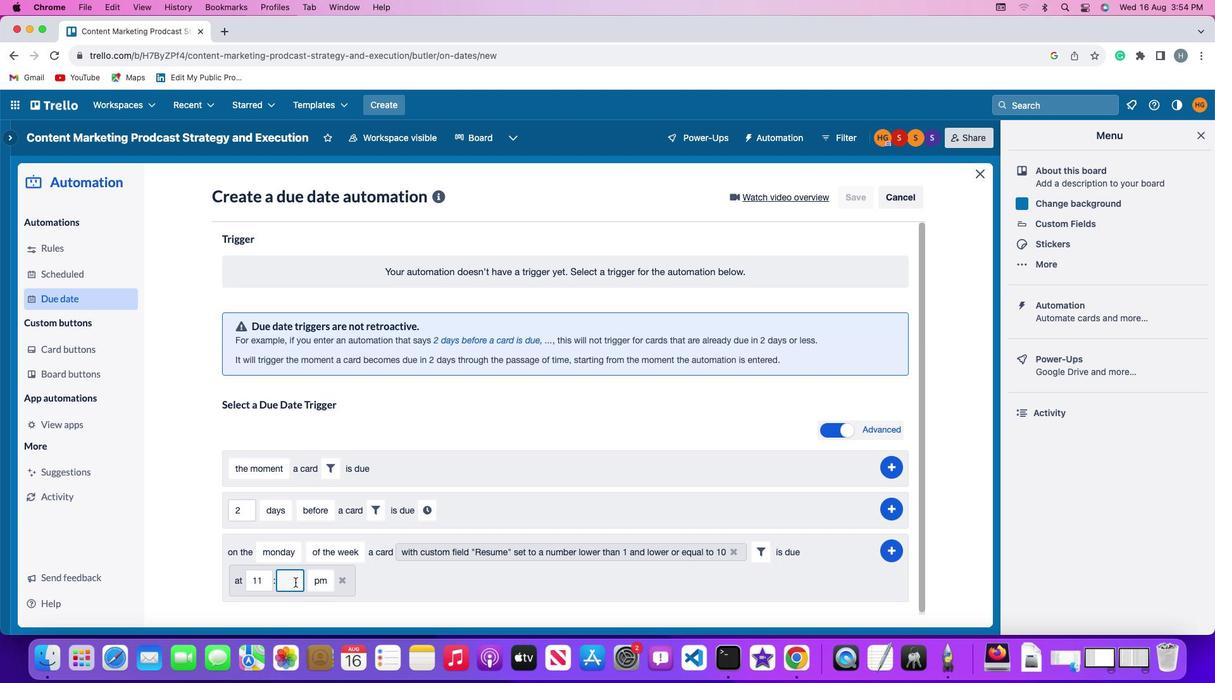
Action: Key pressed Key.backspace
Screenshot: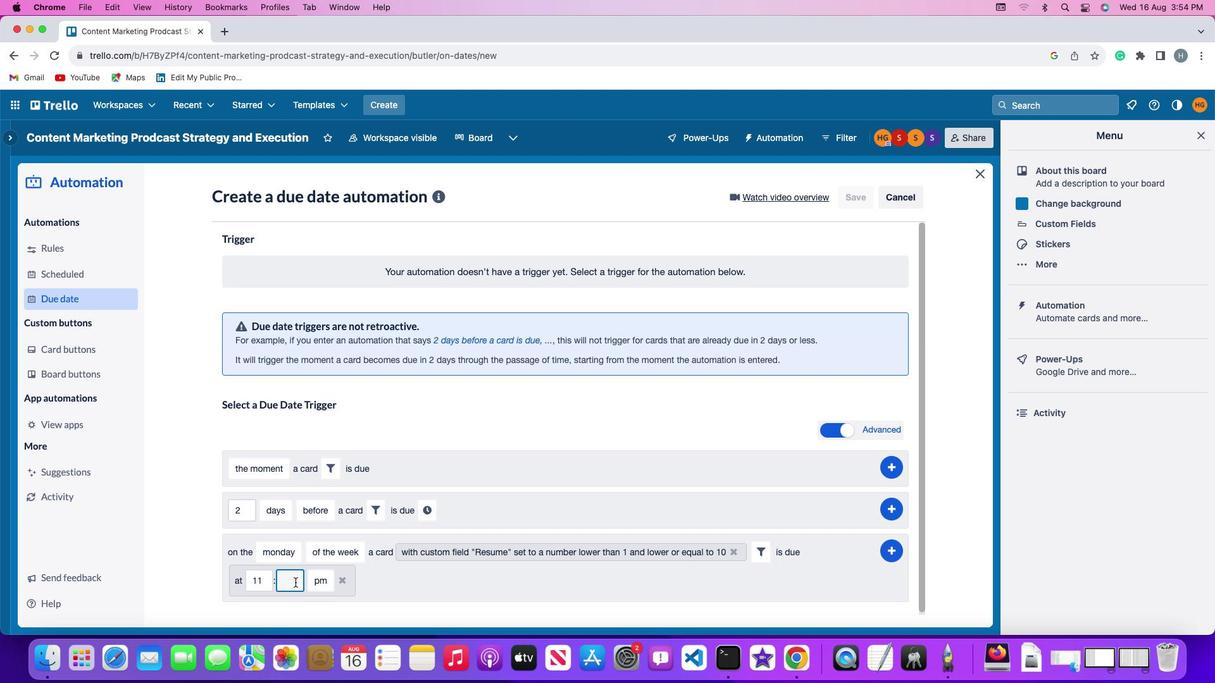 
Action: Mouse moved to (294, 582)
Screenshot: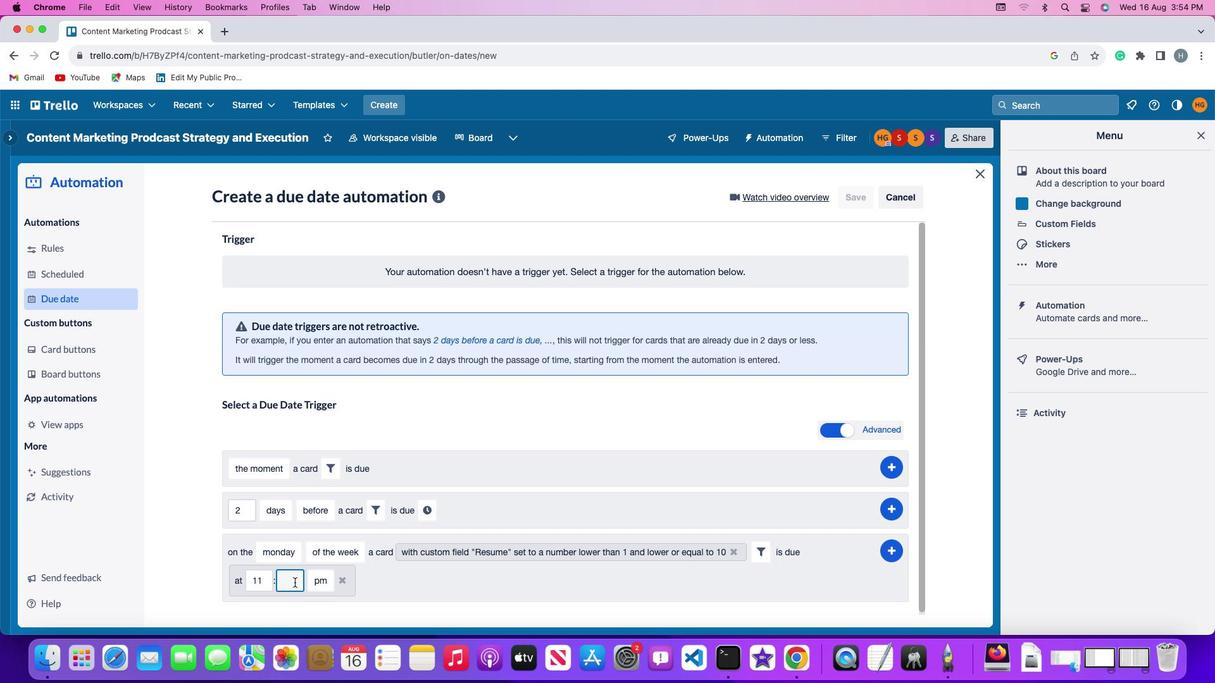 
Action: Key pressed '0''0'
Screenshot: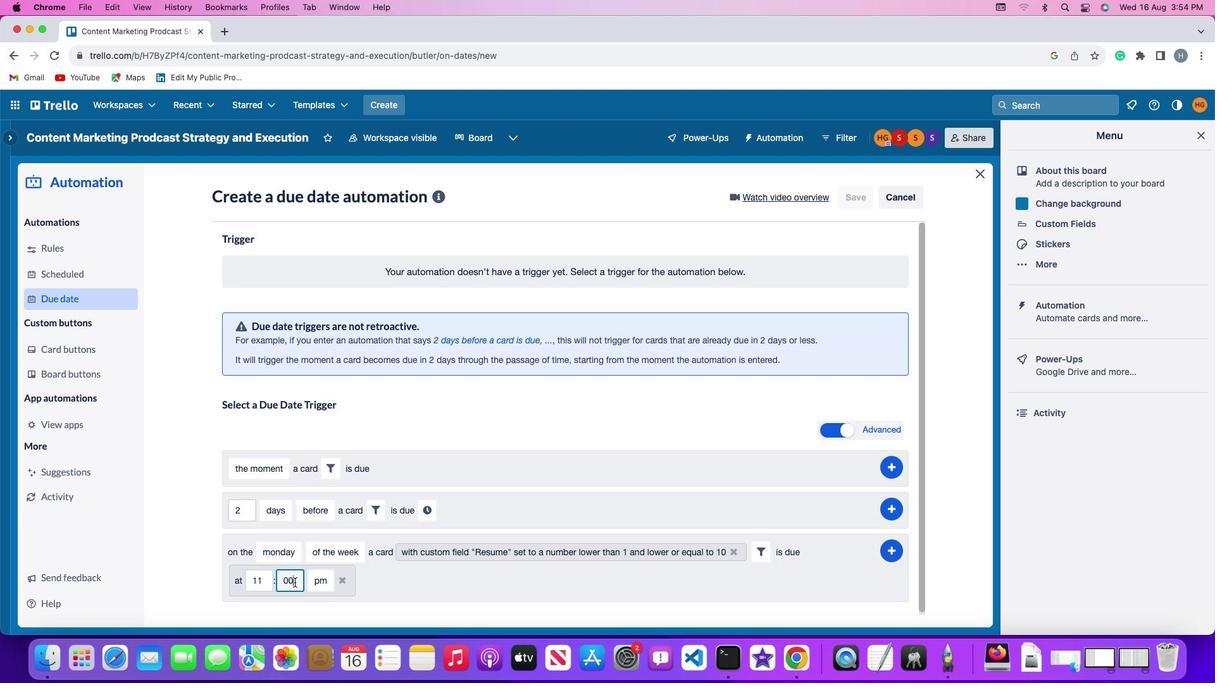 
Action: Mouse moved to (317, 580)
Screenshot: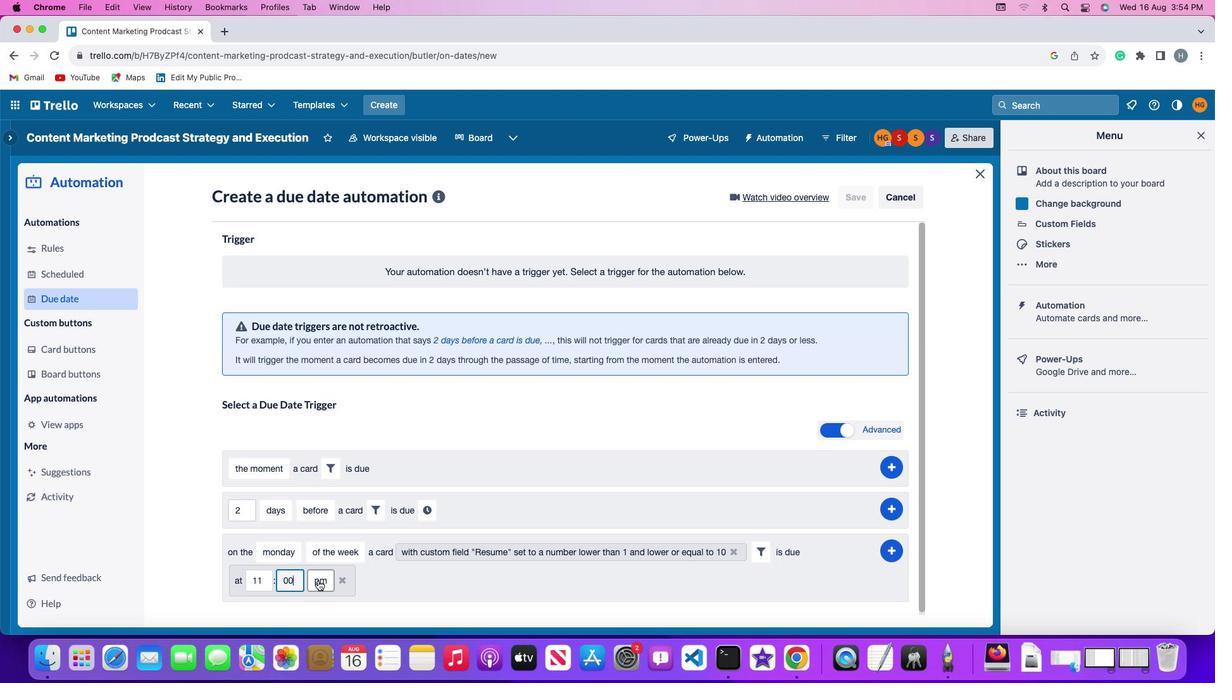 
Action: Mouse pressed left at (317, 580)
Screenshot: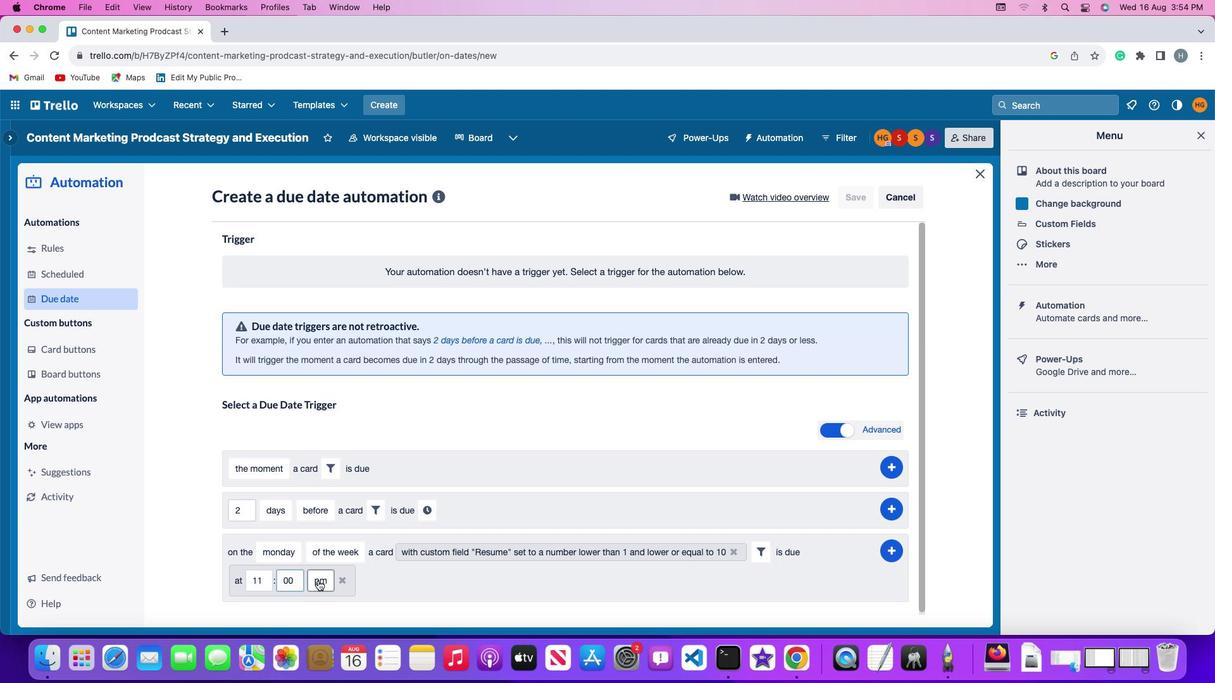 
Action: Mouse moved to (324, 530)
Screenshot: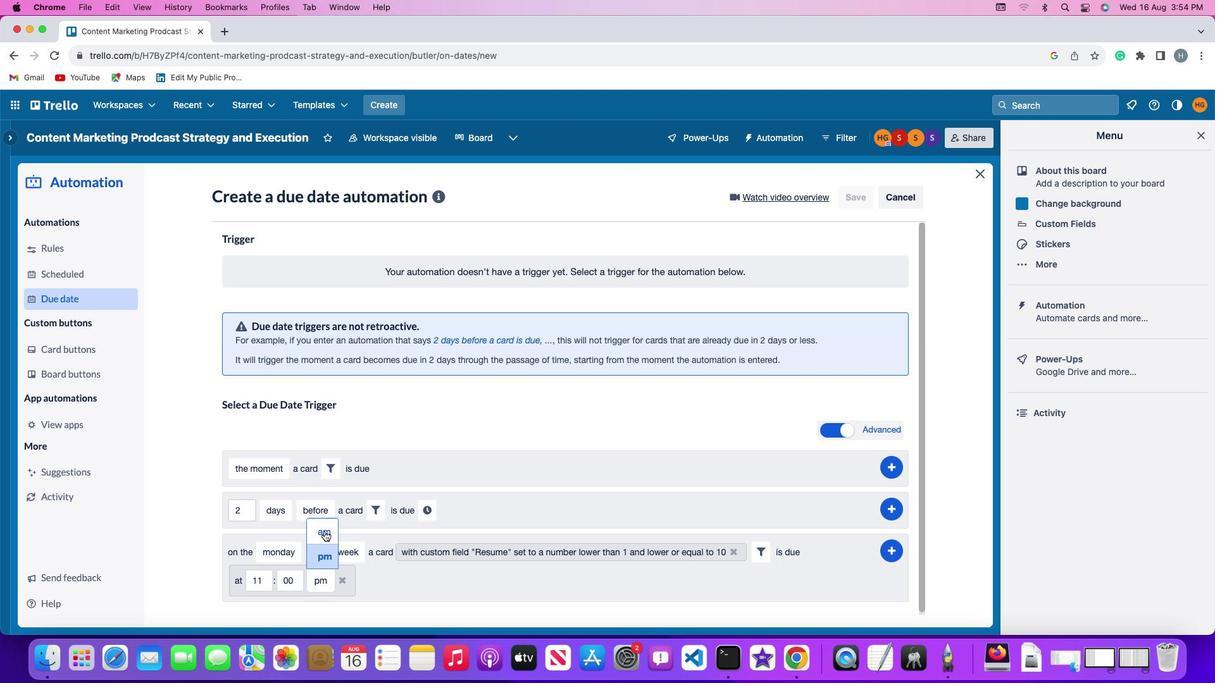 
Action: Mouse pressed left at (324, 530)
Screenshot: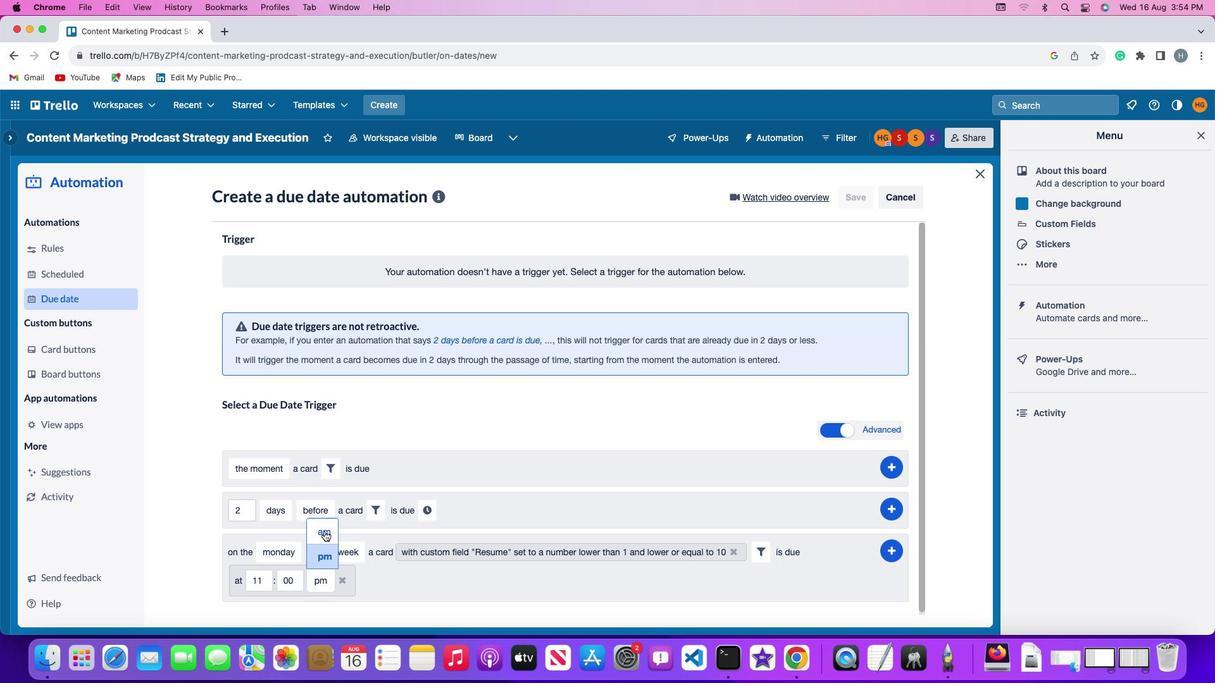 
Action: Mouse moved to (891, 548)
Screenshot: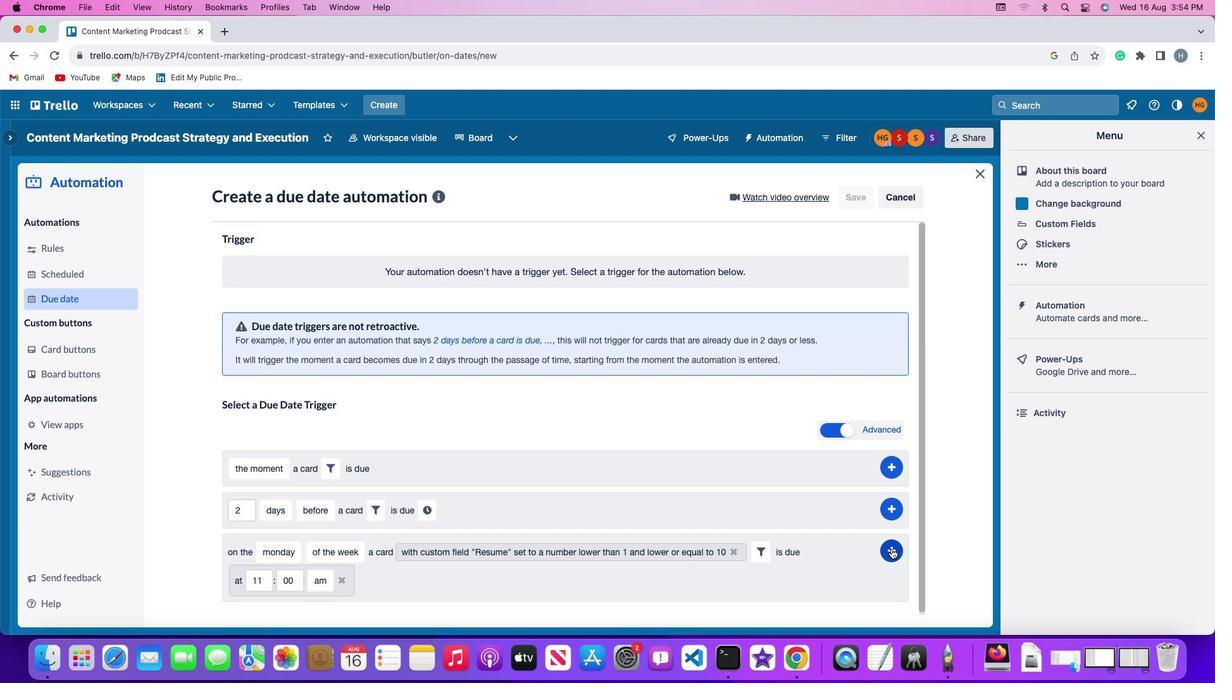 
Action: Mouse pressed left at (891, 548)
Screenshot: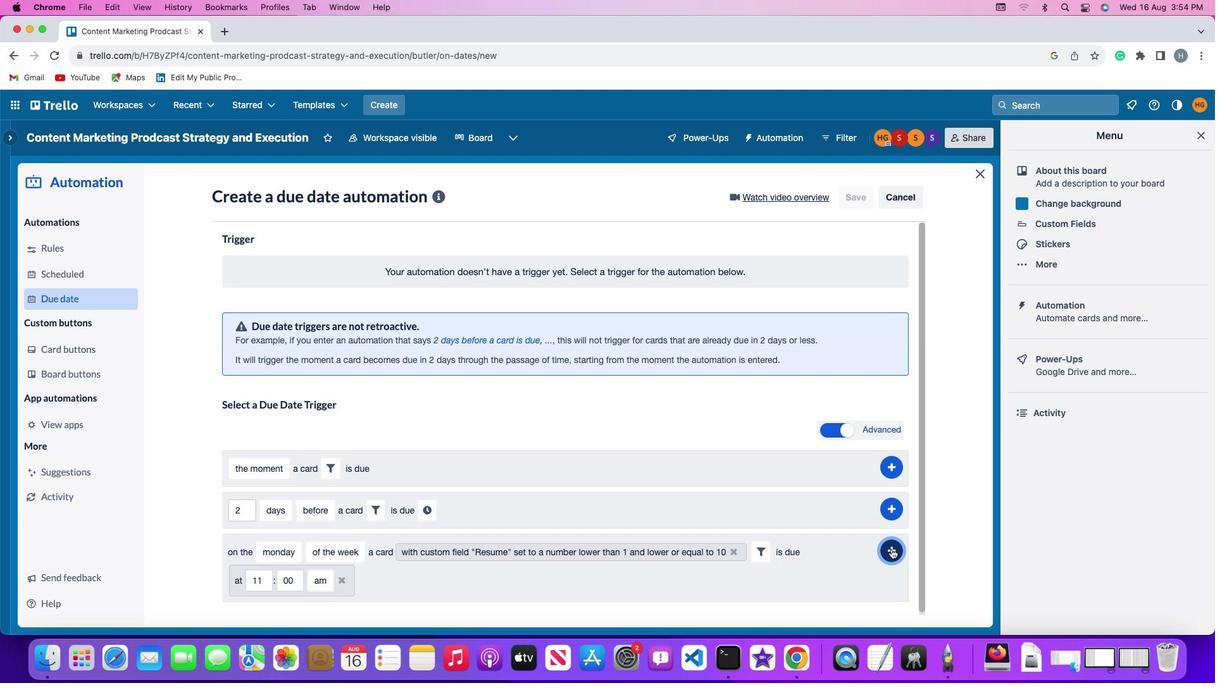 
Action: Mouse moved to (951, 454)
Screenshot: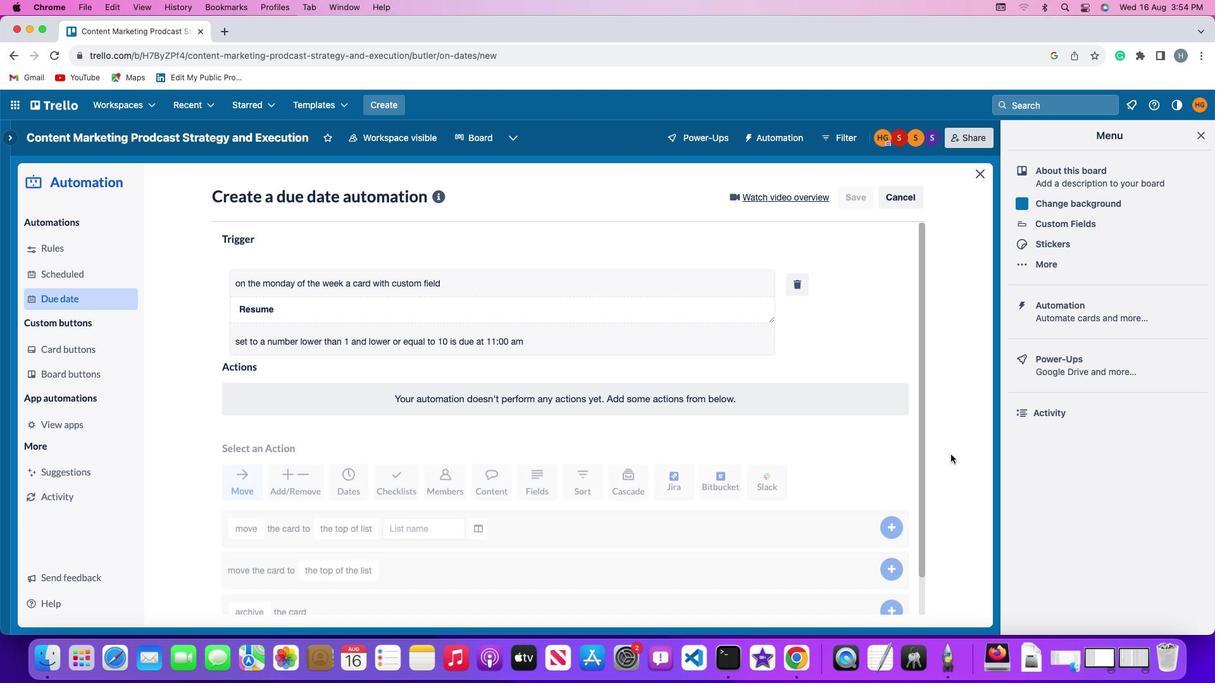 
